 Task: Customize your GitHub profile with a profile picture and bio.
Action: Mouse moved to (1186, 74)
Screenshot: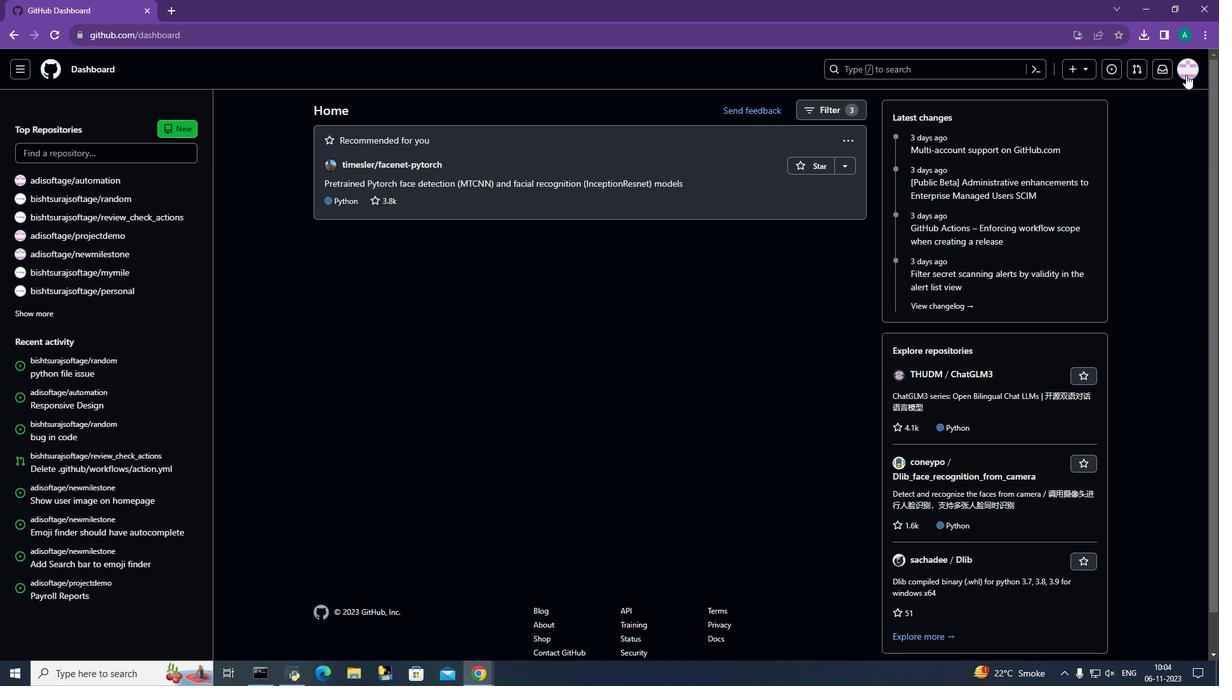 
Action: Mouse pressed left at (1186, 74)
Screenshot: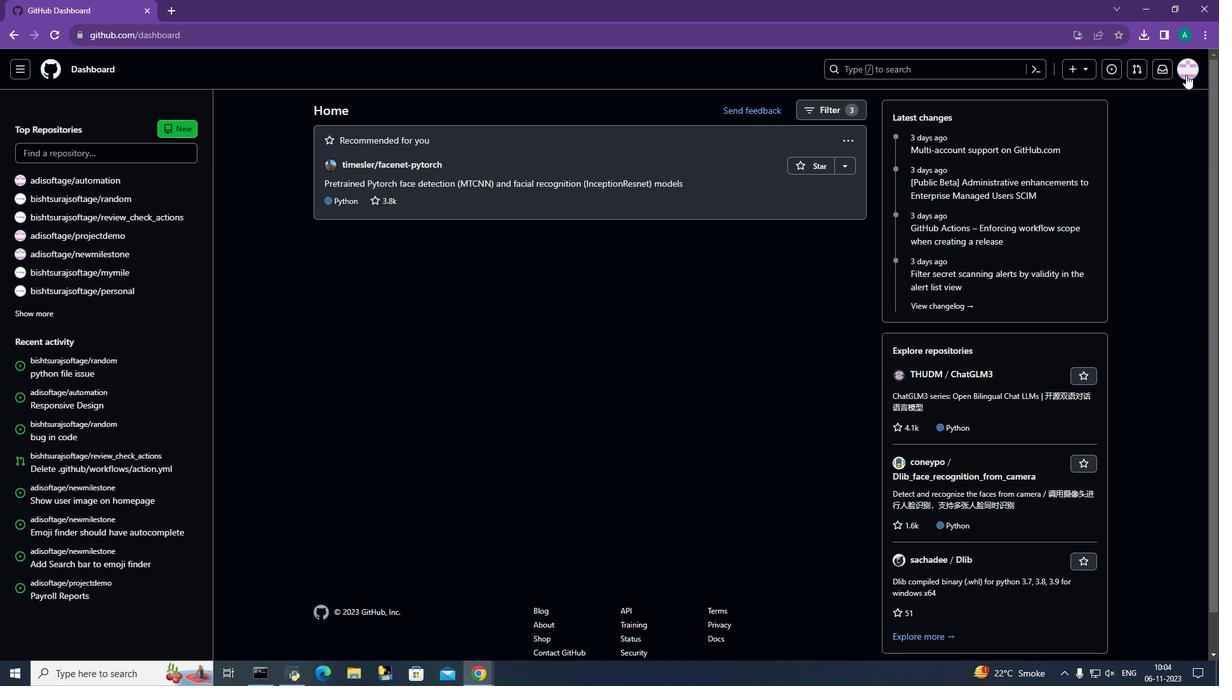 
Action: Mouse moved to (1077, 128)
Screenshot: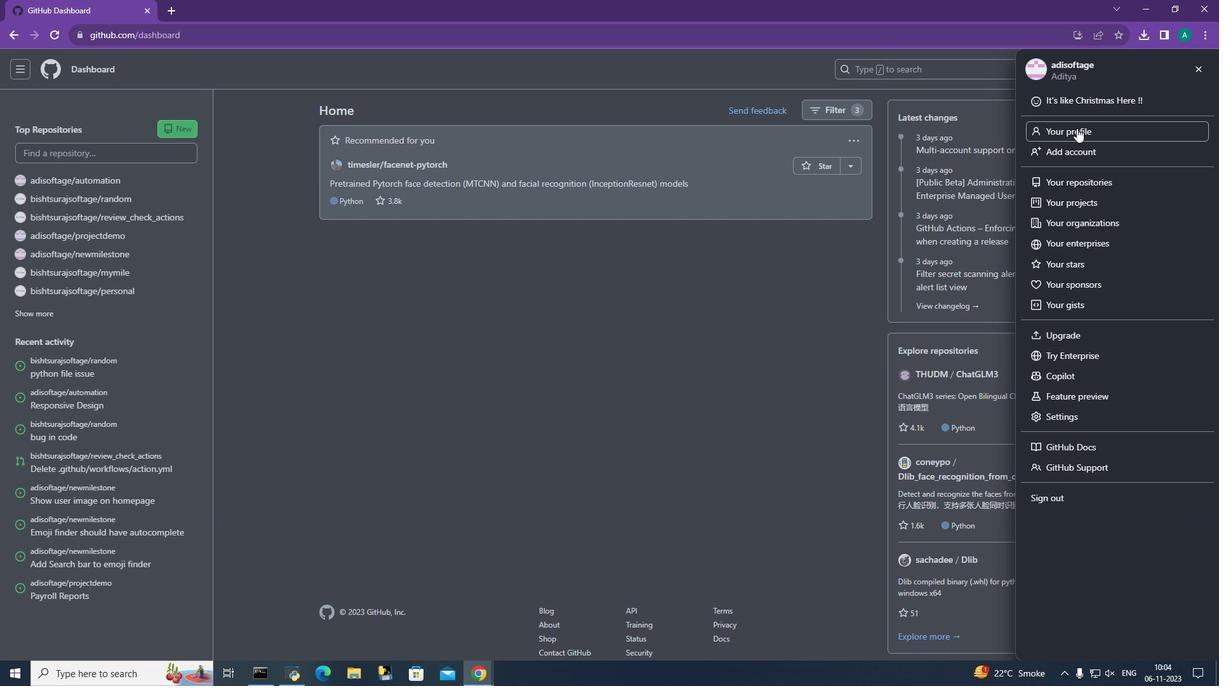 
Action: Mouse pressed left at (1077, 128)
Screenshot: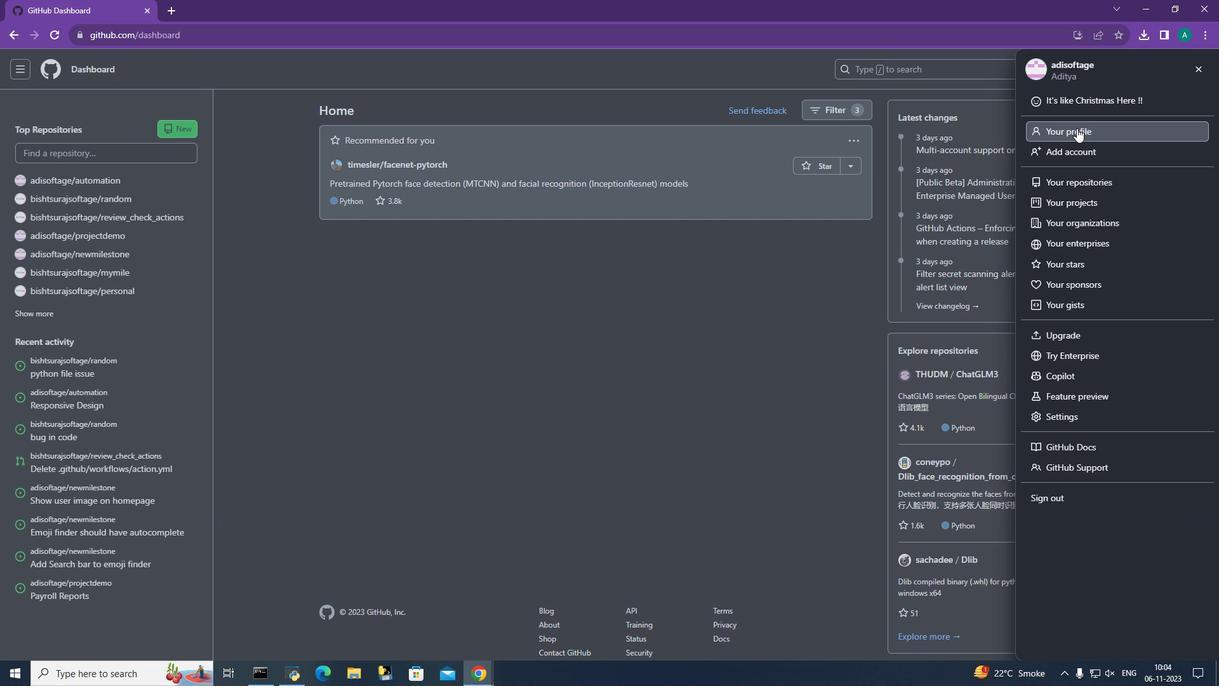 
Action: Mouse moved to (301, 280)
Screenshot: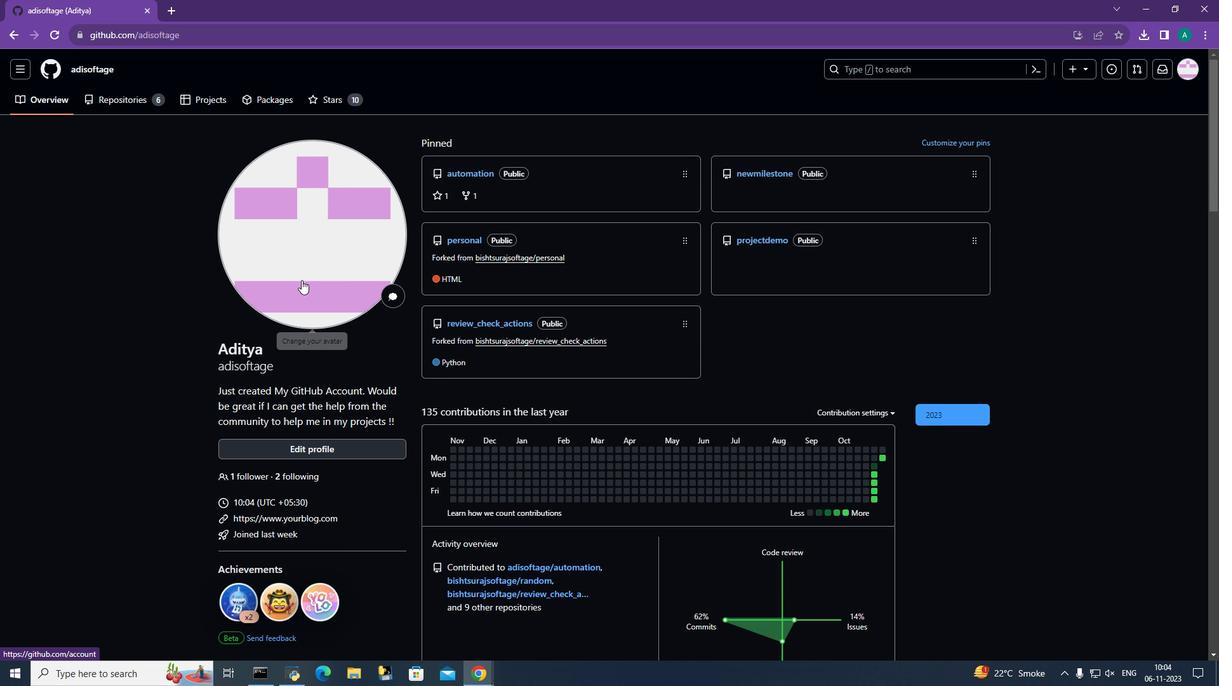 
Action: Mouse pressed left at (301, 280)
Screenshot: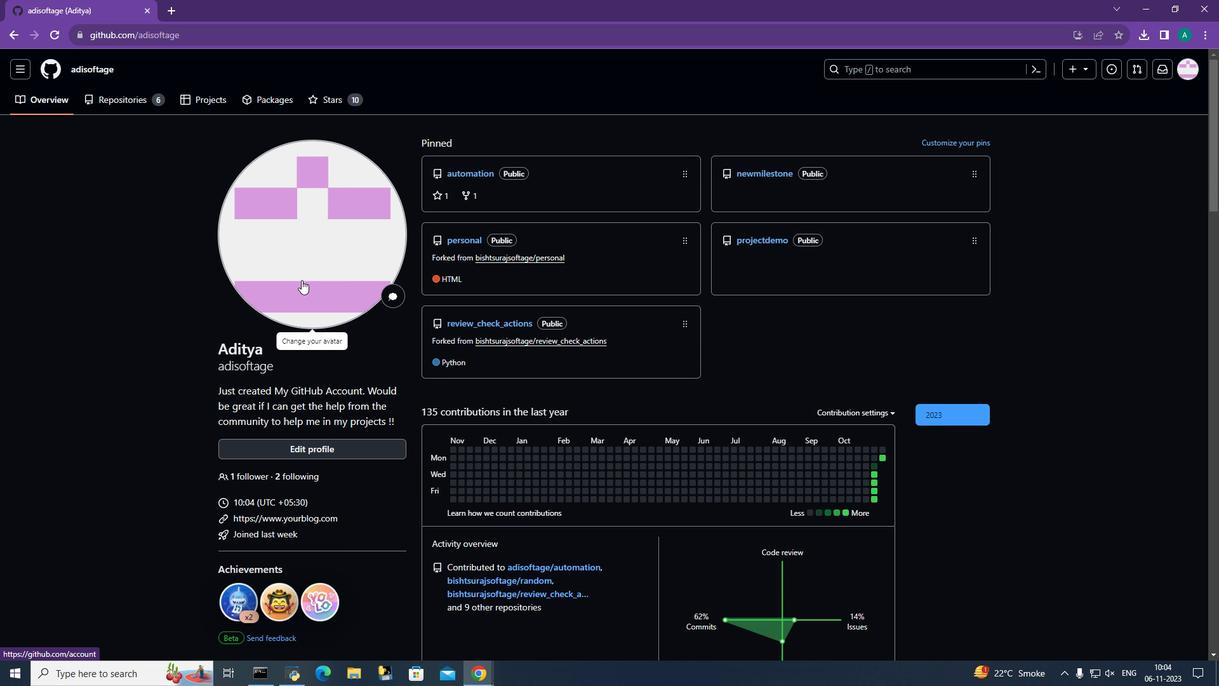 
Action: Mouse moved to (838, 321)
Screenshot: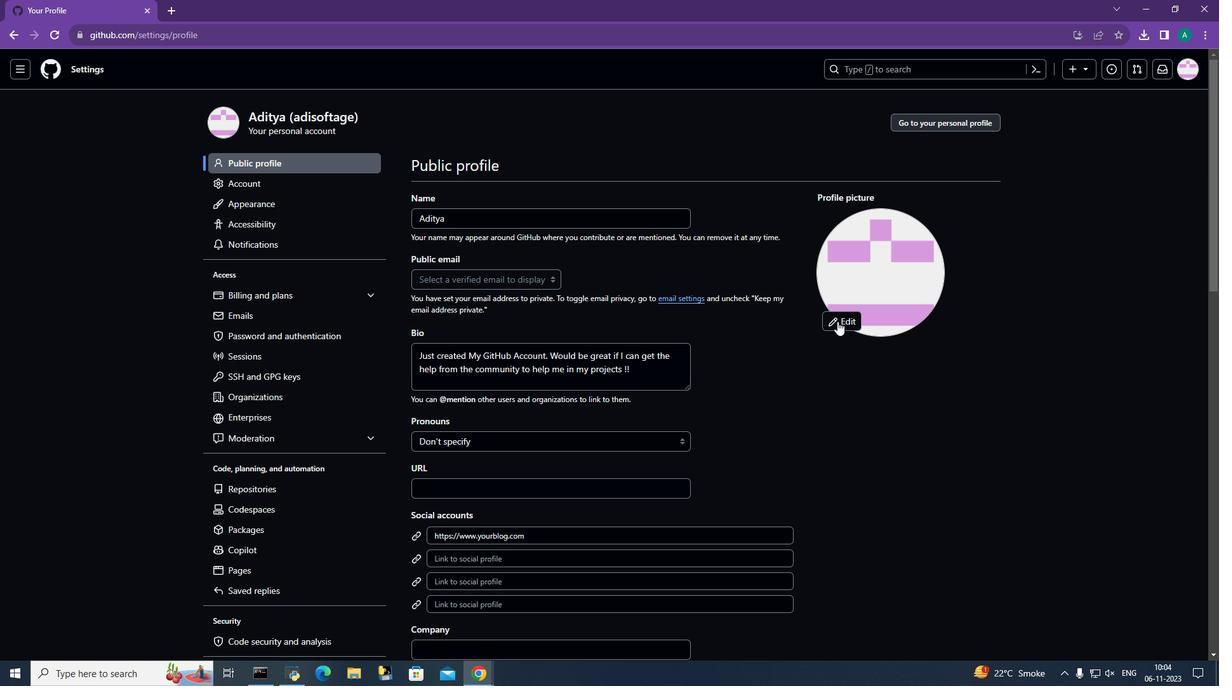 
Action: Mouse pressed left at (838, 321)
Screenshot: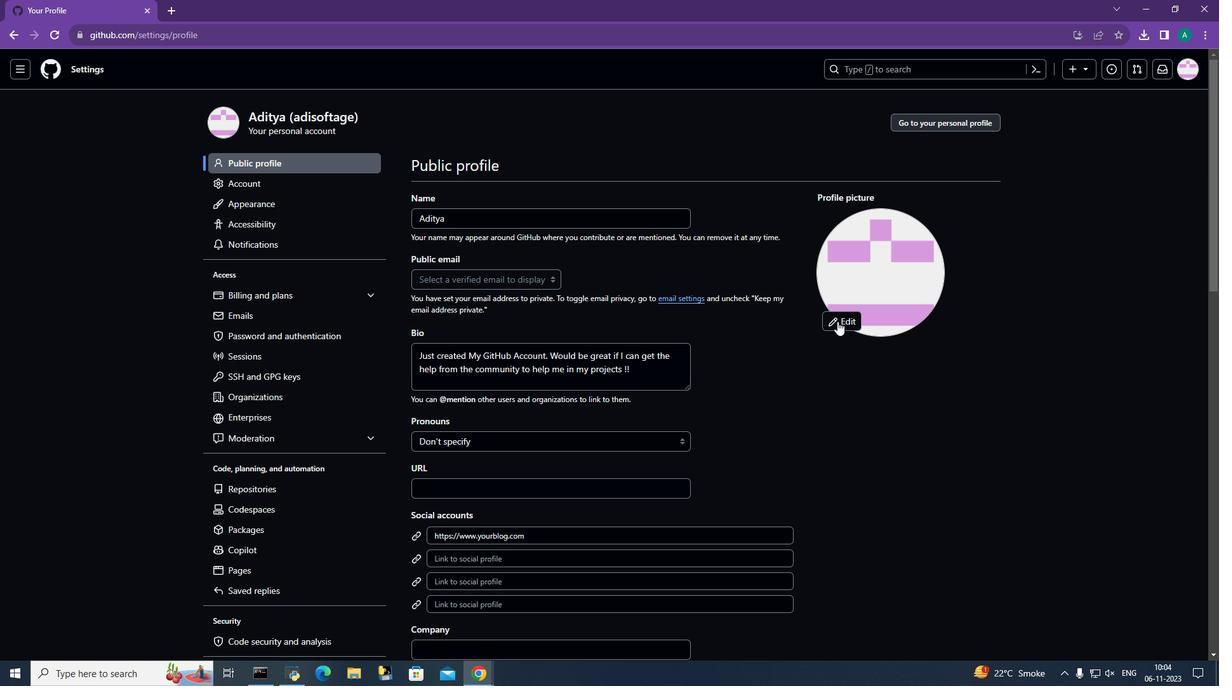 
Action: Mouse moved to (855, 345)
Screenshot: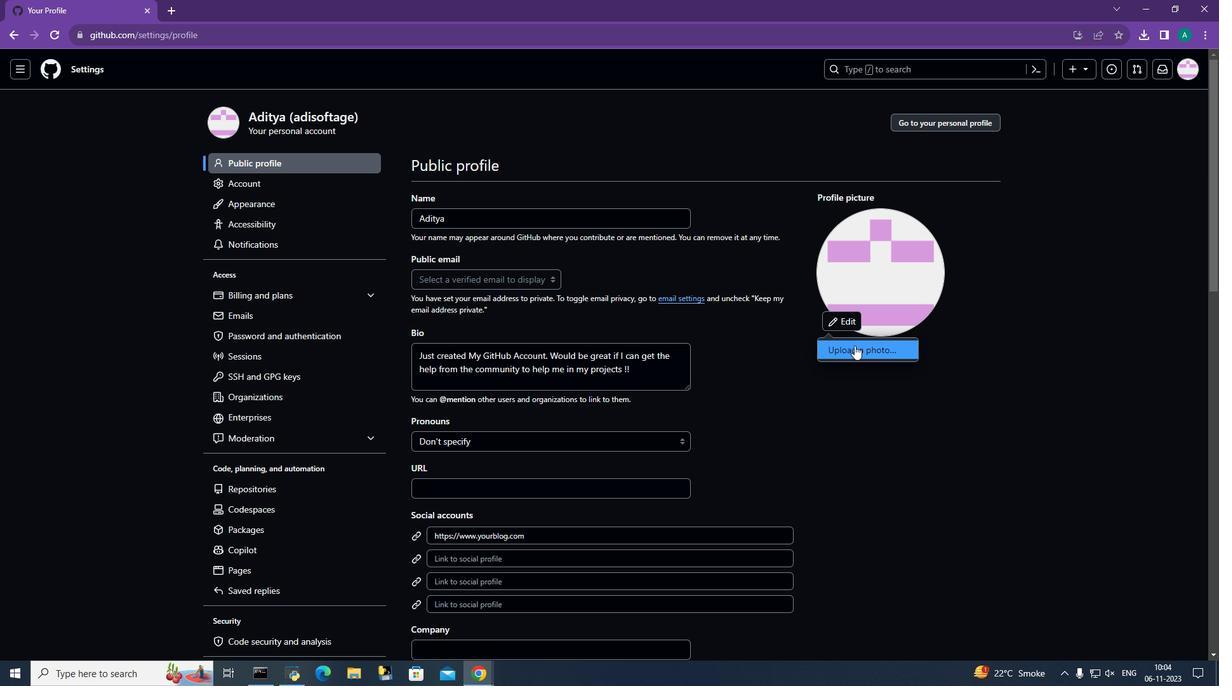 
Action: Mouse pressed left at (855, 345)
Screenshot: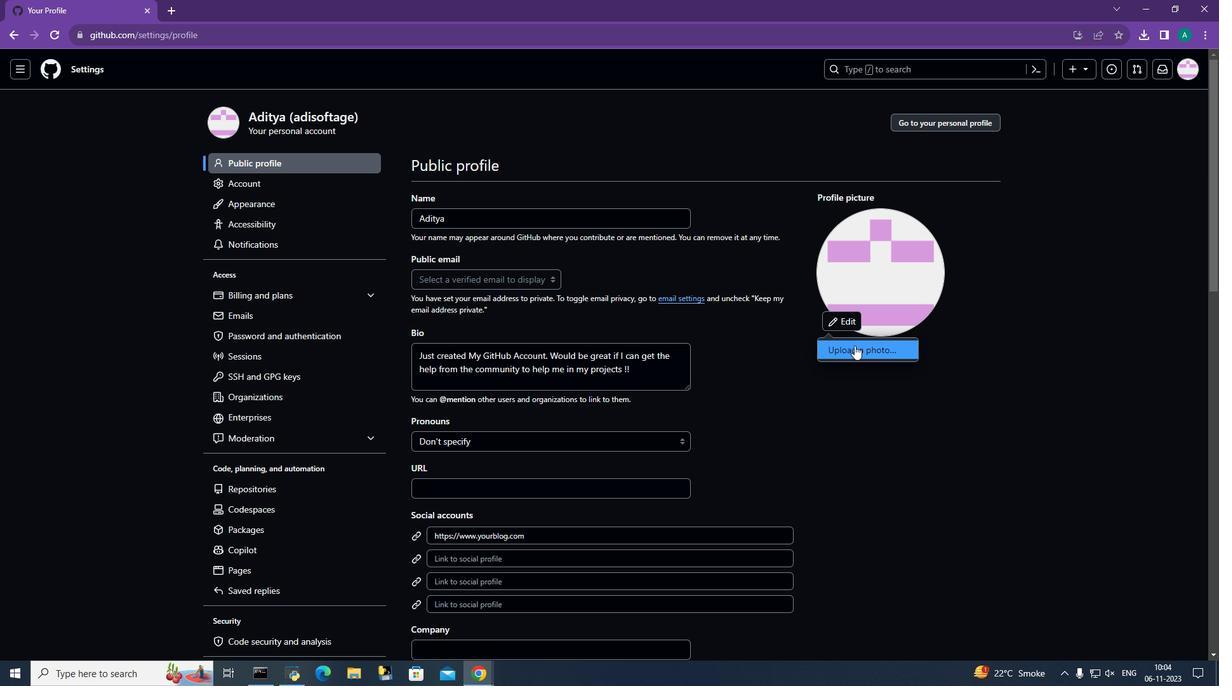 
Action: Mouse moved to (126, 108)
Screenshot: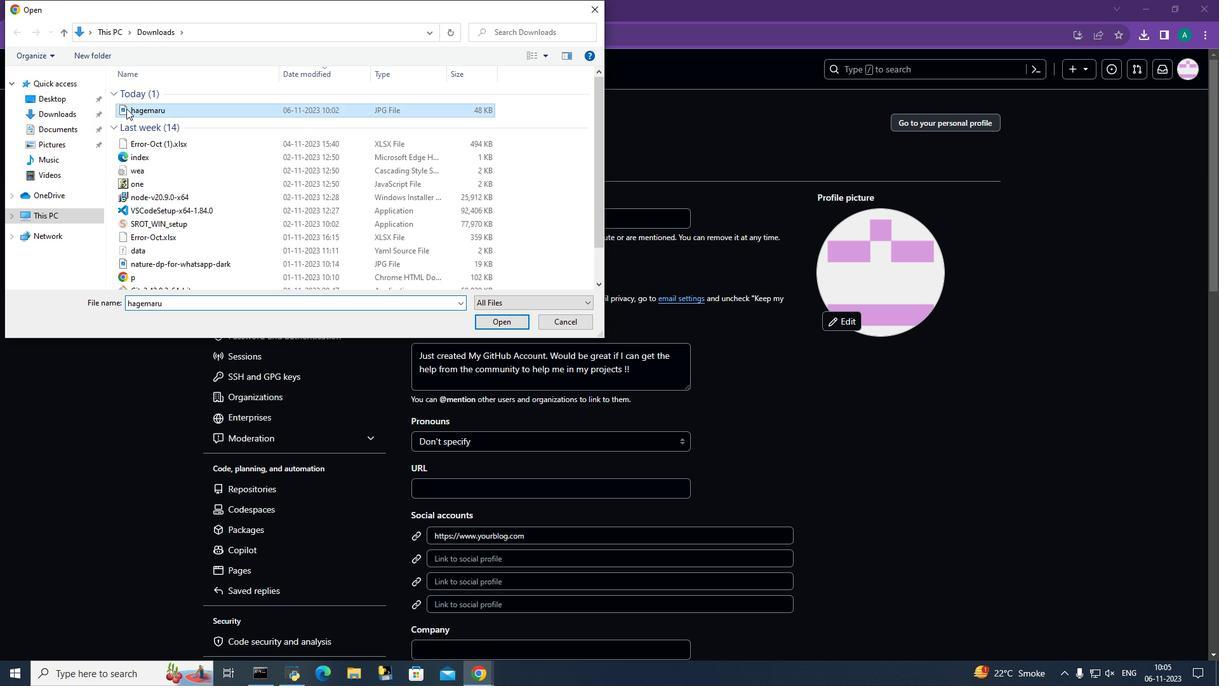 
Action: Mouse pressed left at (126, 108)
Screenshot: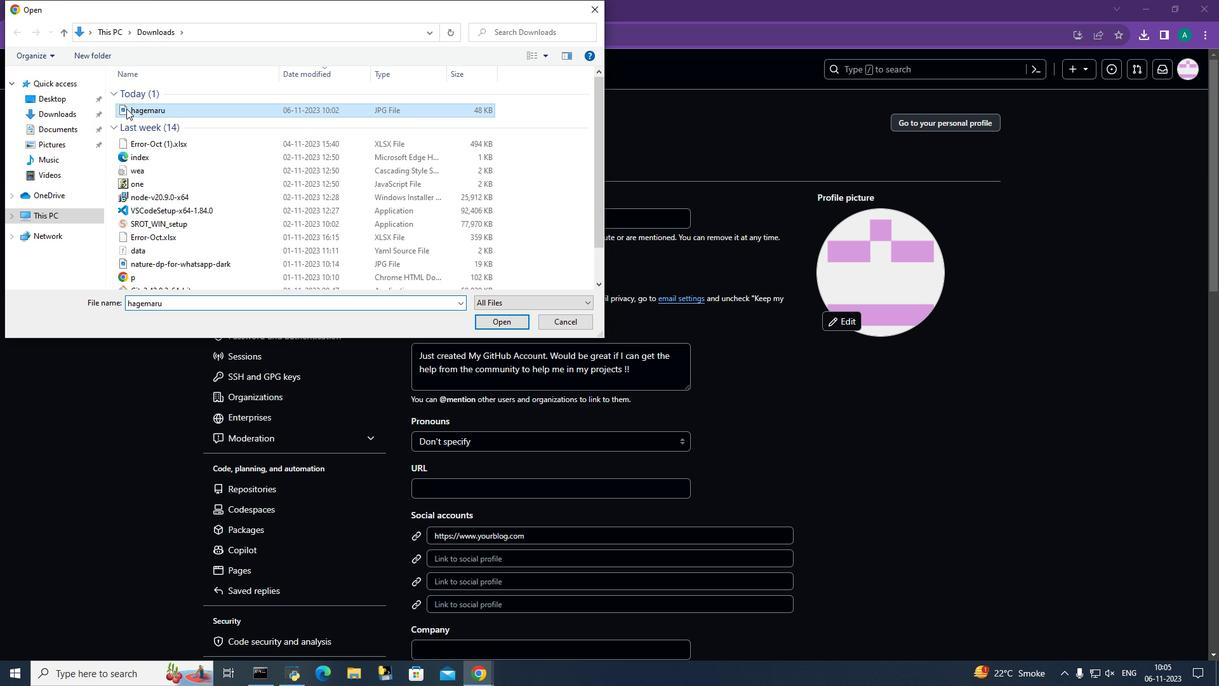 
Action: Mouse moved to (522, 321)
Screenshot: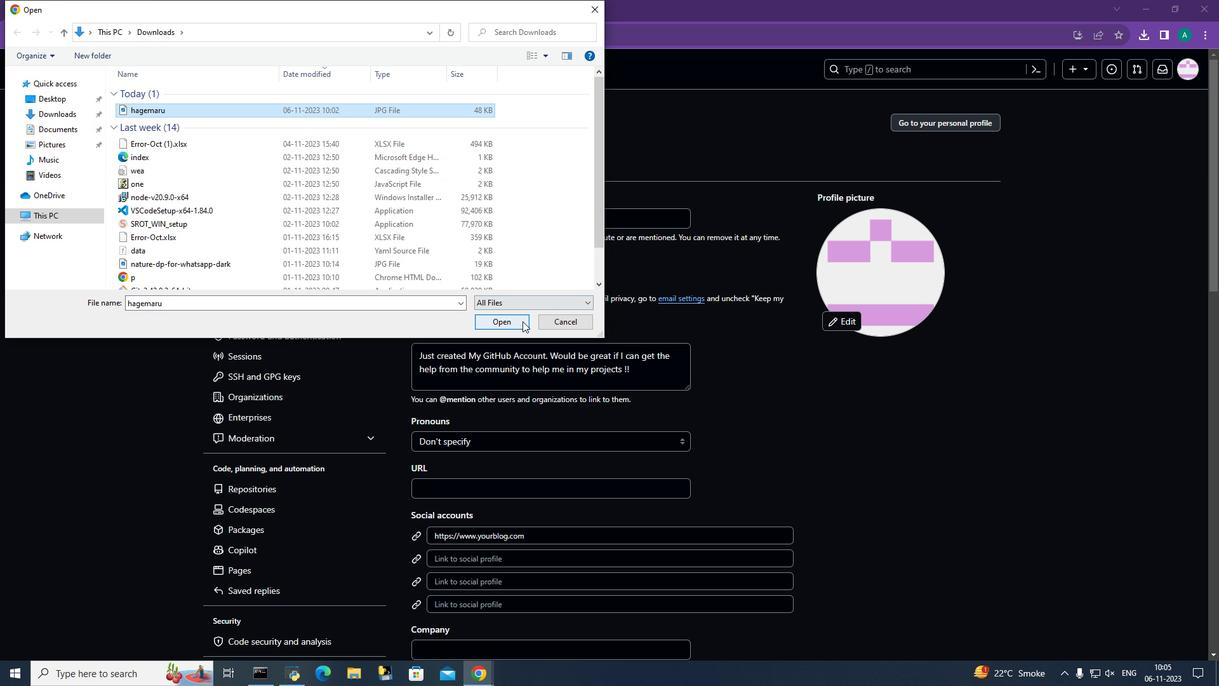 
Action: Mouse pressed left at (522, 321)
Screenshot: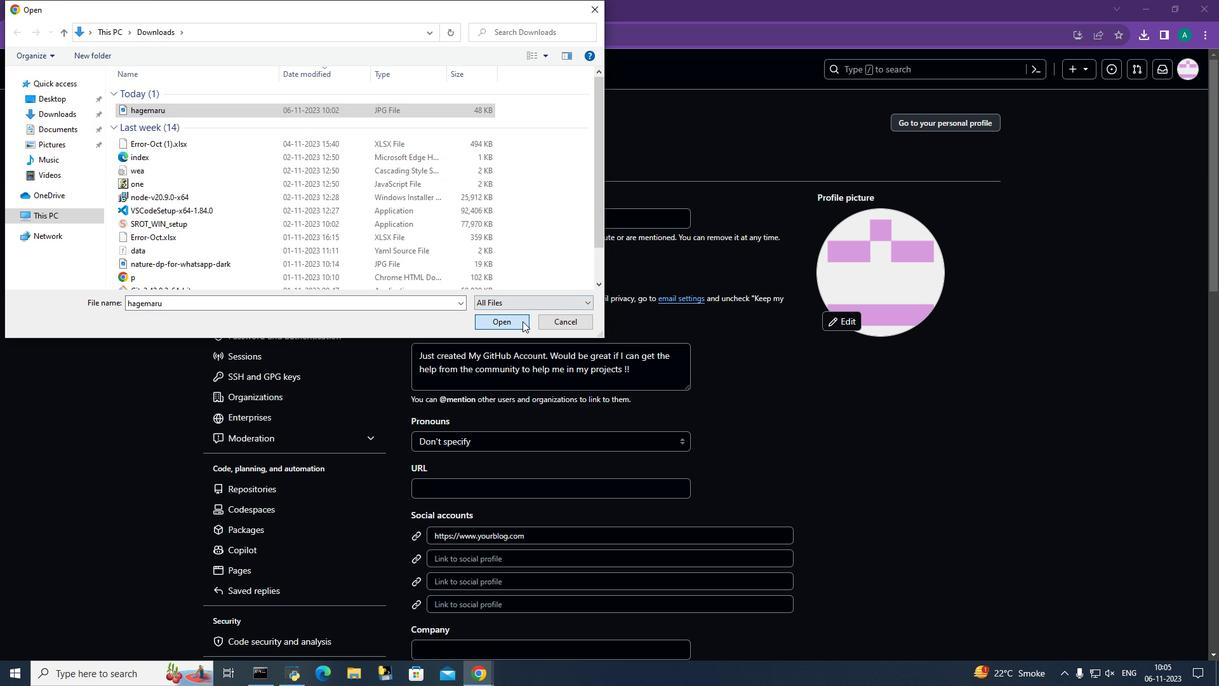 
Action: Mouse moved to (643, 414)
Screenshot: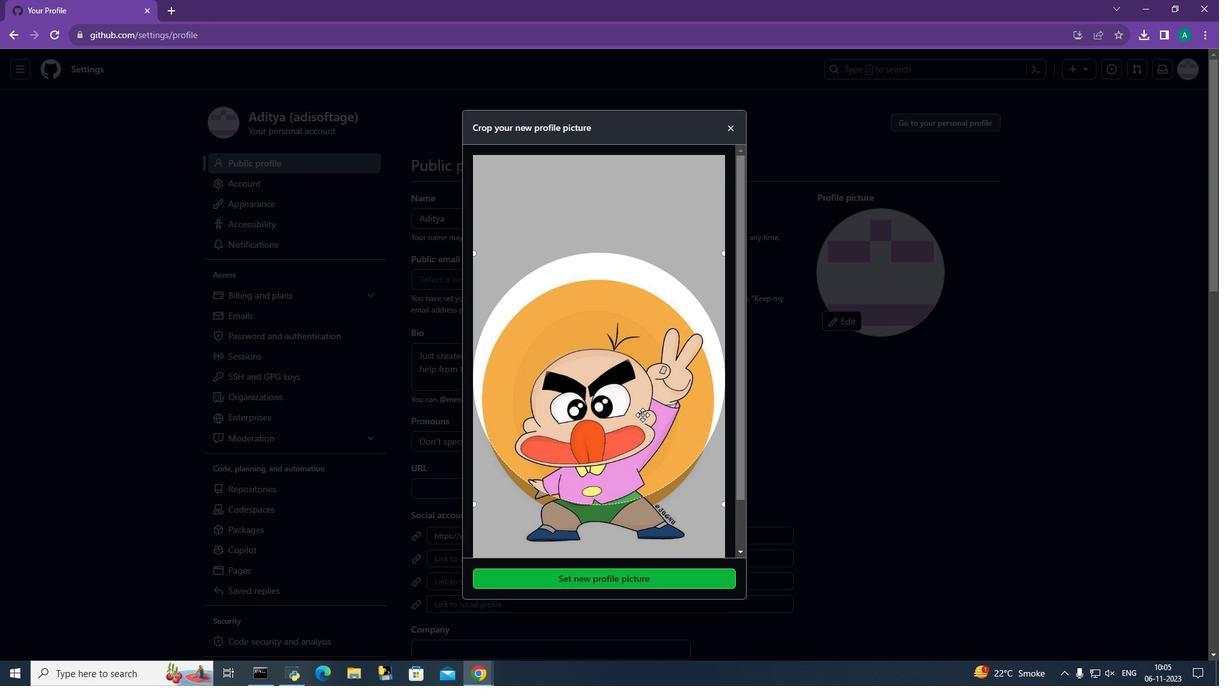 
Action: Mouse pressed left at (643, 414)
Screenshot: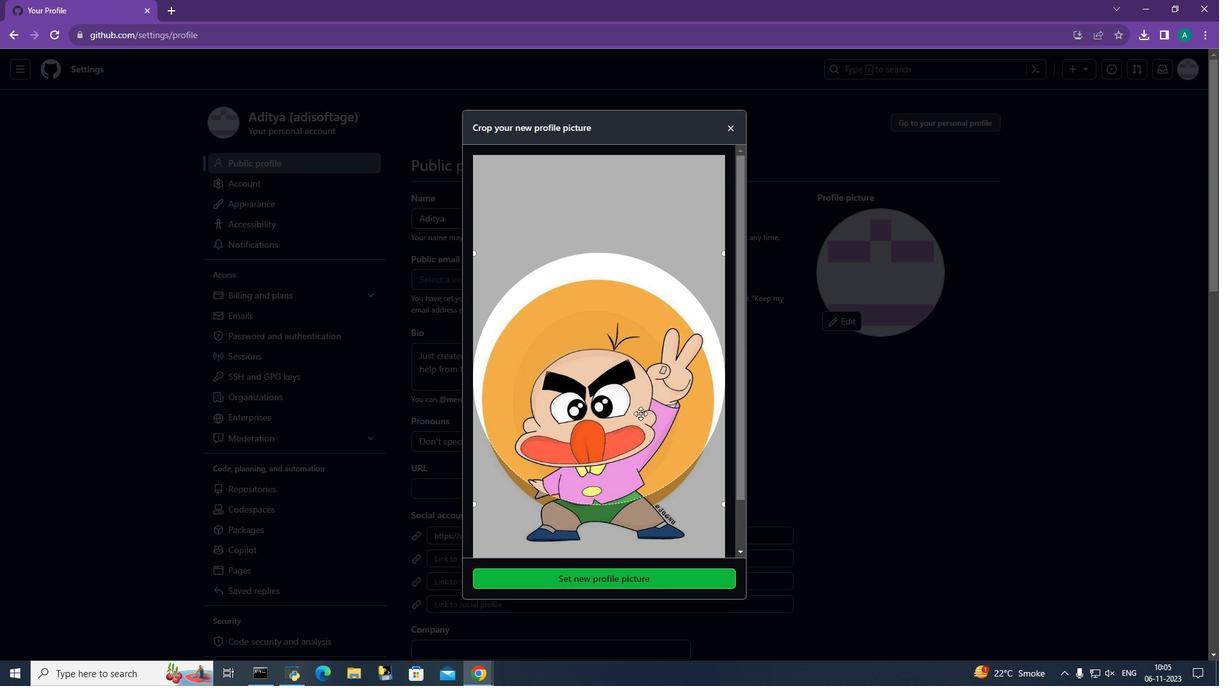 
Action: Mouse moved to (648, 579)
Screenshot: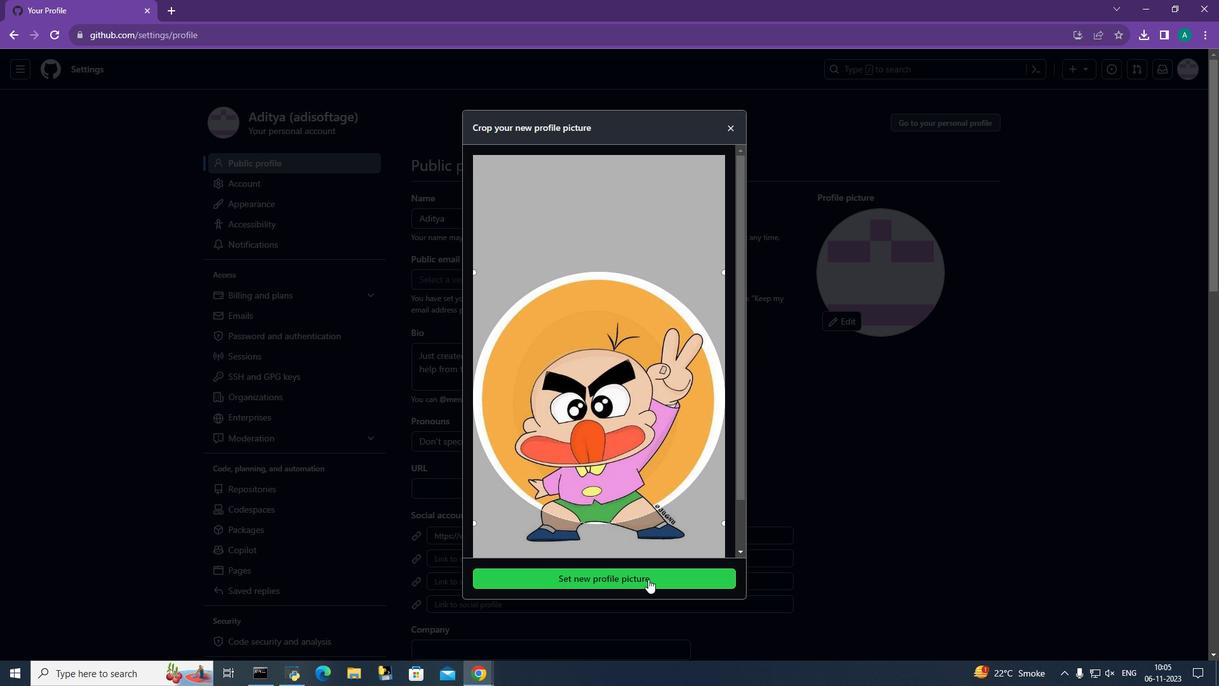 
Action: Mouse pressed left at (648, 579)
Screenshot: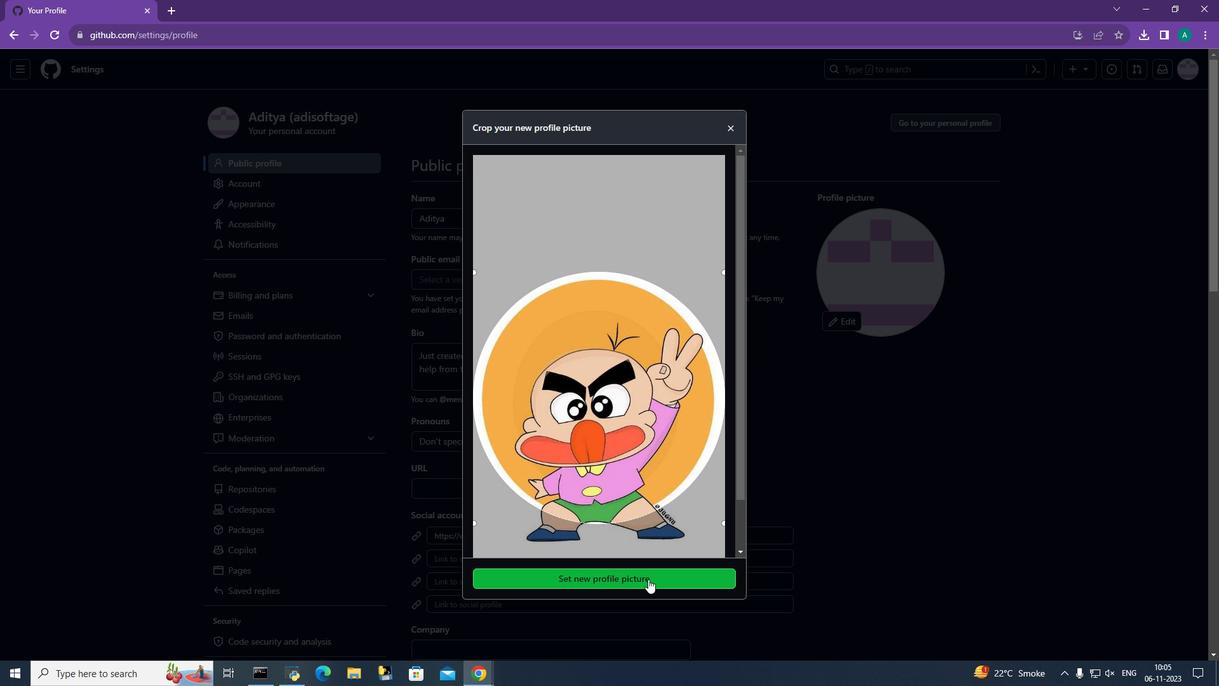 
Action: Mouse moved to (637, 409)
Screenshot: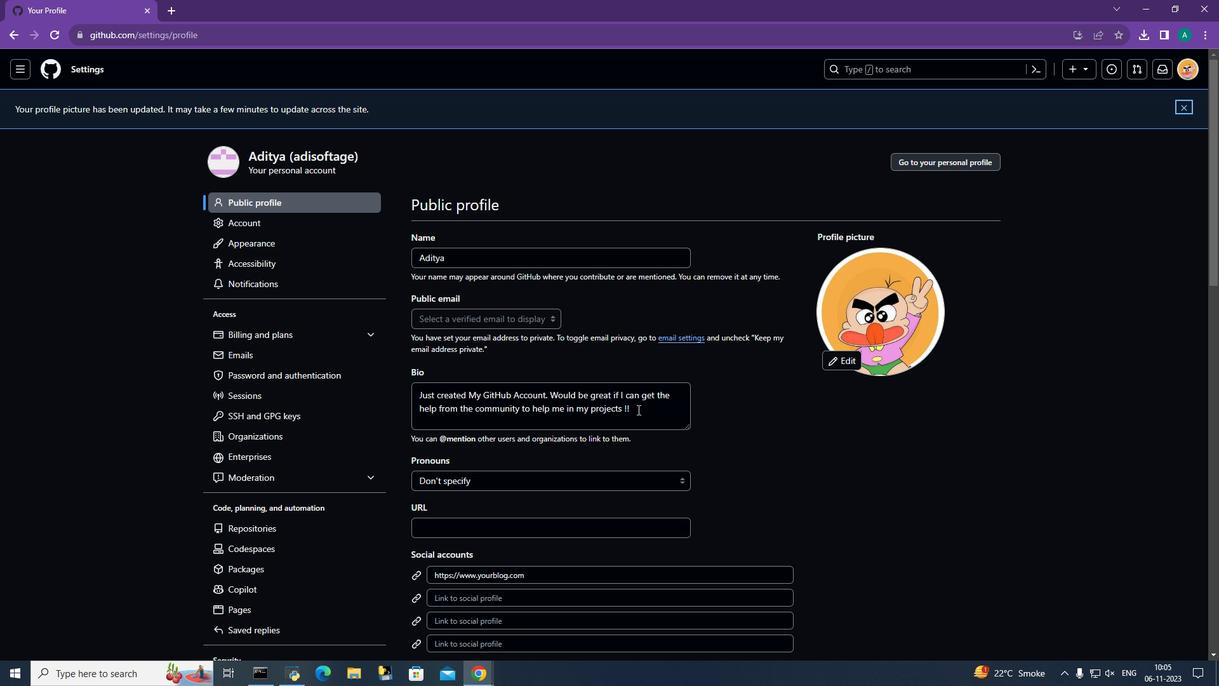 
Action: Mouse pressed left at (637, 409)
Screenshot: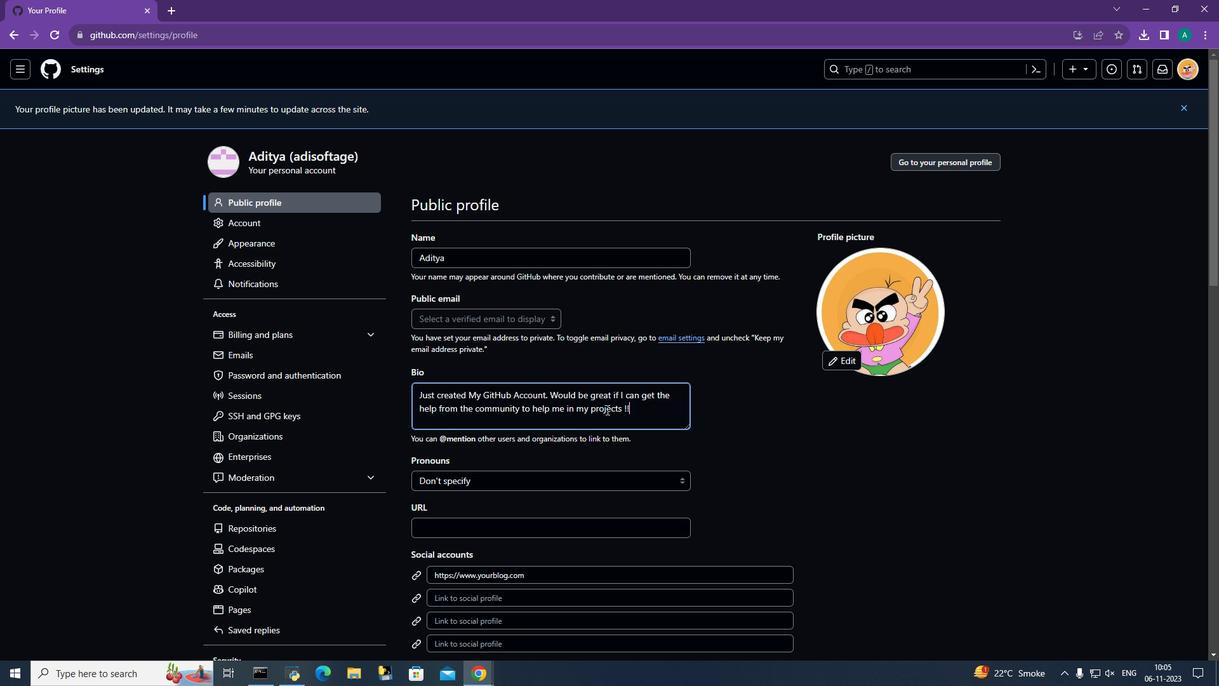 
Action: Mouse moved to (375, 389)
Screenshot: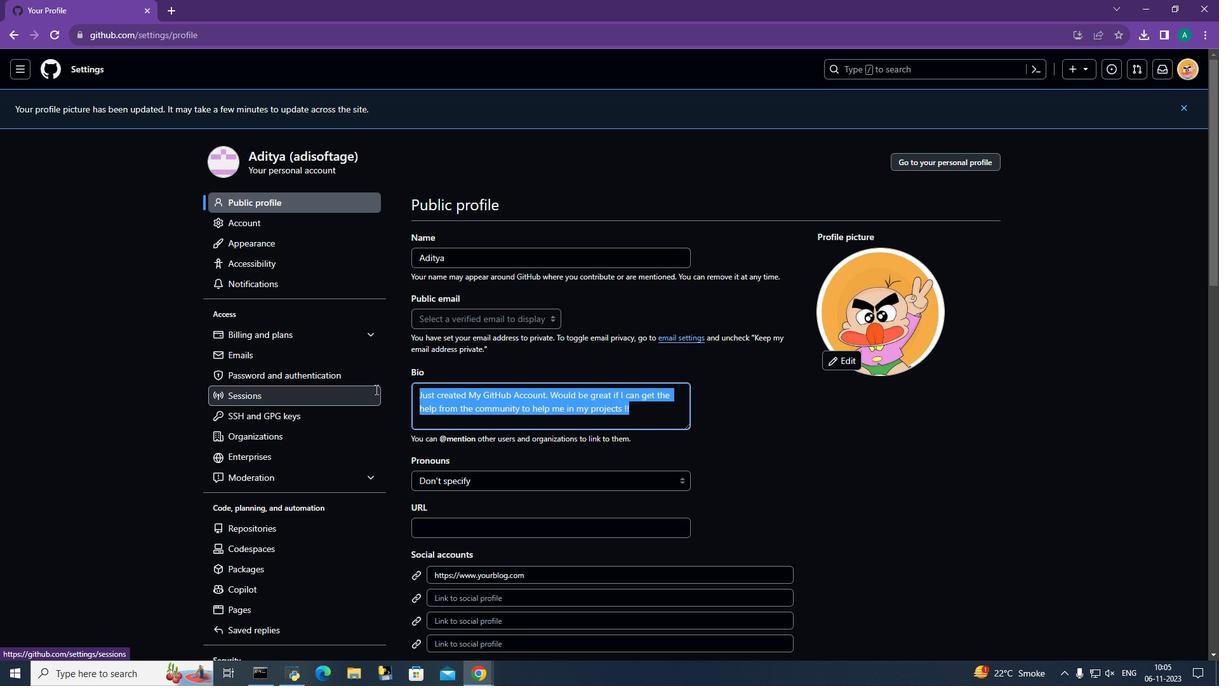 
Action: Key pressed <Key.shift>Iam<Key.space>a<Key.space>budding<Key.space><Key.shift>developer<Key.space>s<Key.backspace>keen<Key.space>to<Key.space>learn<Key.space>new<Key.space>technog<Key.backspace>logies<Key.space>in<Key.space>cyber<Key.space>ana<Key.backspace><Key.backspace><Key.backspace>in<Key.space>the<Key.space>field<Key.space>of<Key.space>cyber<Key.space>analyst
Screenshot: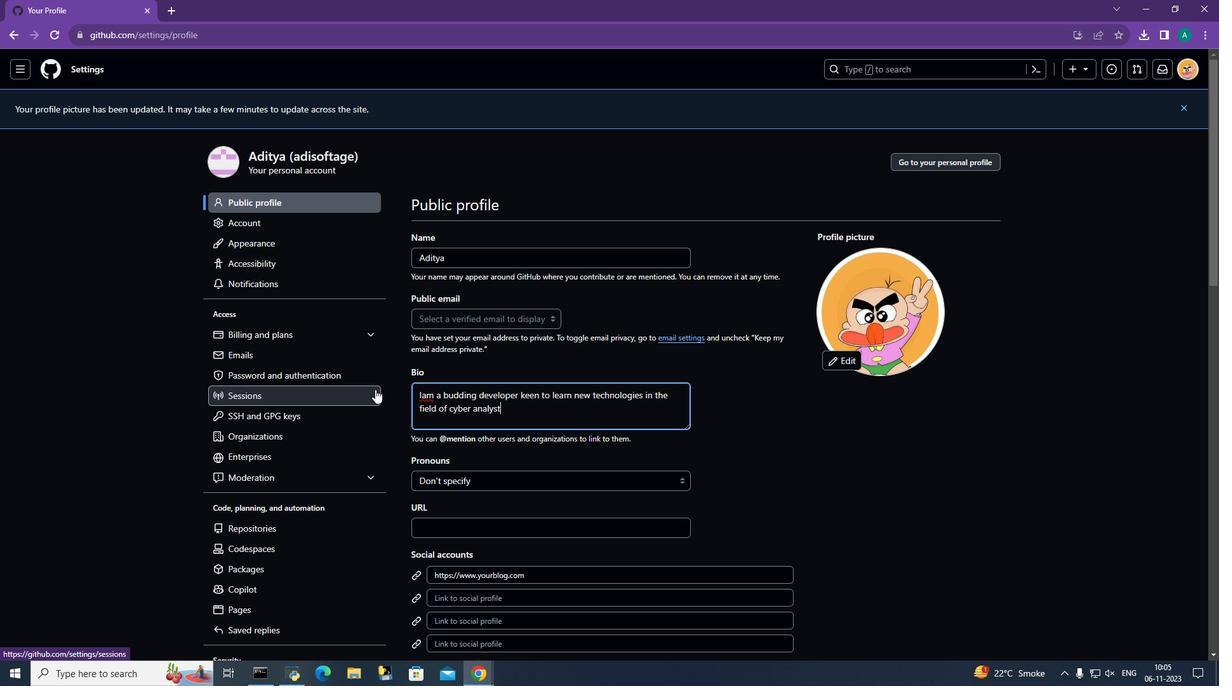 
Action: Mouse moved to (527, 408)
Screenshot: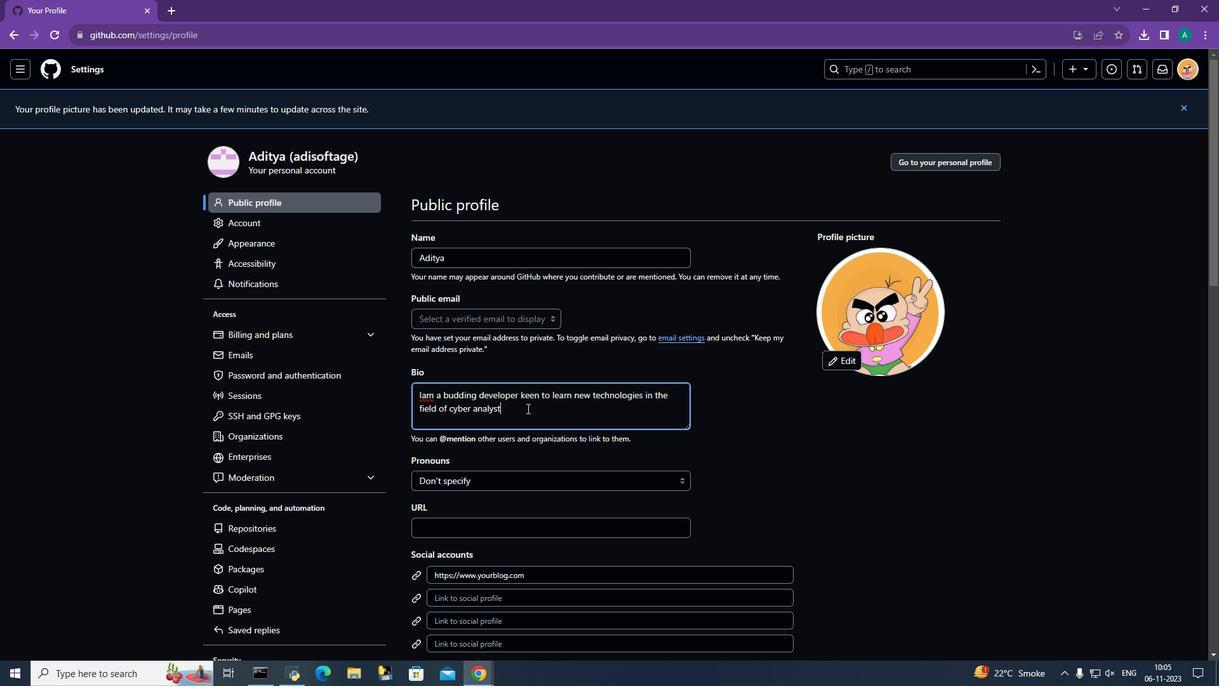 
Action: Key pressed \\<Key.backspace><Key.backspace><Key.backspace>is
Screenshot: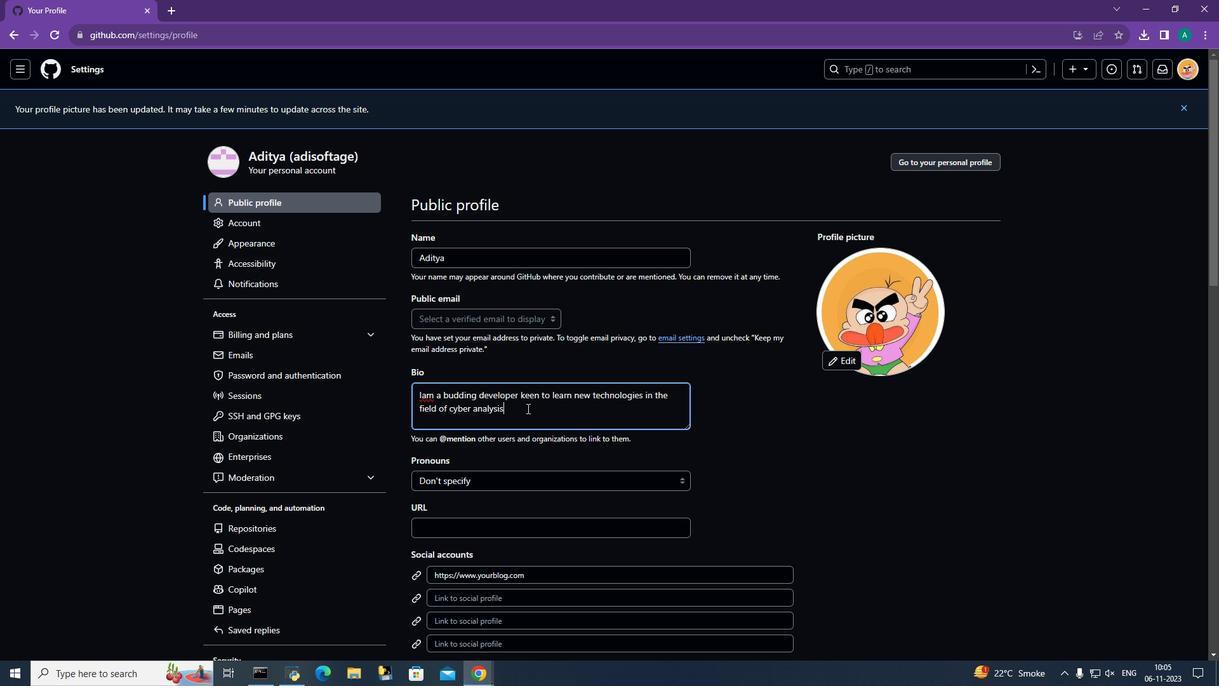 
Action: Mouse moved to (519, 413)
Screenshot: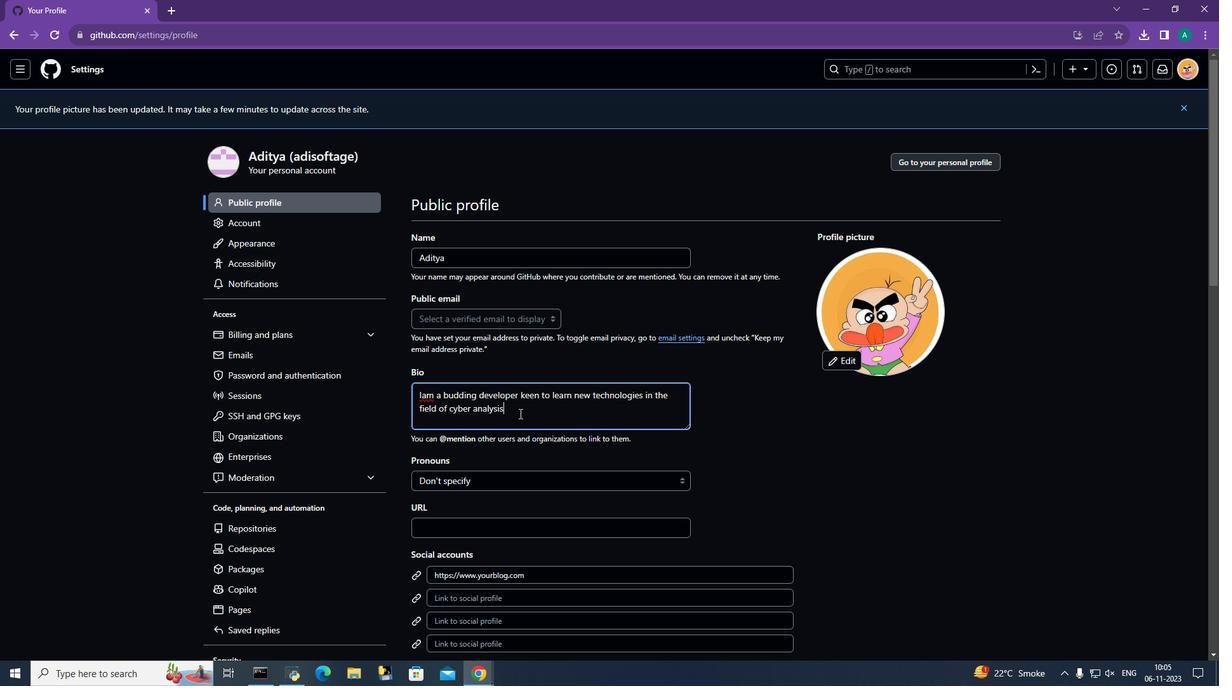 
Action: Key pressed .<Key.space><Key.shift><Key.enter><Key.shift>Still<Key.space>a<Key.space>newbie<Key.space>but<Key.space>with<Key.space>the<Key.space><Key.backspace>the<Key.space>inspiration<Key.space>of<Key.space>a<Key.space><Key.backspace>n<Key.space>experienced<Key.space>person
Screenshot: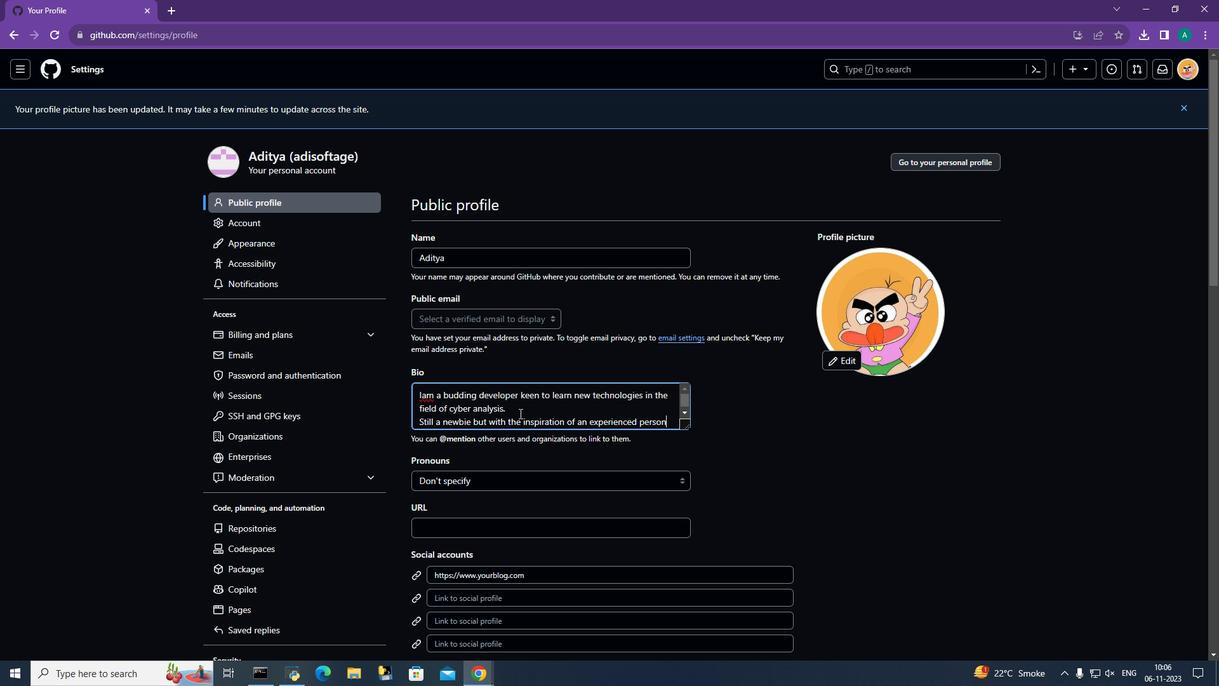 
Action: Mouse moved to (599, 394)
Screenshot: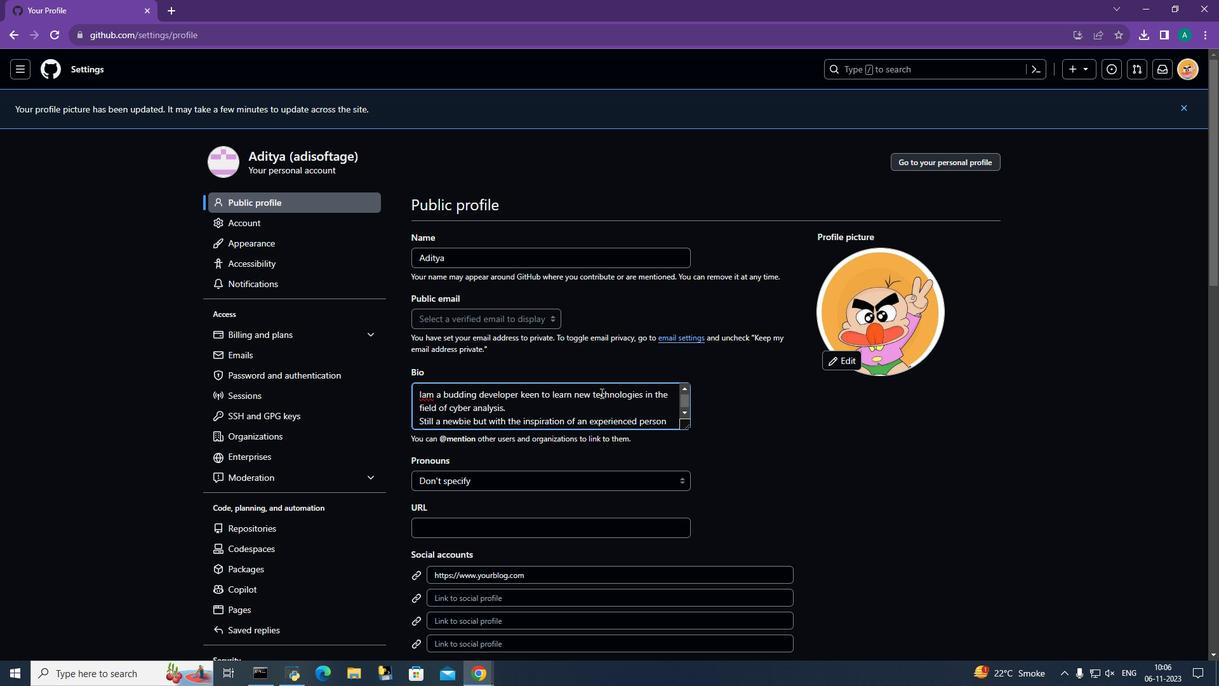
Action: Mouse scrolled (599, 393) with delta (0, 0)
Screenshot: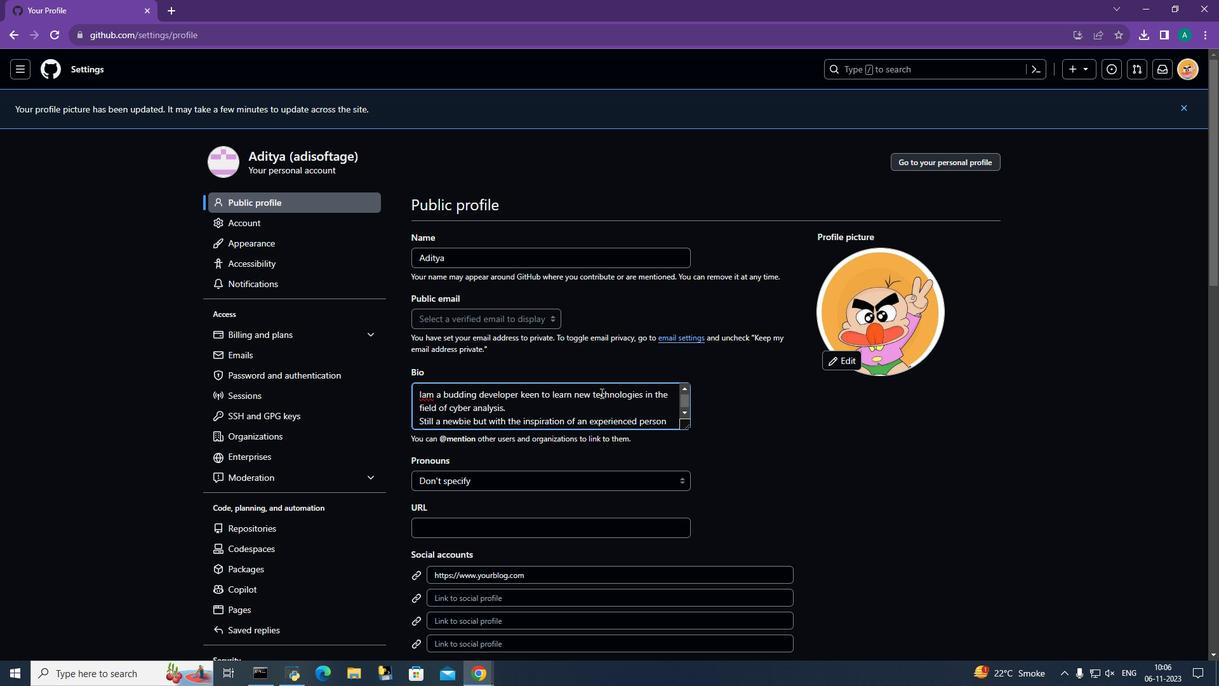 
Action: Mouse moved to (599, 394)
Screenshot: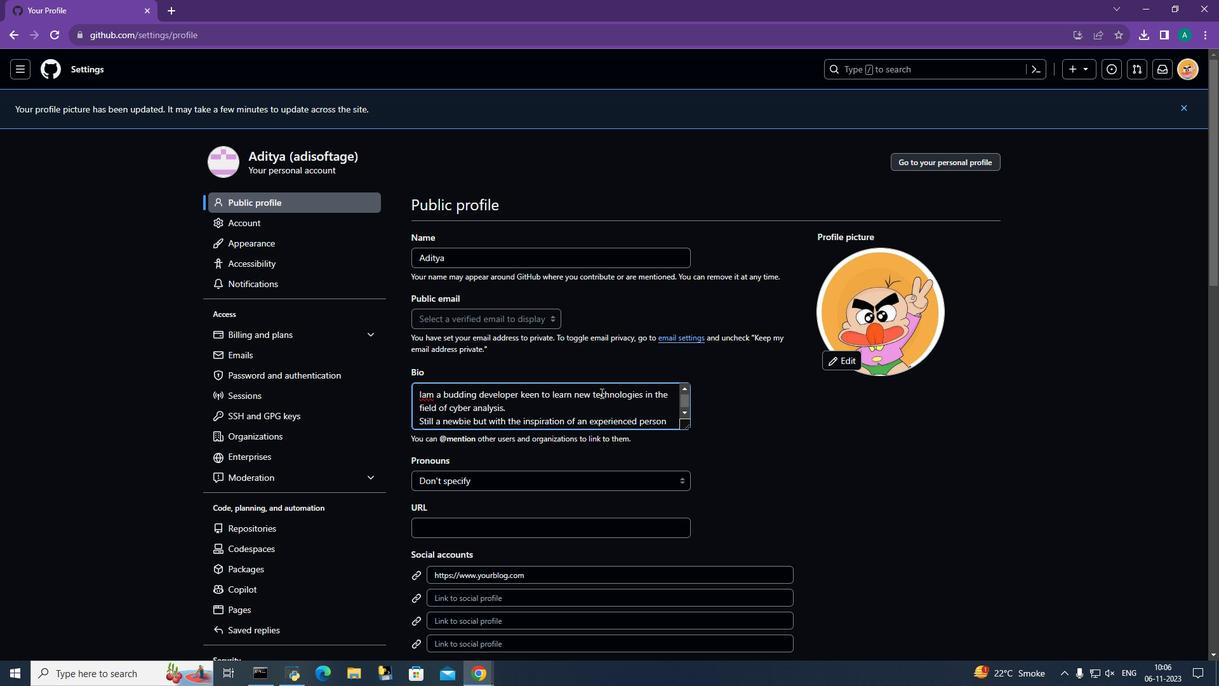 
Action: Mouse scrolled (599, 393) with delta (0, 0)
Screenshot: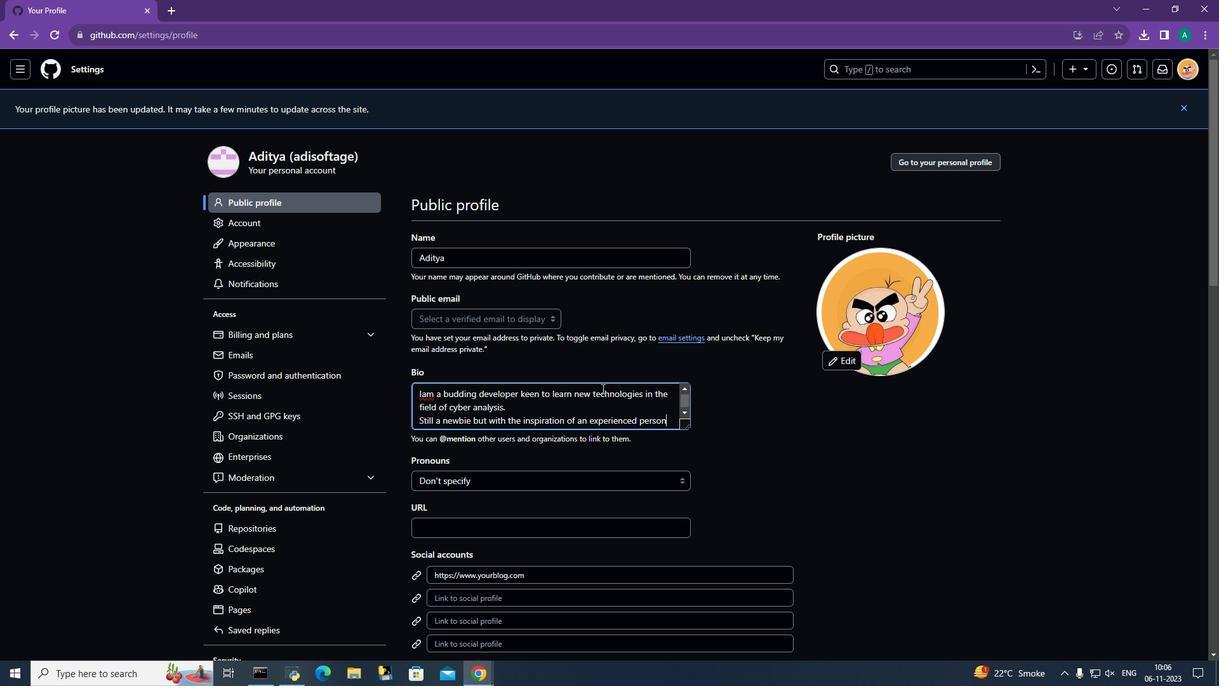 
Action: Mouse moved to (599, 395)
Screenshot: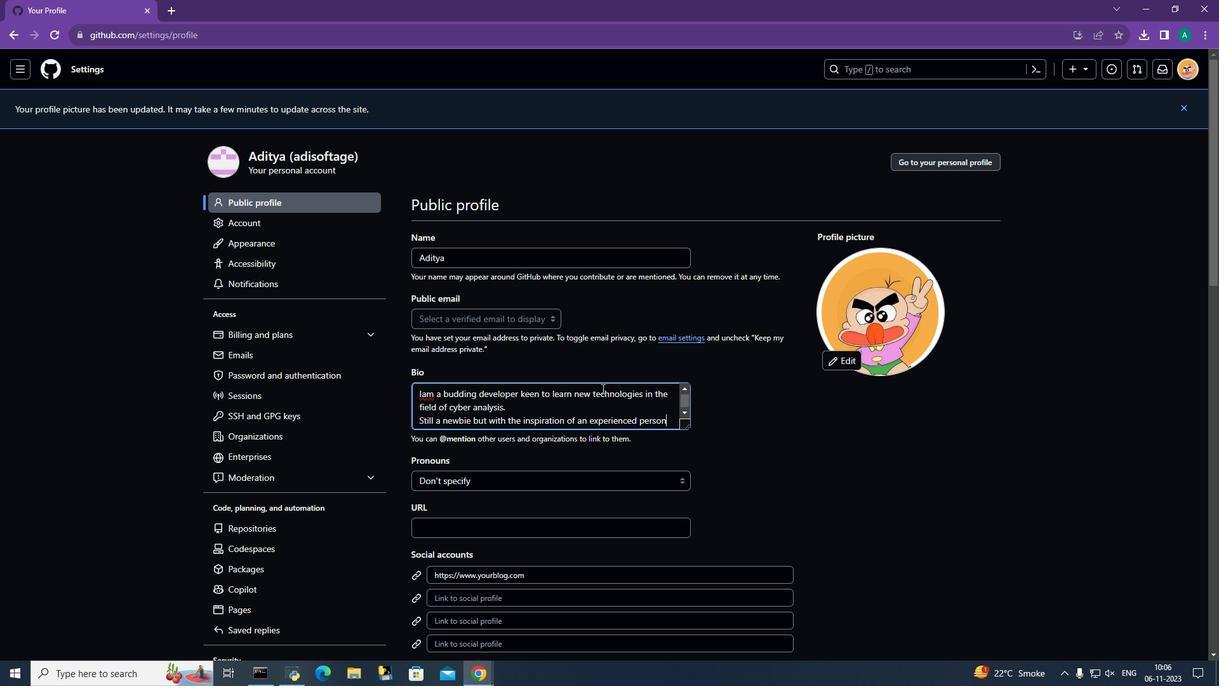 
Action: Mouse scrolled (599, 394) with delta (0, 0)
Screenshot: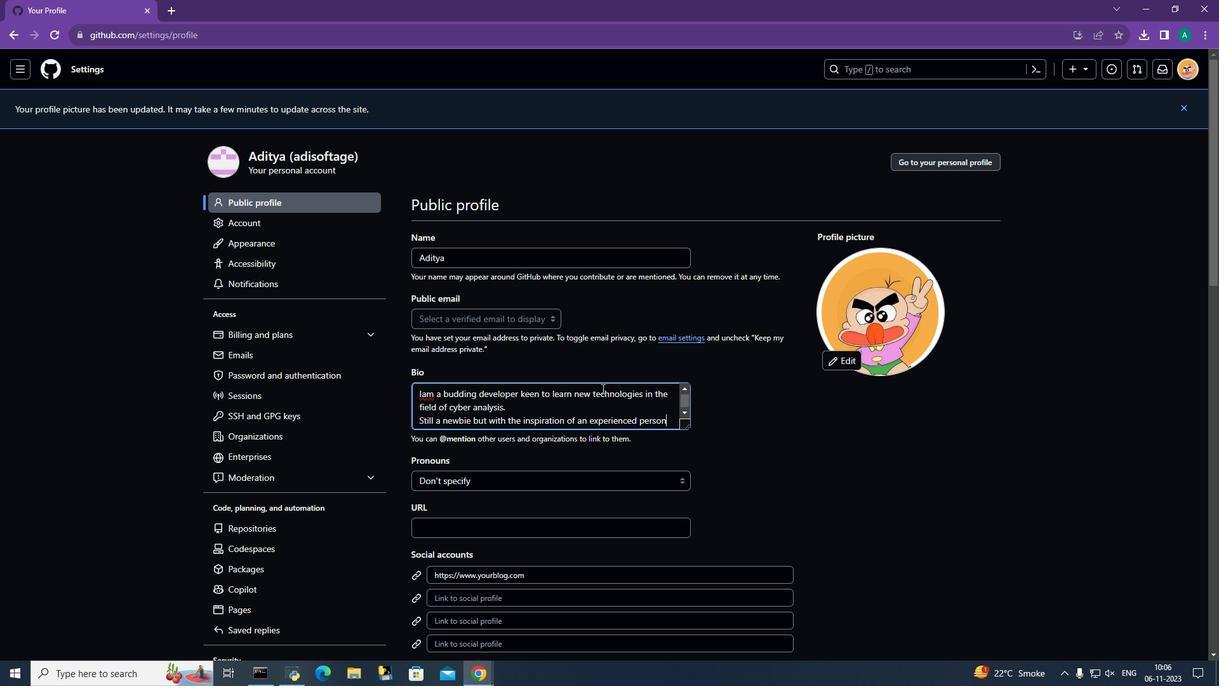 
Action: Mouse scrolled (599, 394) with delta (0, 0)
Screenshot: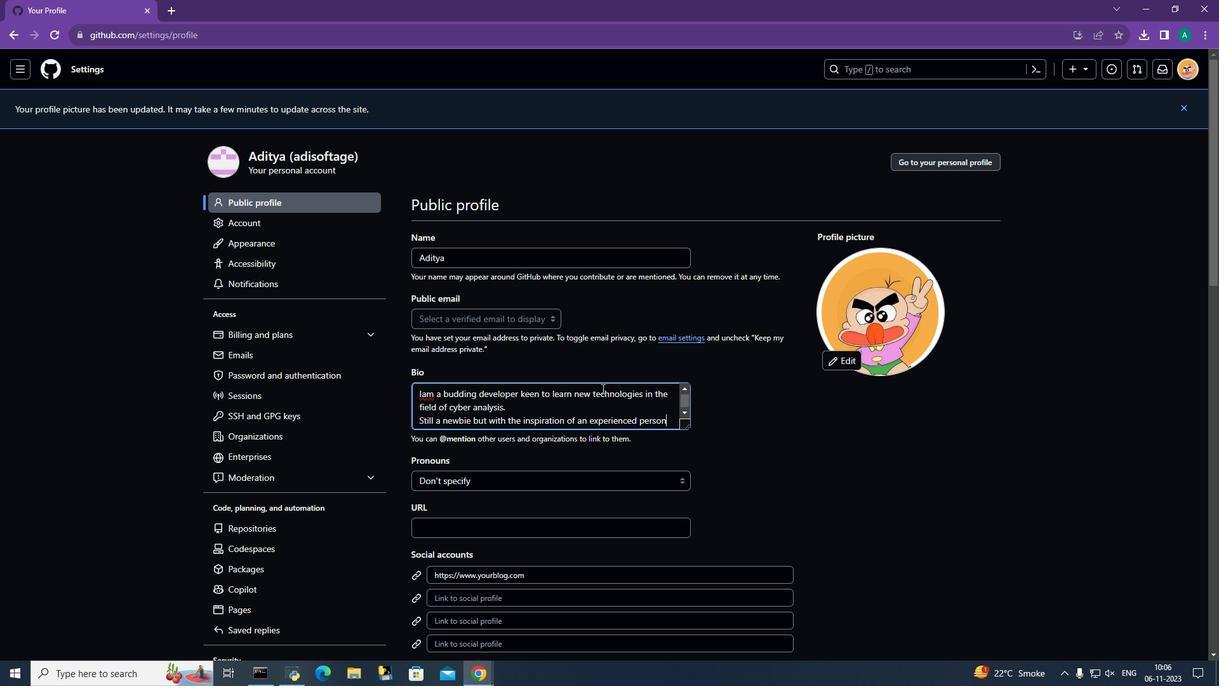
Action: Mouse scrolled (599, 394) with delta (0, 0)
Screenshot: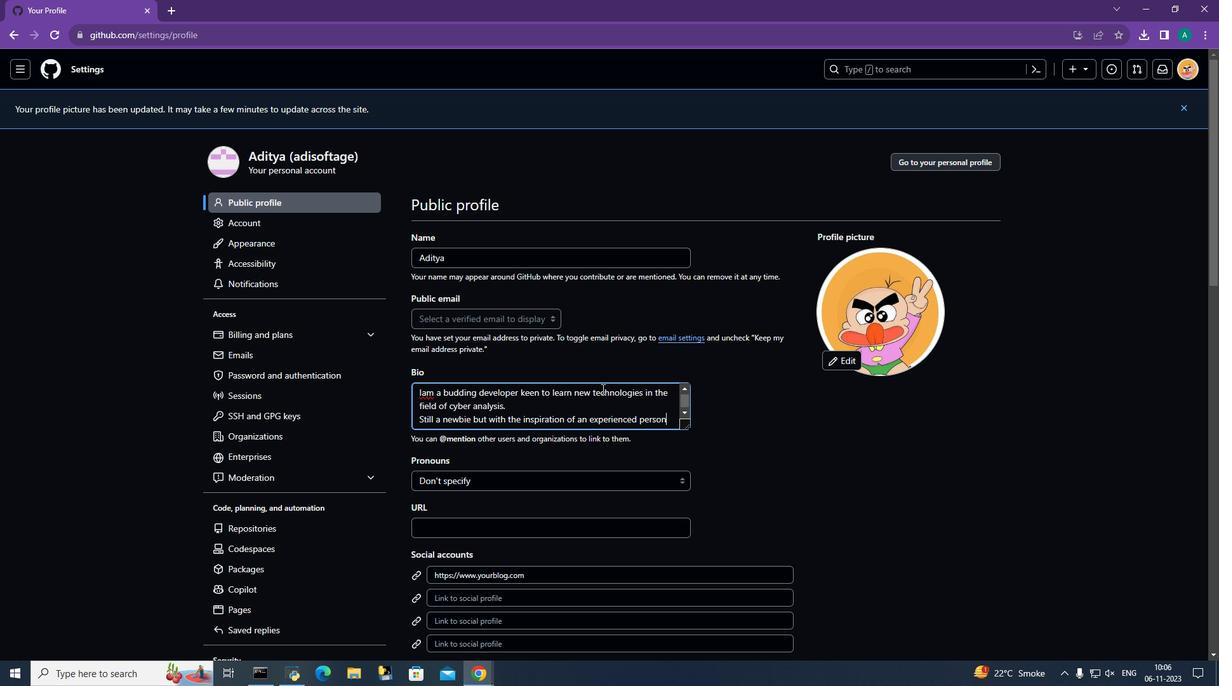 
Action: Mouse moved to (601, 393)
Screenshot: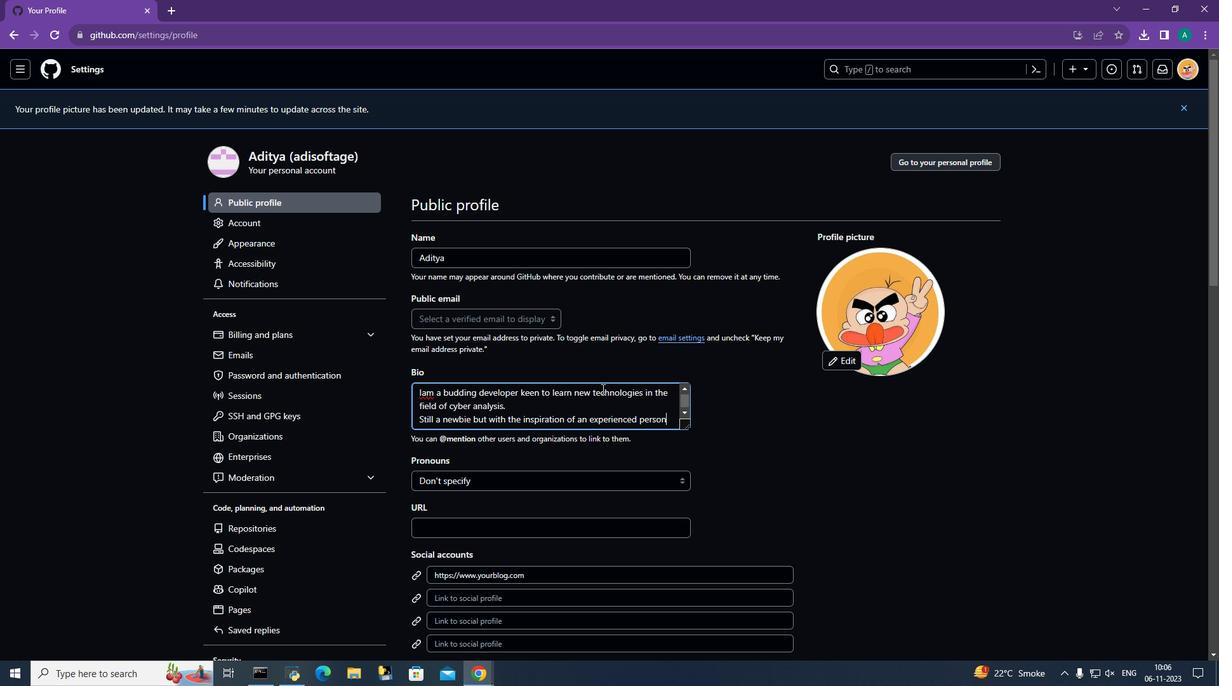 
Action: Mouse scrolled (601, 392) with delta (0, 0)
Screenshot: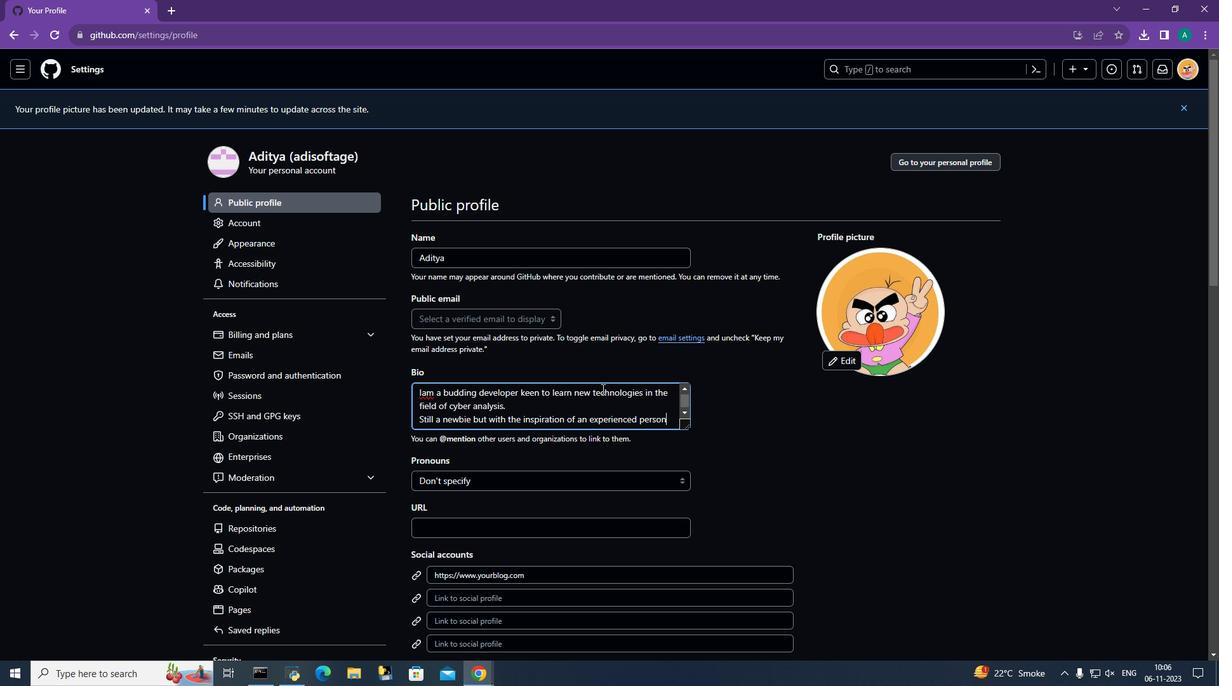 
Action: Mouse moved to (601, 391)
Screenshot: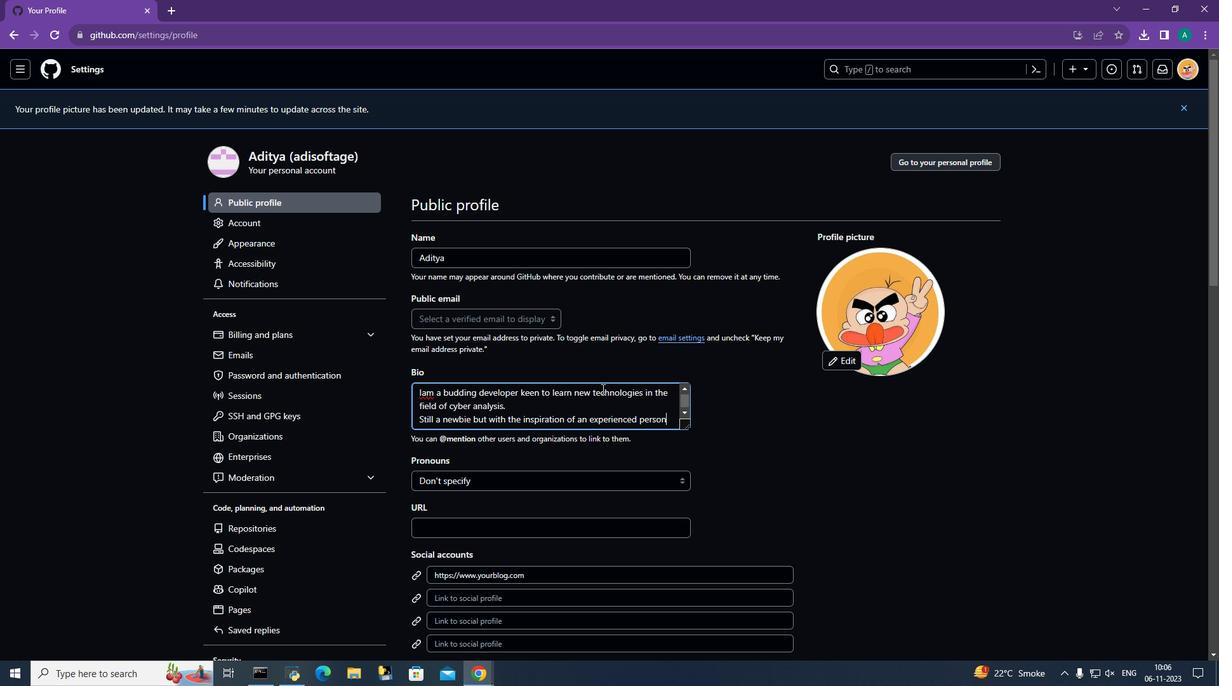 
Action: Mouse scrolled (601, 390) with delta (0, 0)
Screenshot: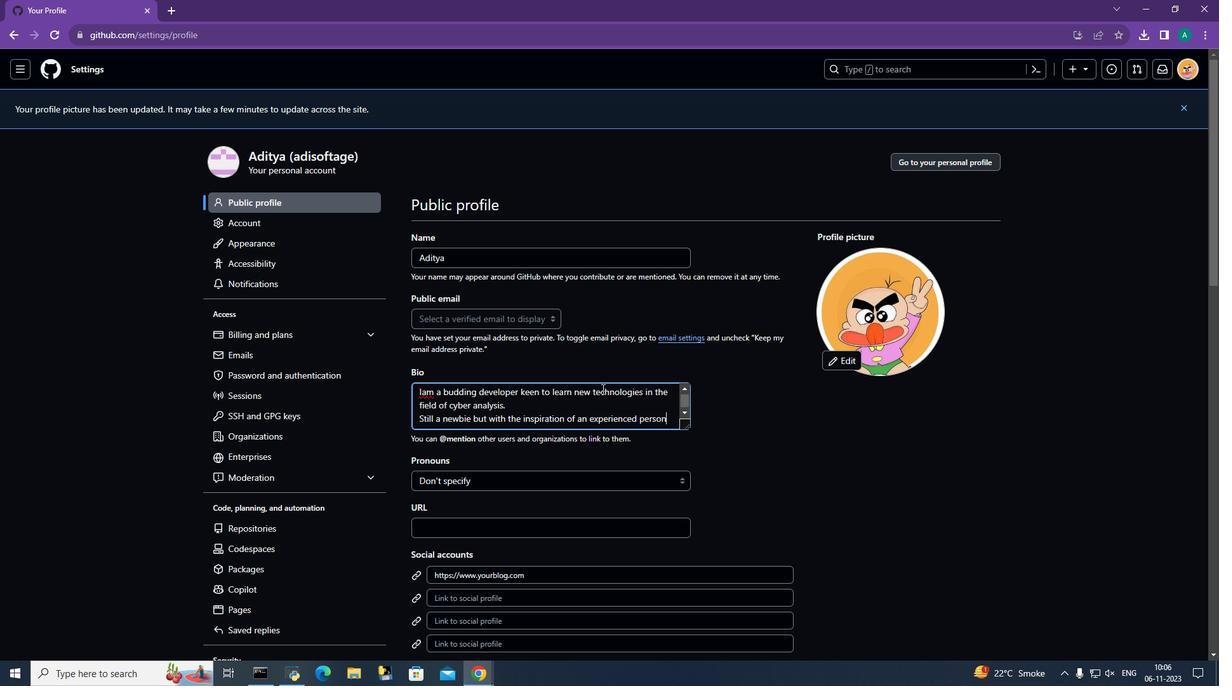 
Action: Mouse moved to (602, 389)
Screenshot: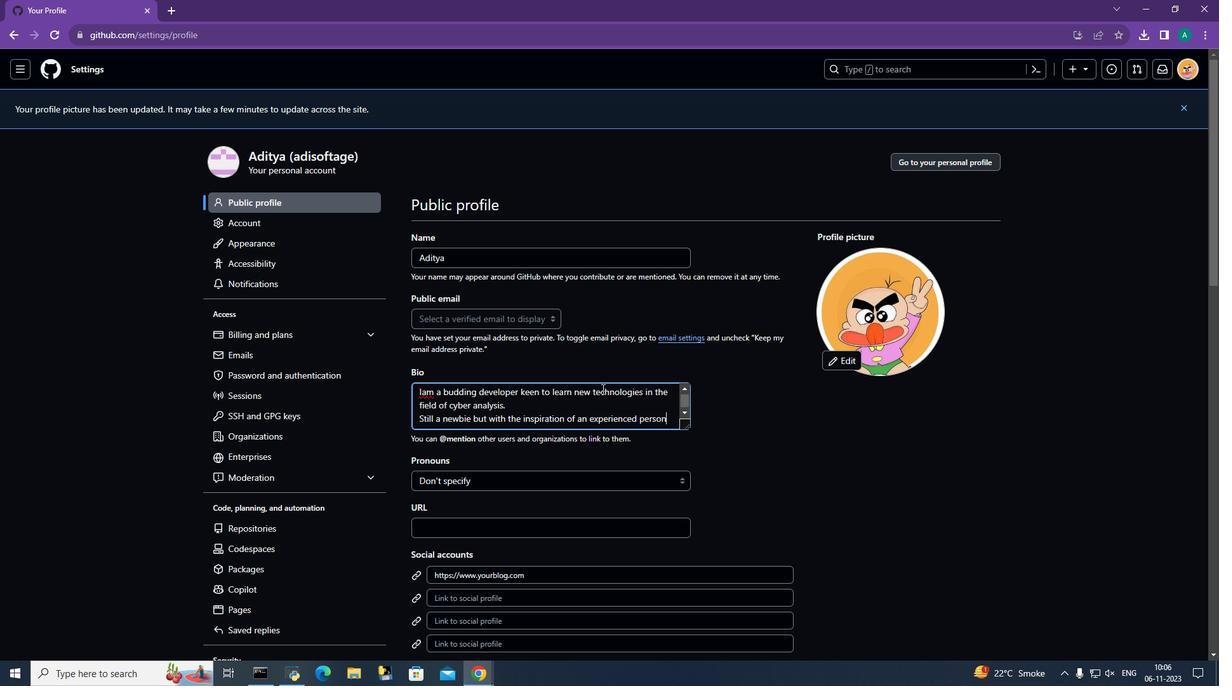 
Action: Mouse scrolled (602, 388) with delta (0, 0)
Screenshot: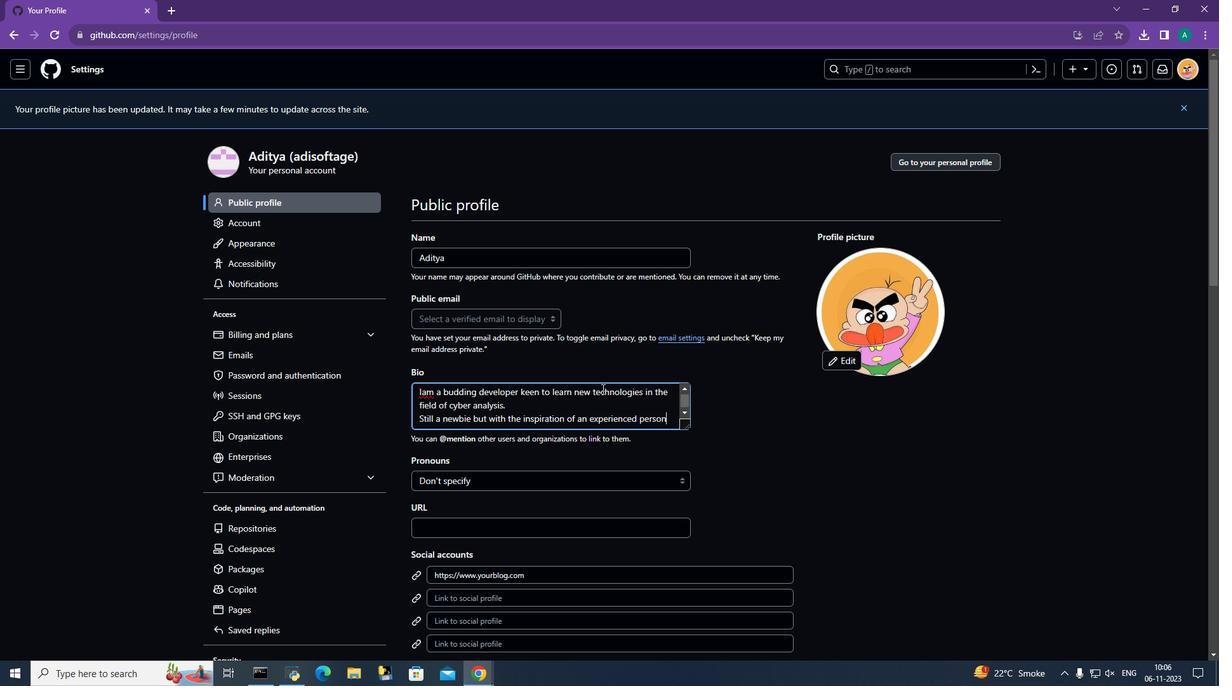
Action: Mouse moved to (602, 388)
Screenshot: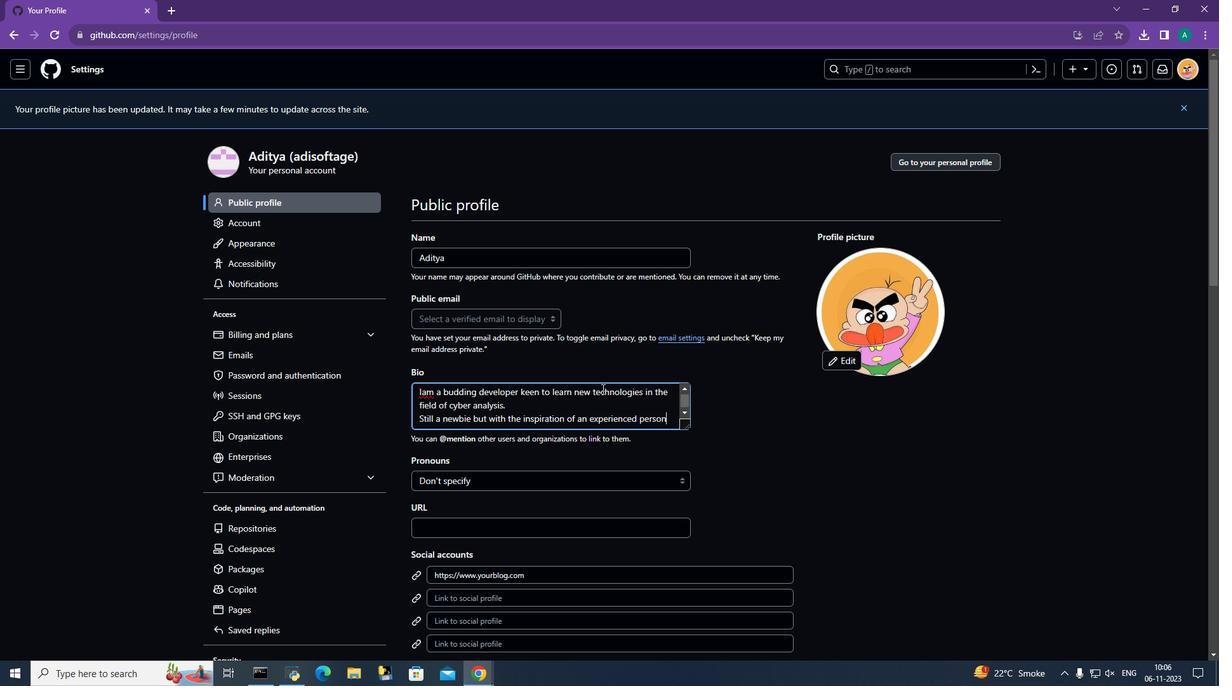 
Action: Mouse scrolled (602, 388) with delta (0, 0)
Screenshot: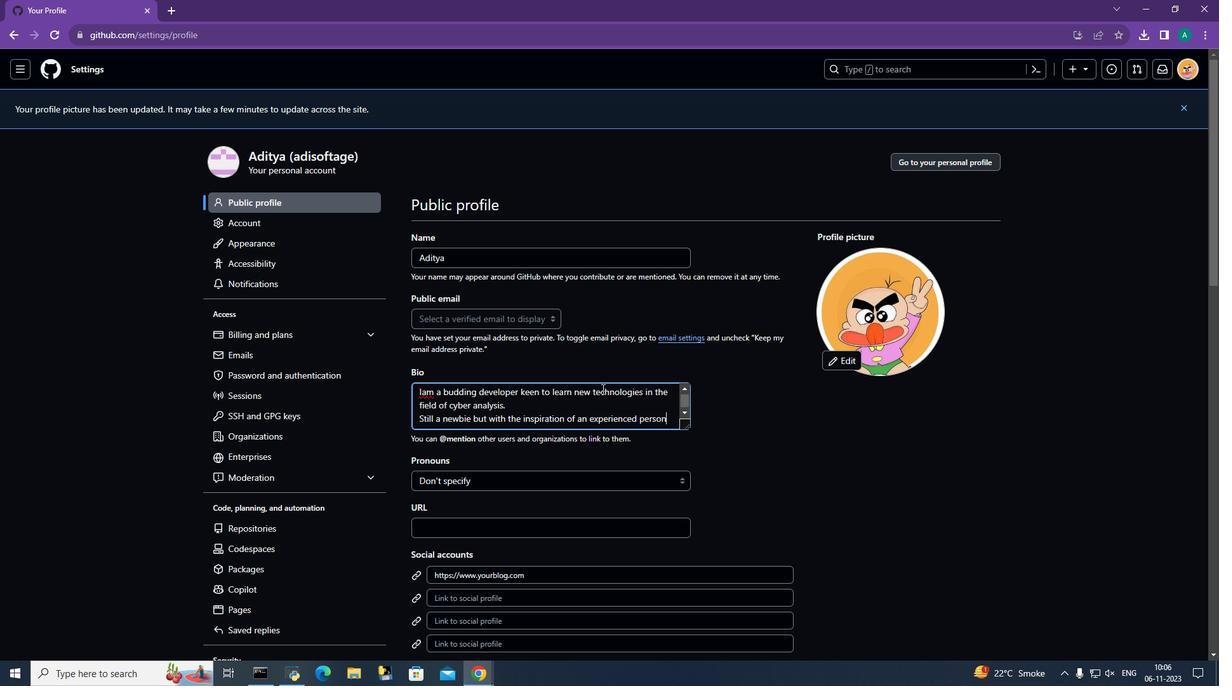 
Action: Mouse scrolled (602, 388) with delta (0, 0)
Screenshot: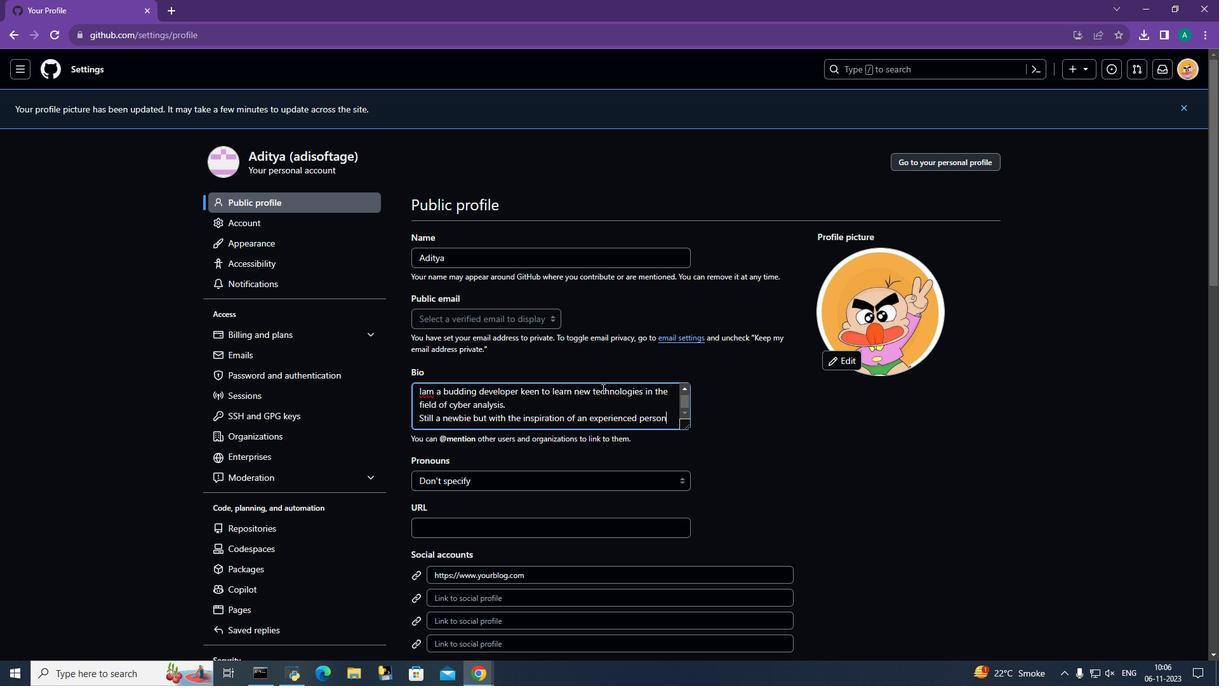 
Action: Mouse moved to (592, 475)
Screenshot: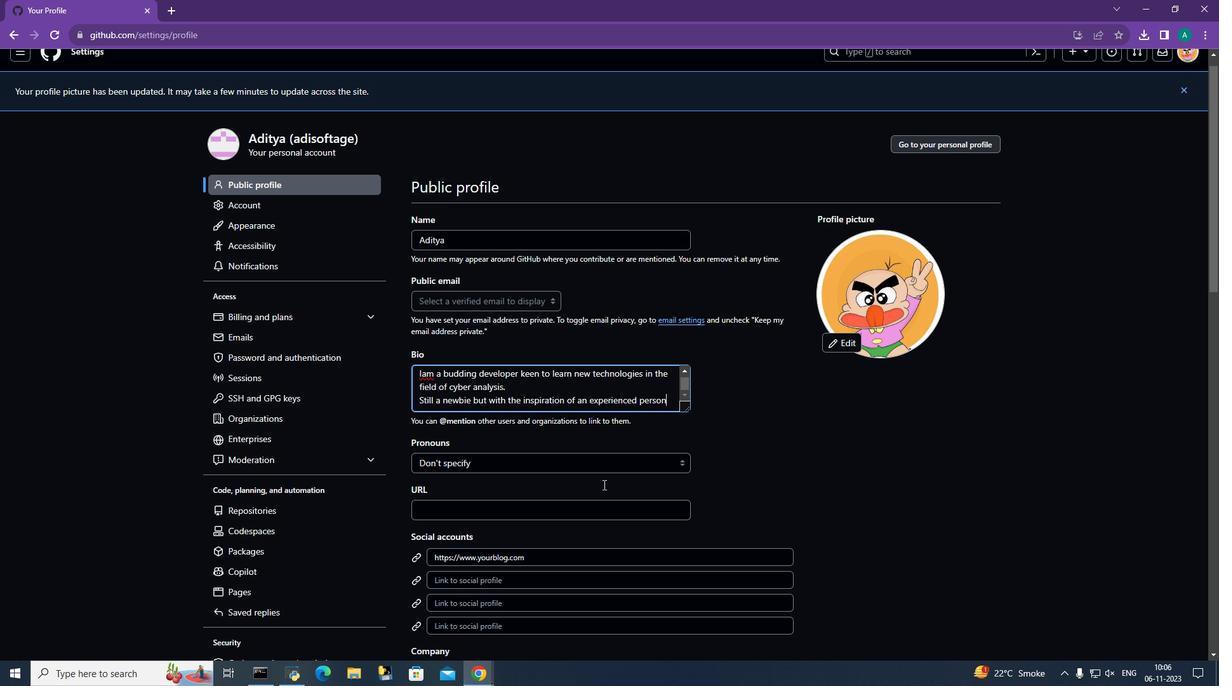 
Action: Mouse scrolled (592, 474) with delta (0, 0)
Screenshot: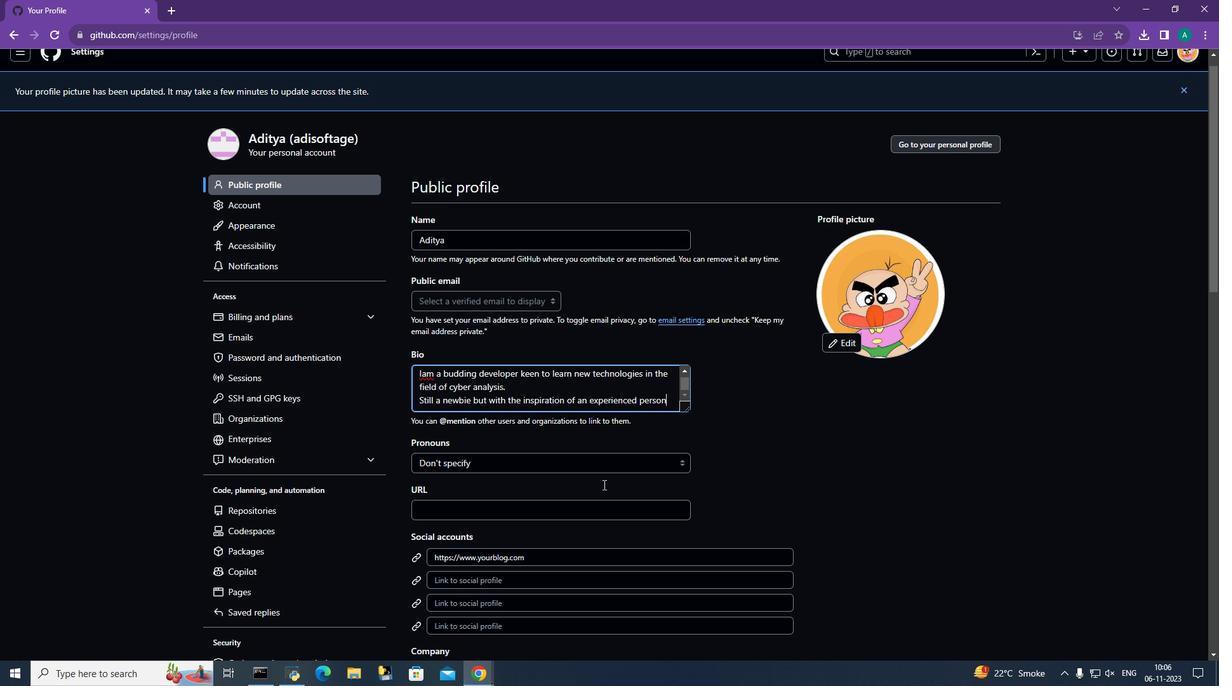 
Action: Mouse moved to (597, 484)
Screenshot: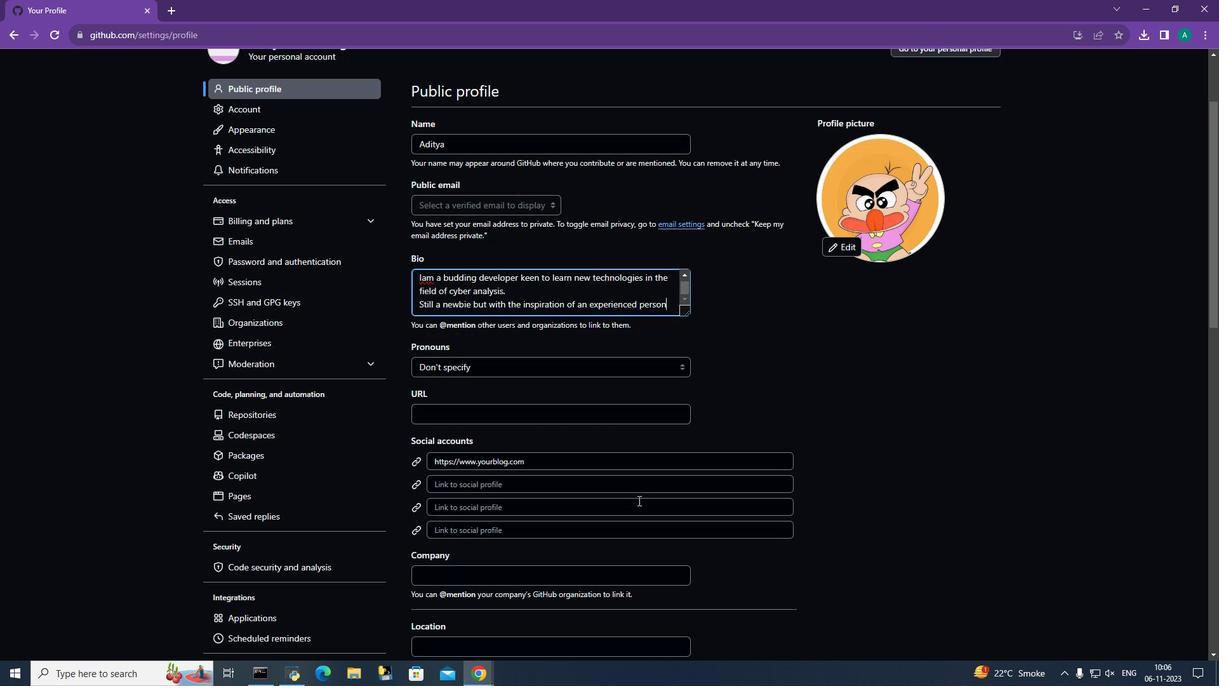 
Action: Mouse scrolled (597, 483) with delta (0, 0)
Screenshot: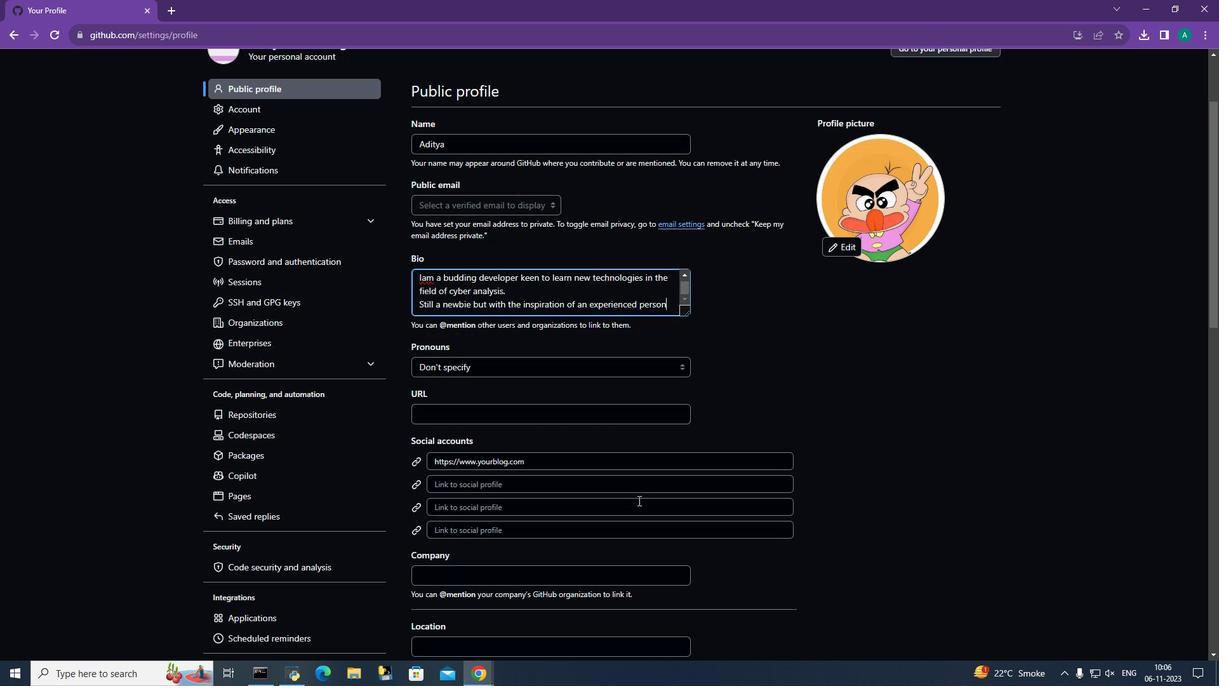 
Action: Mouse scrolled (597, 483) with delta (0, 0)
Screenshot: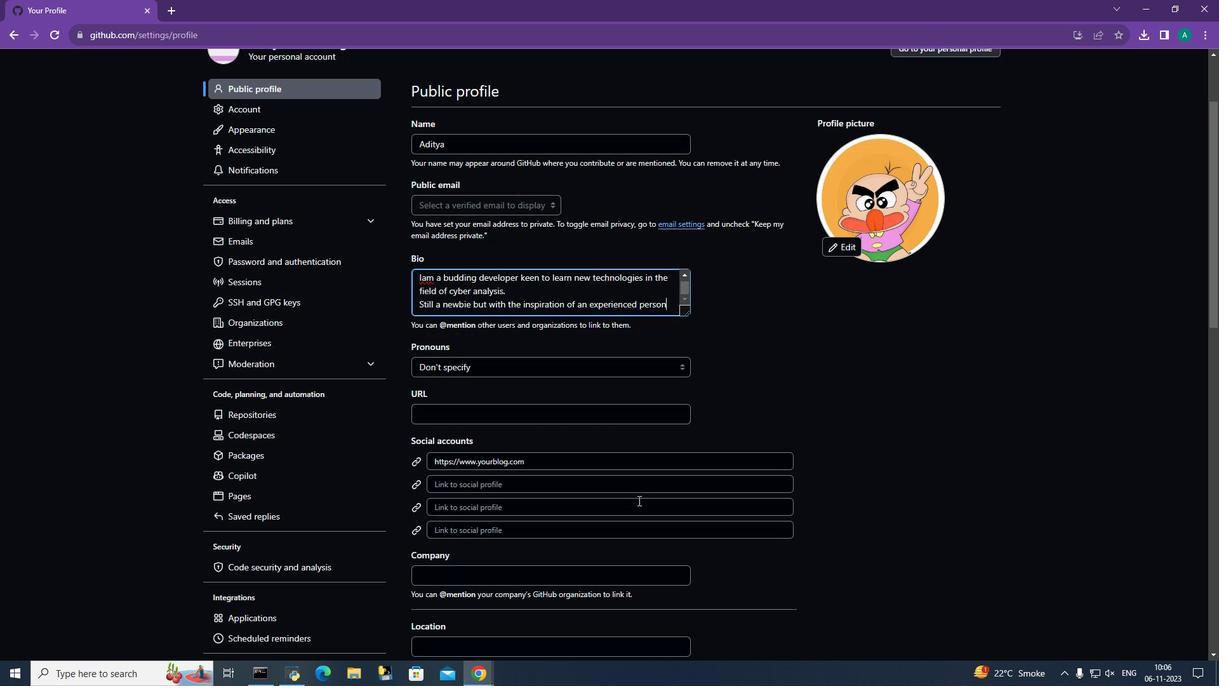 
Action: Mouse moved to (597, 484)
Screenshot: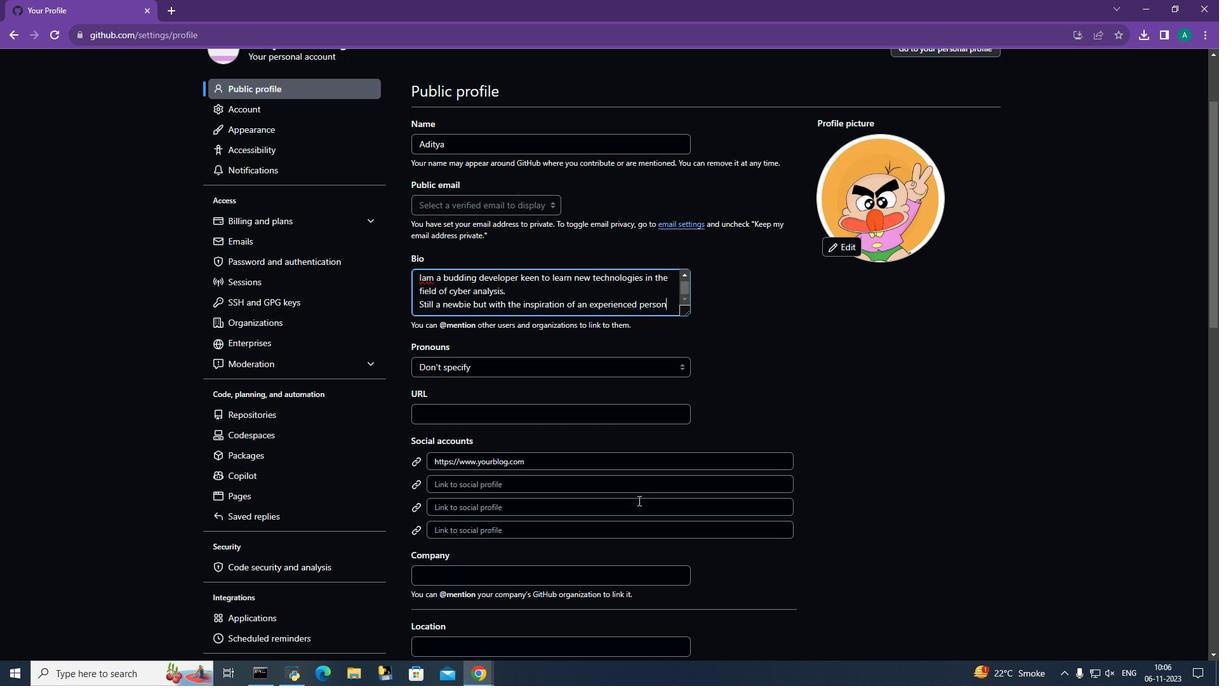 
Action: Mouse scrolled (597, 484) with delta (0, 0)
Screenshot: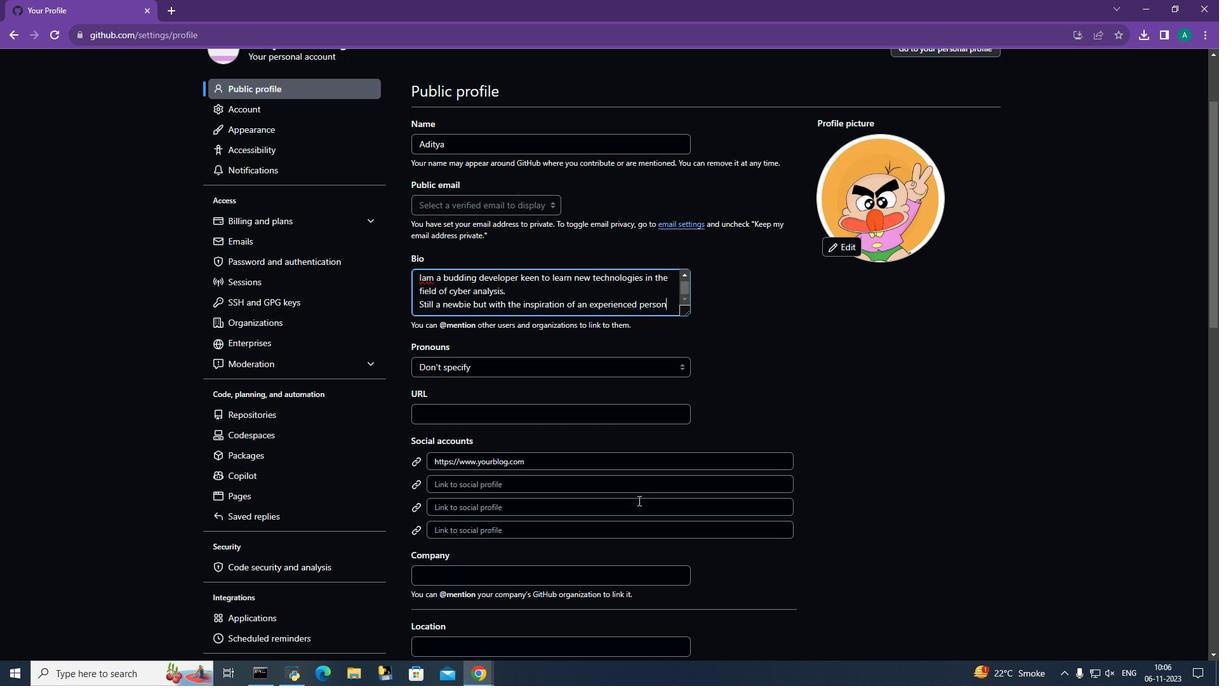 
Action: Mouse moved to (601, 484)
Screenshot: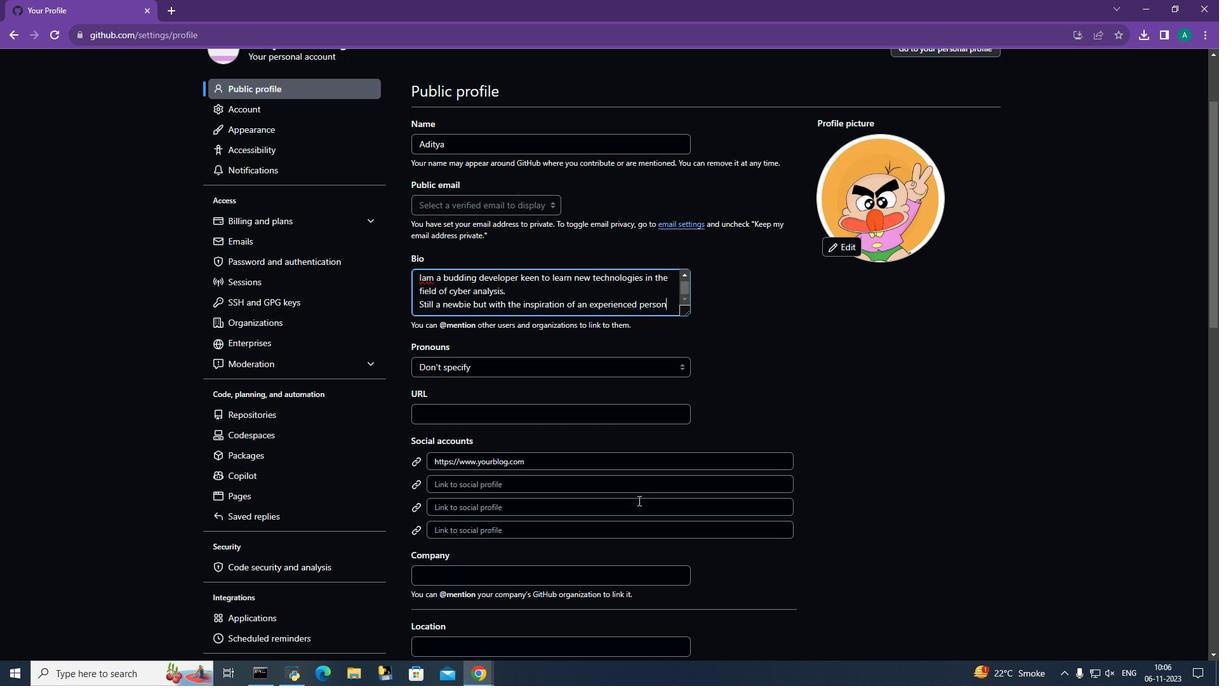 
Action: Mouse scrolled (601, 484) with delta (0, 0)
Screenshot: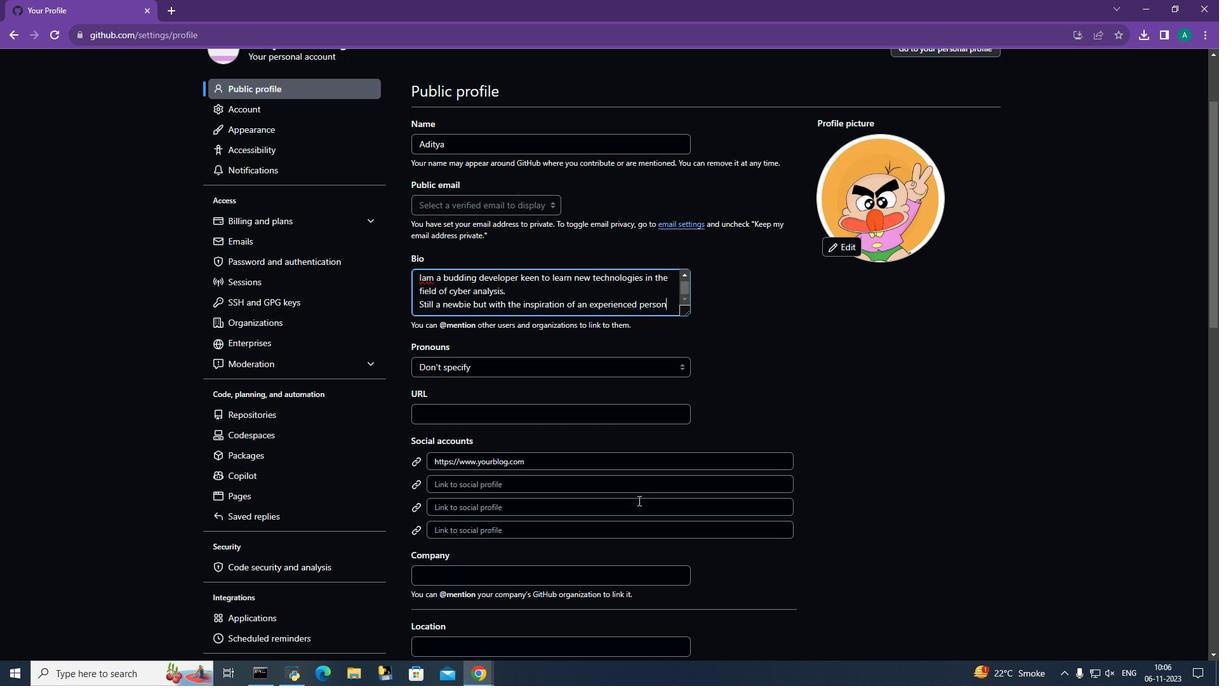 
Action: Mouse moved to (626, 495)
Screenshot: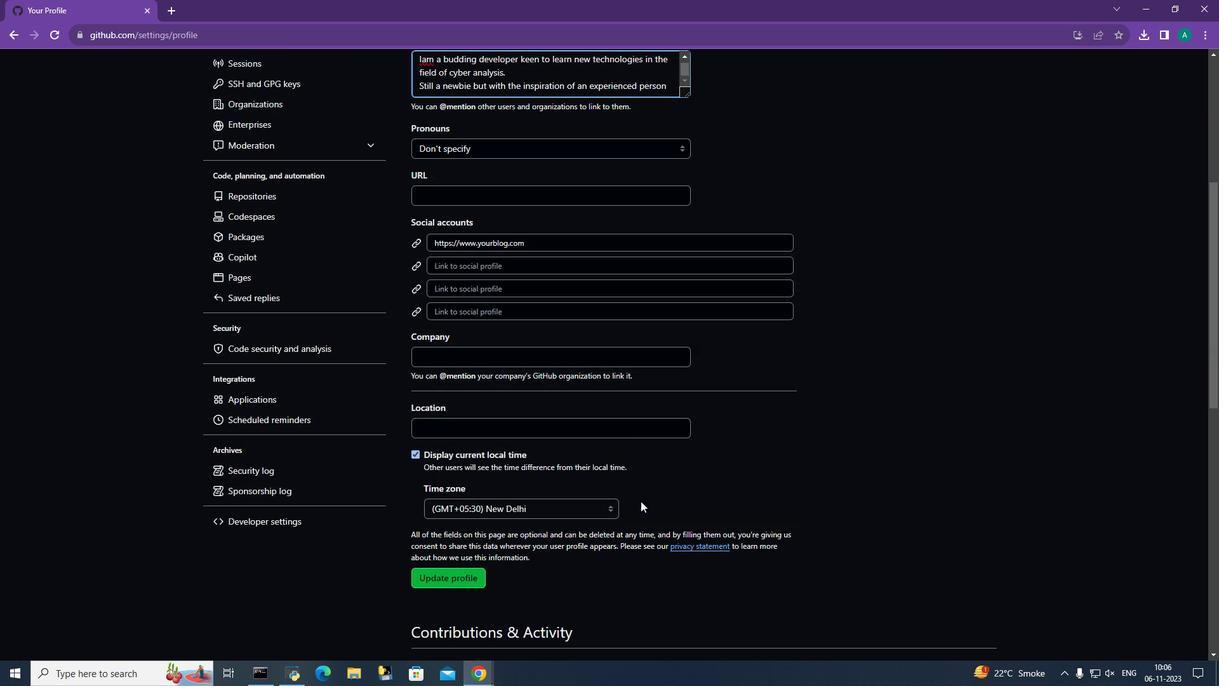 
Action: Mouse scrolled (626, 494) with delta (0, 0)
Screenshot: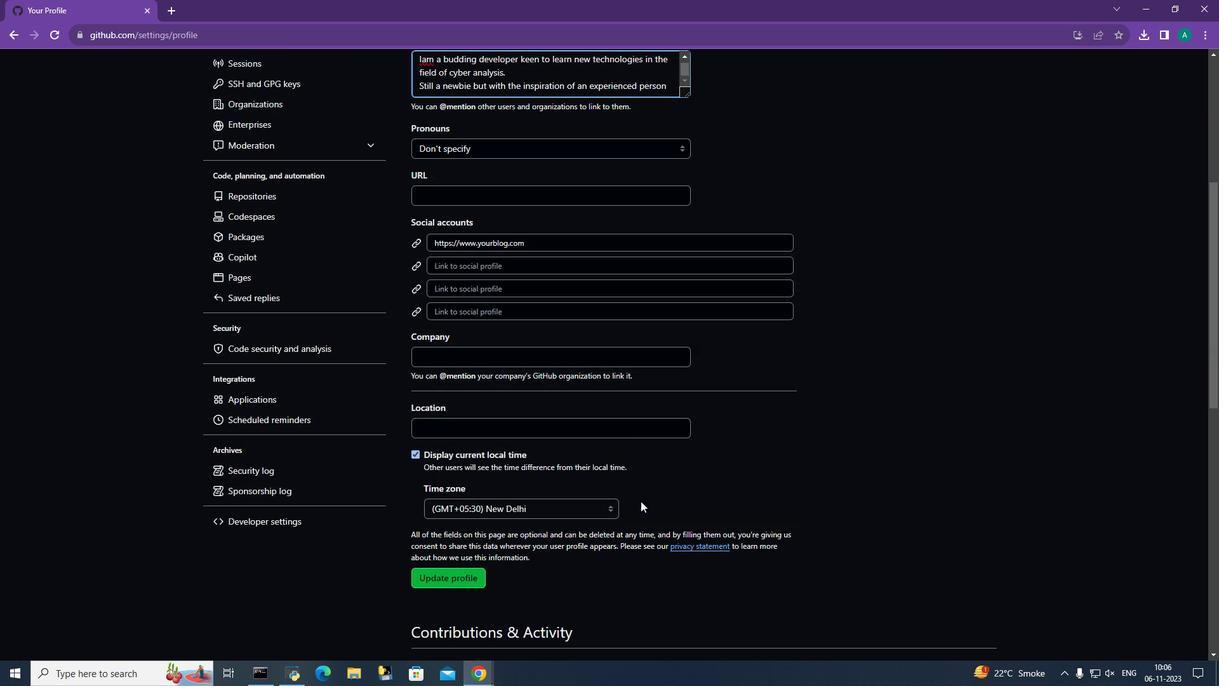 
Action: Mouse moved to (638, 503)
Screenshot: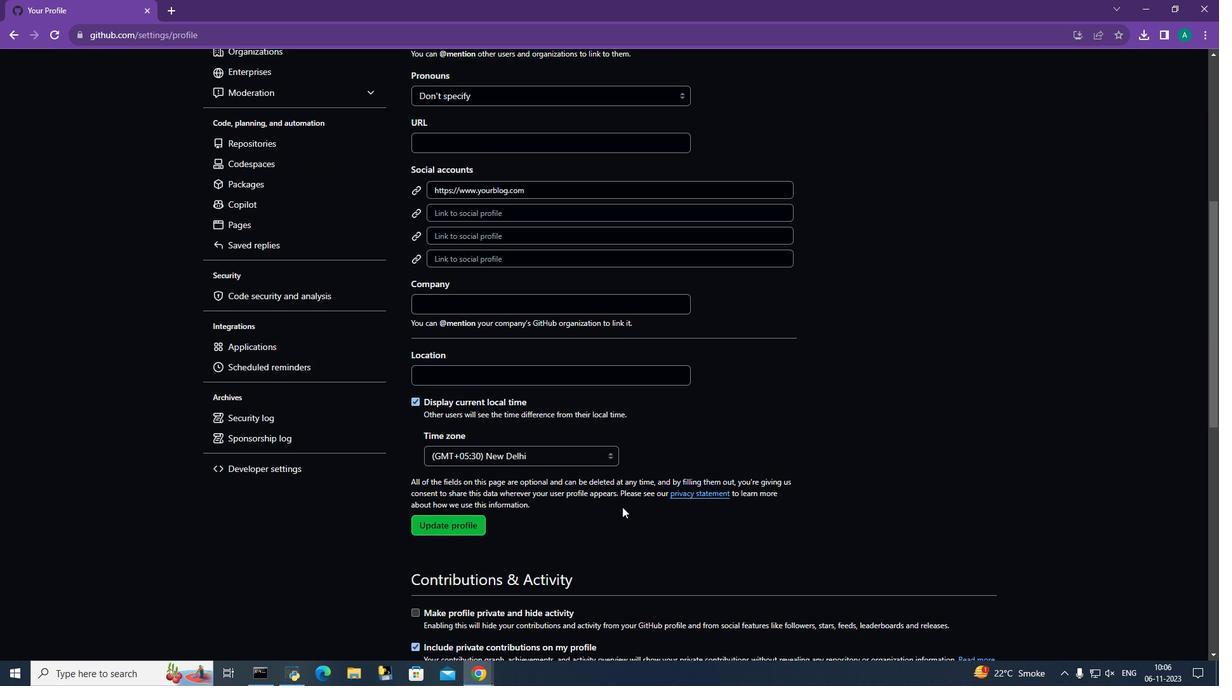 
Action: Mouse scrolled (638, 502) with delta (0, 0)
Screenshot: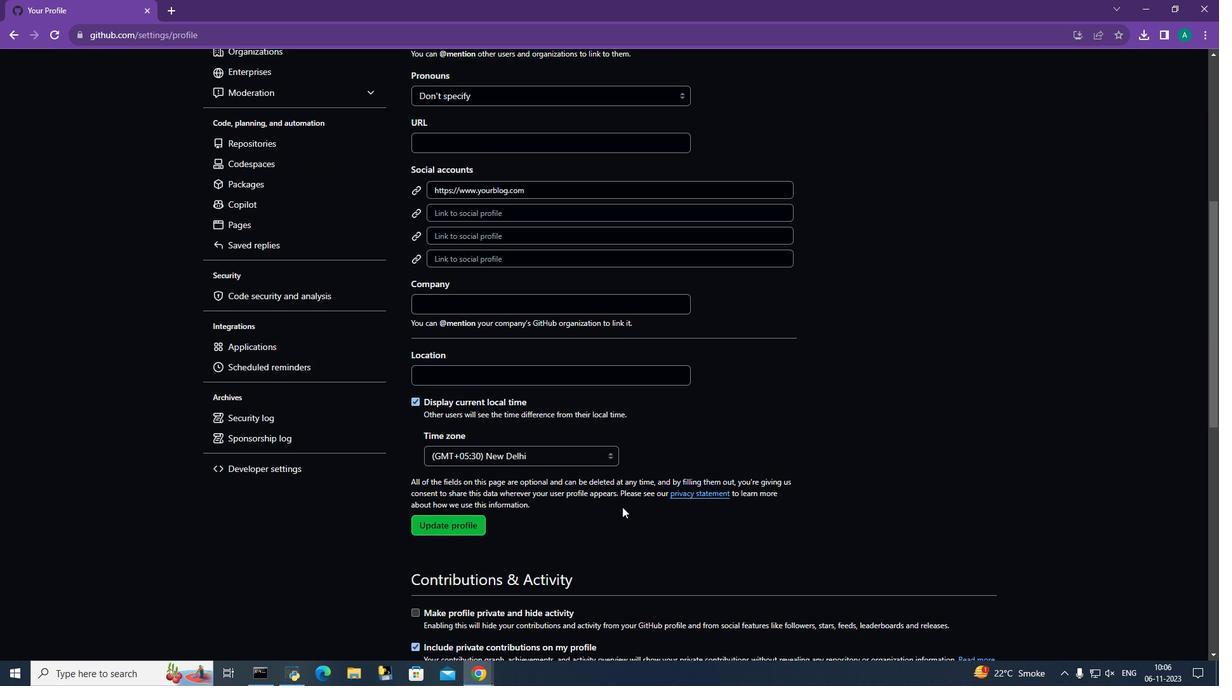 
Action: Mouse moved to (635, 505)
Screenshot: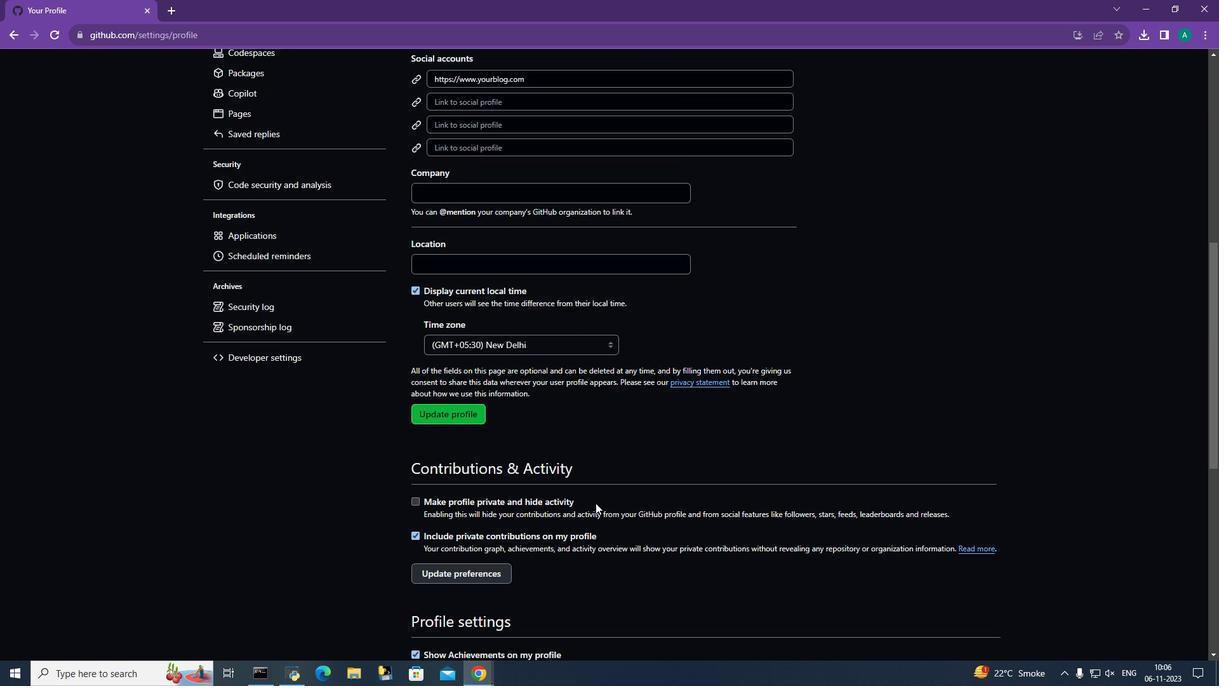 
Action: Mouse scrolled (635, 504) with delta (0, 0)
Screenshot: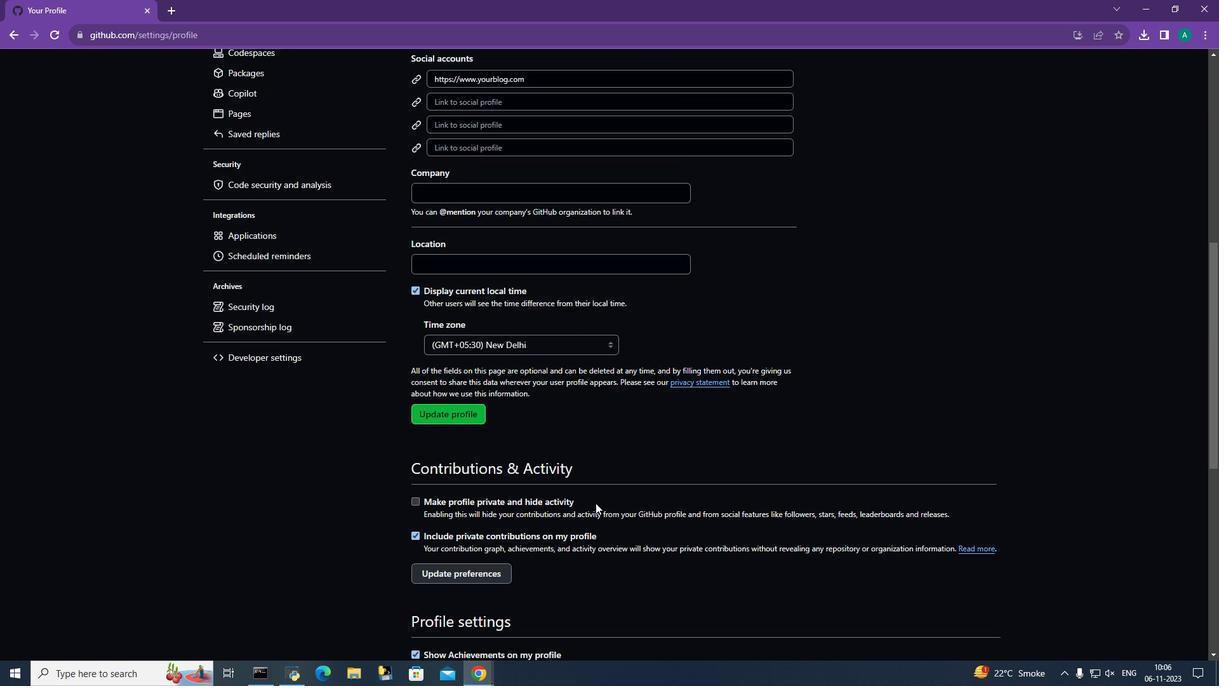 
Action: Mouse scrolled (635, 504) with delta (0, 0)
Screenshot: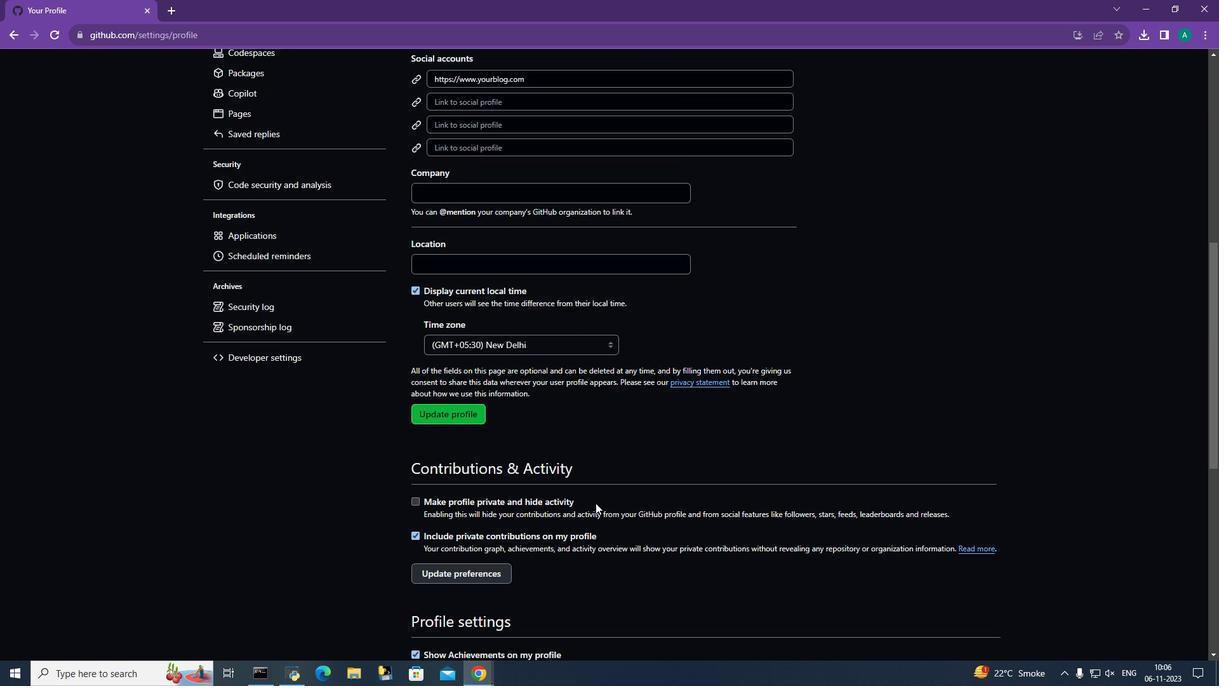 
Action: Mouse moved to (632, 505)
Screenshot: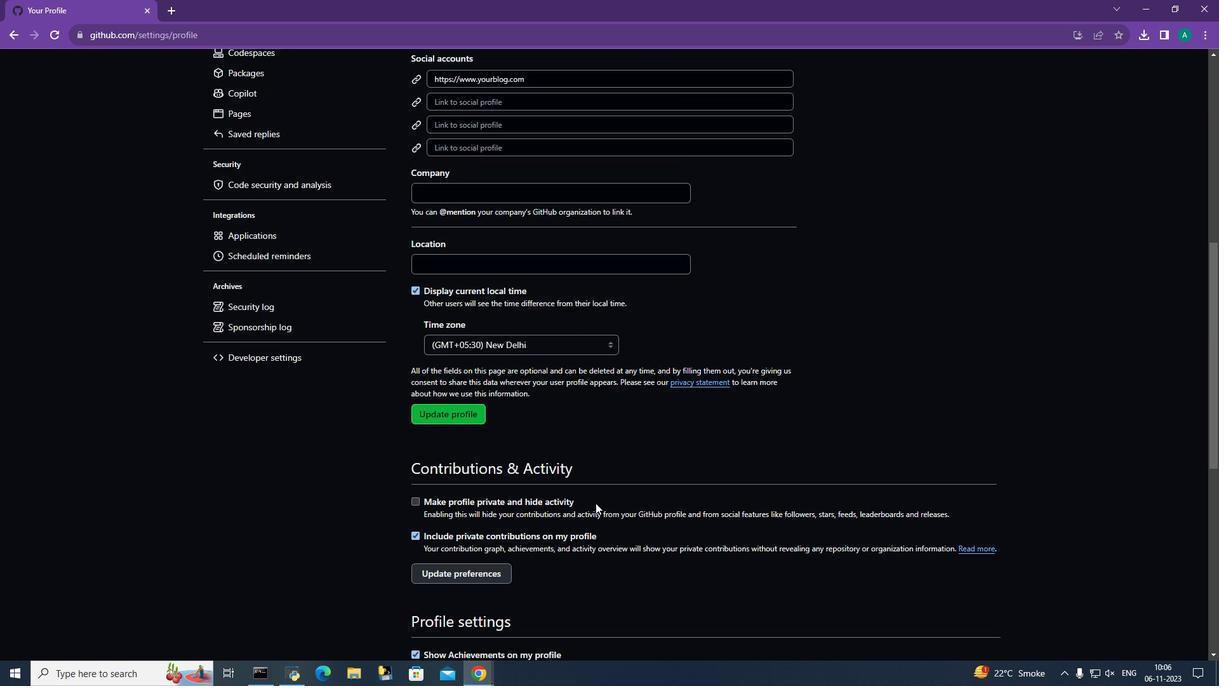 
Action: Mouse scrolled (632, 505) with delta (0, 0)
Screenshot: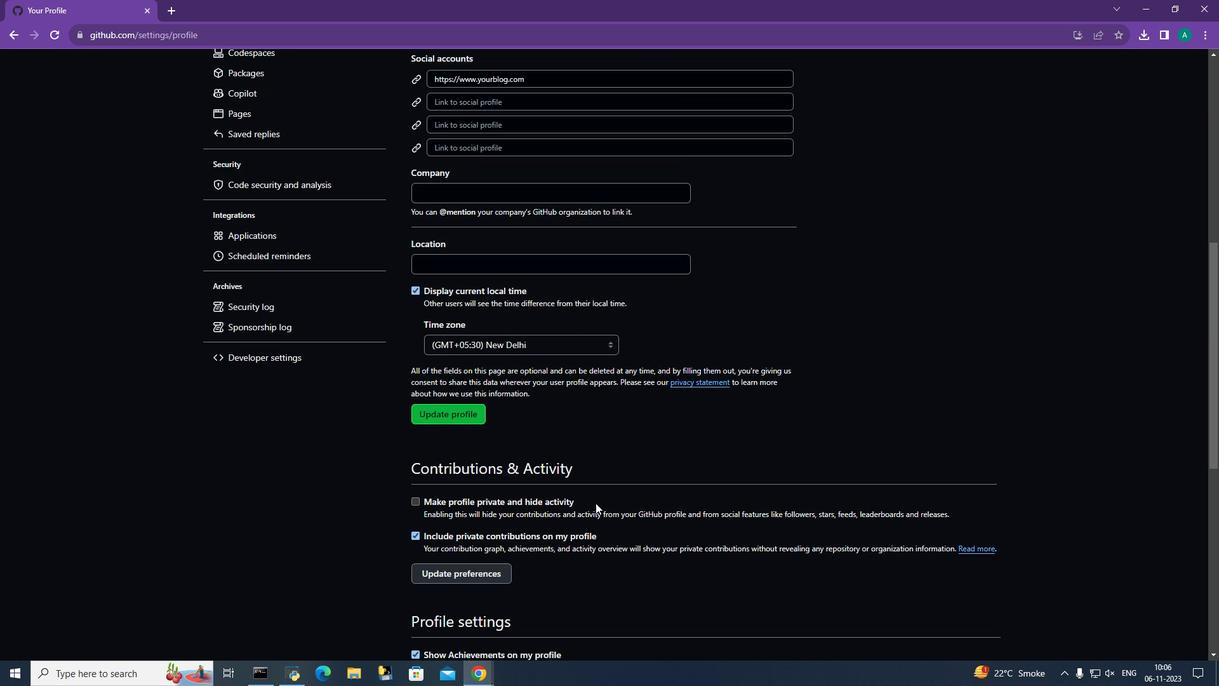 
Action: Mouse moved to (623, 507)
Screenshot: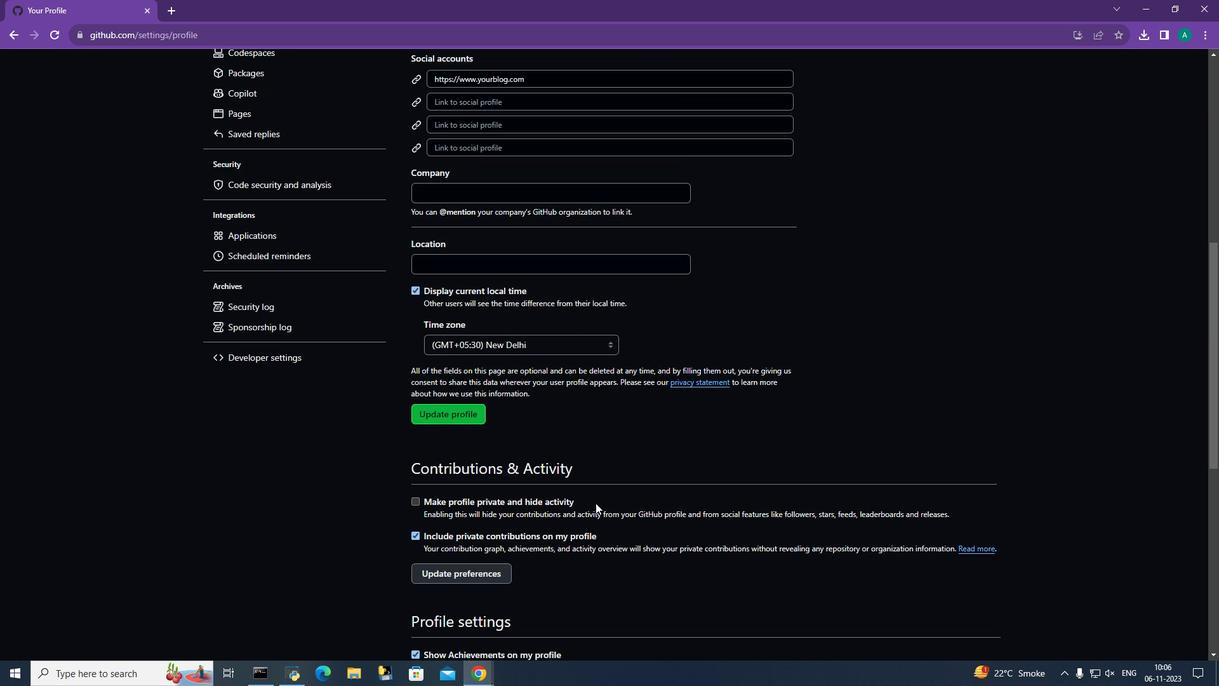 
Action: Mouse scrolled (623, 506) with delta (0, 0)
Screenshot: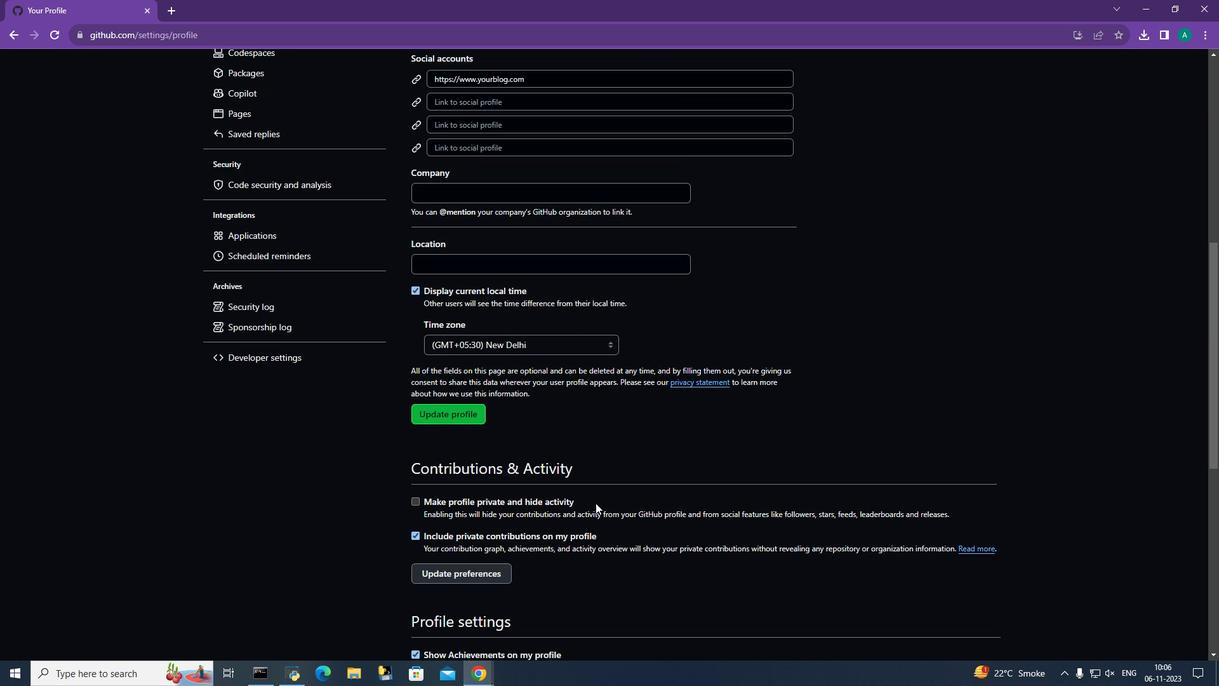 
Action: Mouse moved to (456, 261)
Screenshot: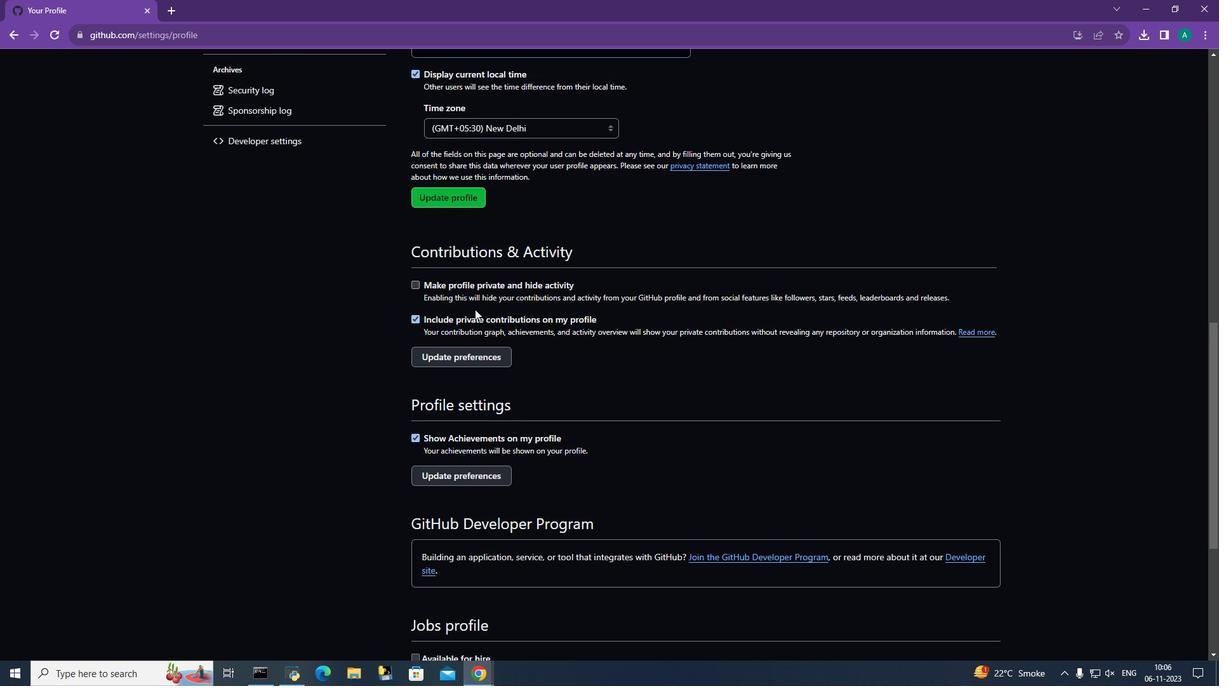 
Action: Mouse scrolled (456, 261) with delta (0, 0)
Screenshot: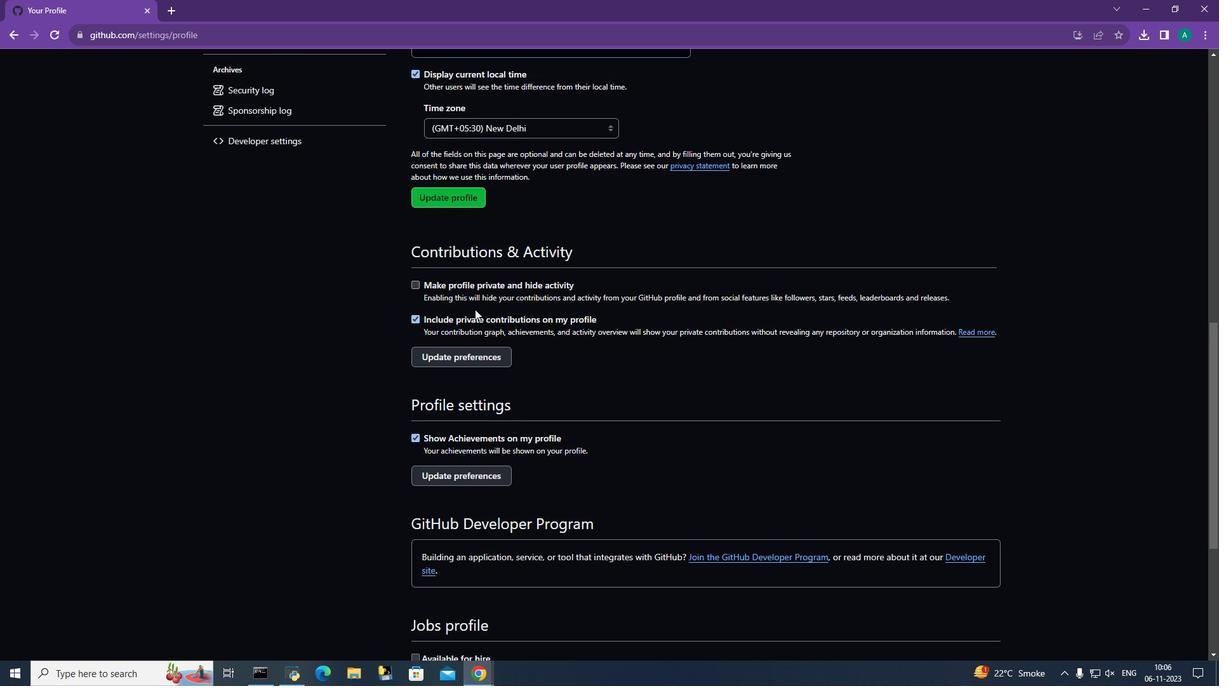 
Action: Mouse moved to (463, 273)
Screenshot: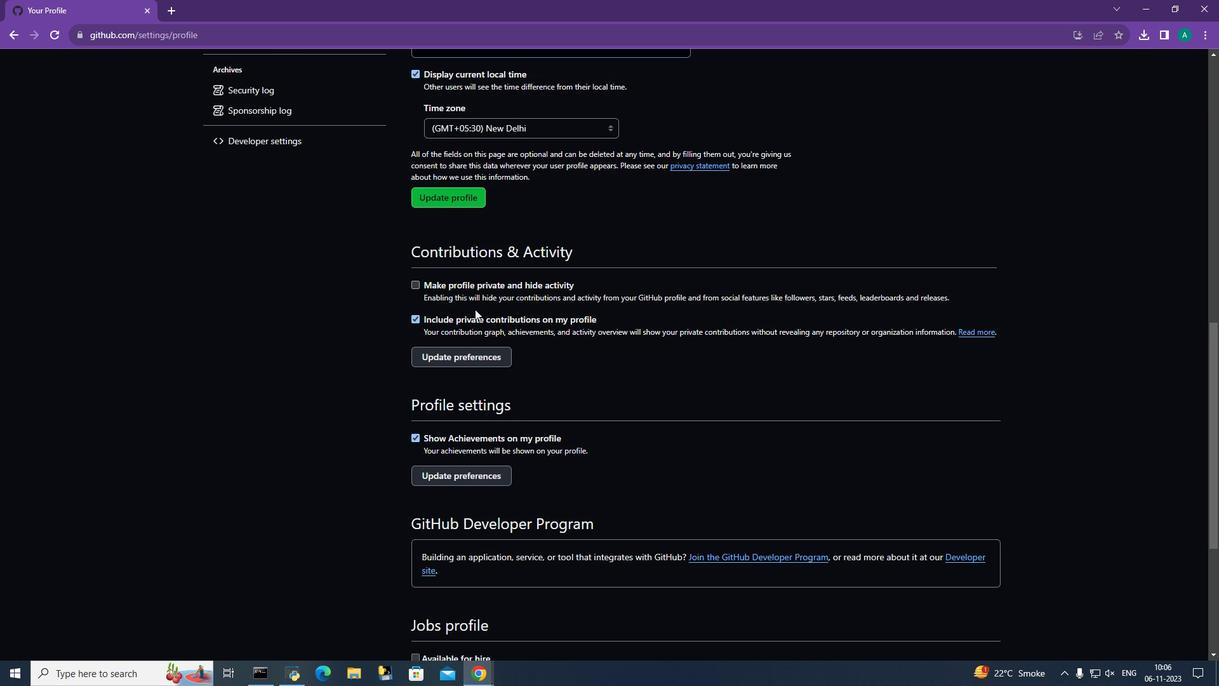 
Action: Mouse scrolled (463, 273) with delta (0, 0)
Screenshot: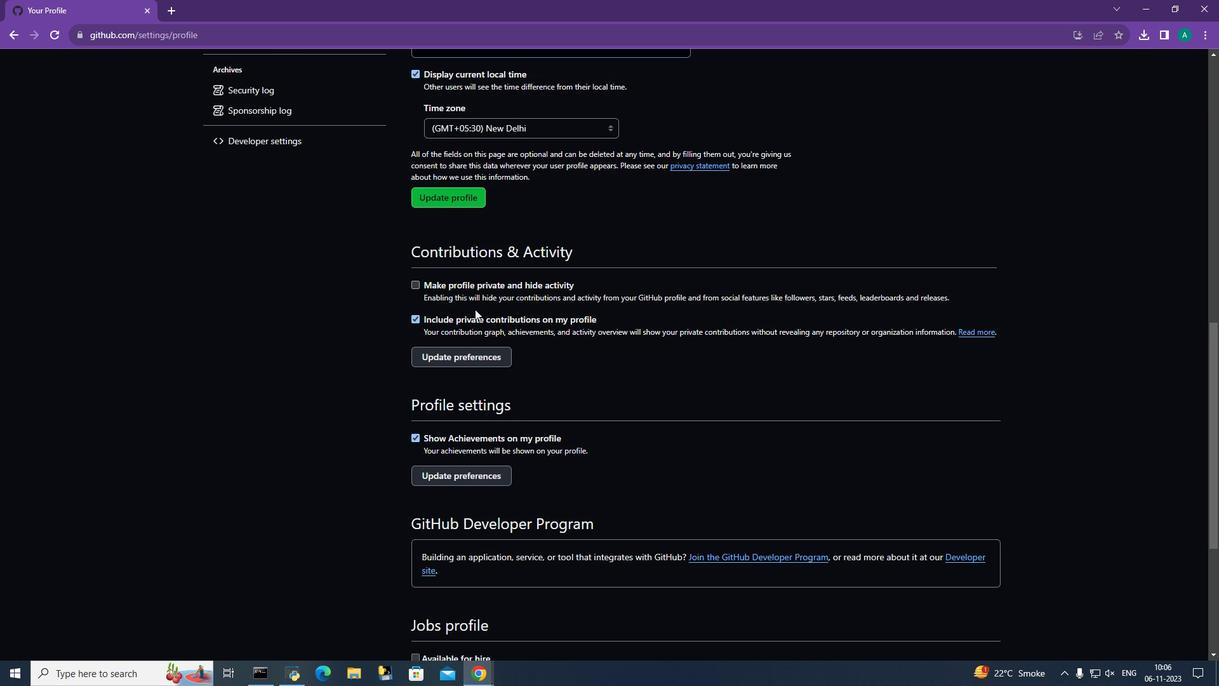 
Action: Mouse moved to (466, 278)
Screenshot: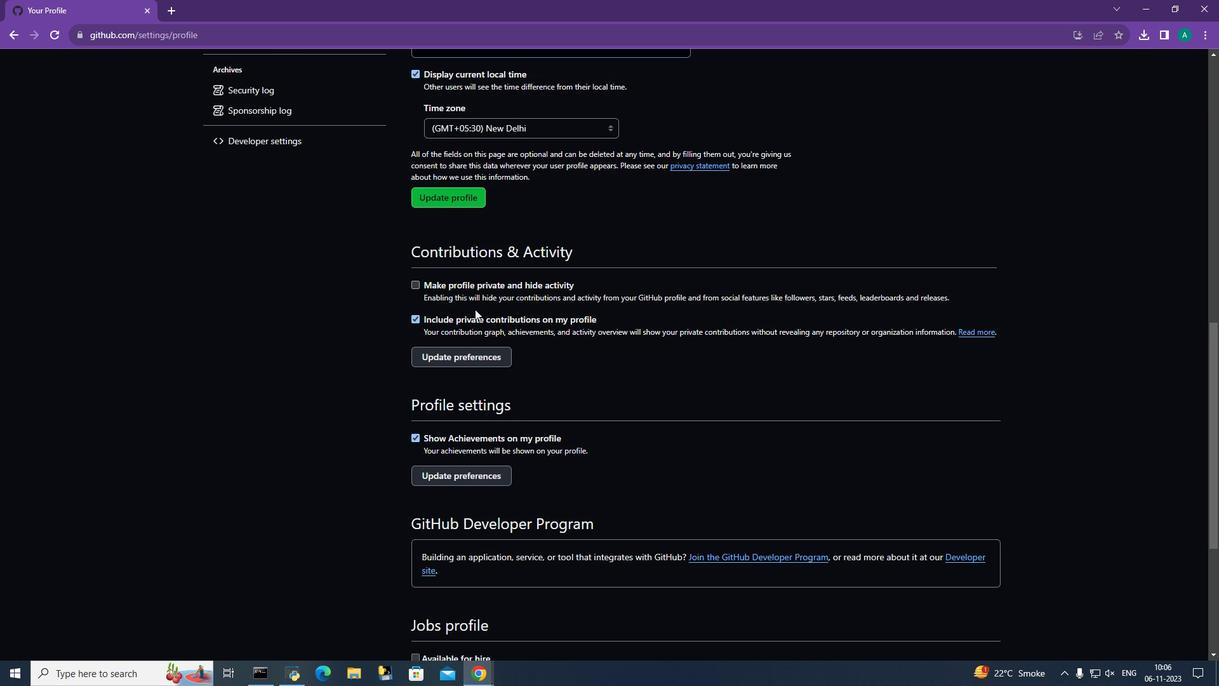
Action: Mouse scrolled (466, 278) with delta (0, 0)
Screenshot: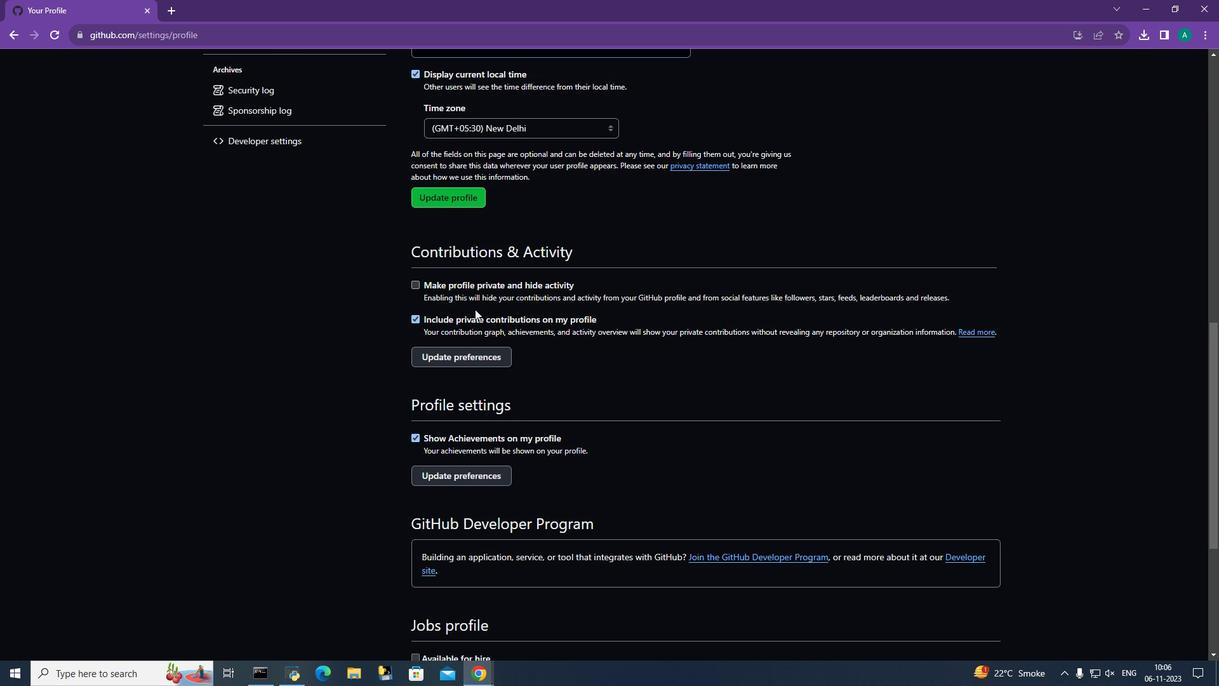 
Action: Mouse moved to (468, 284)
Screenshot: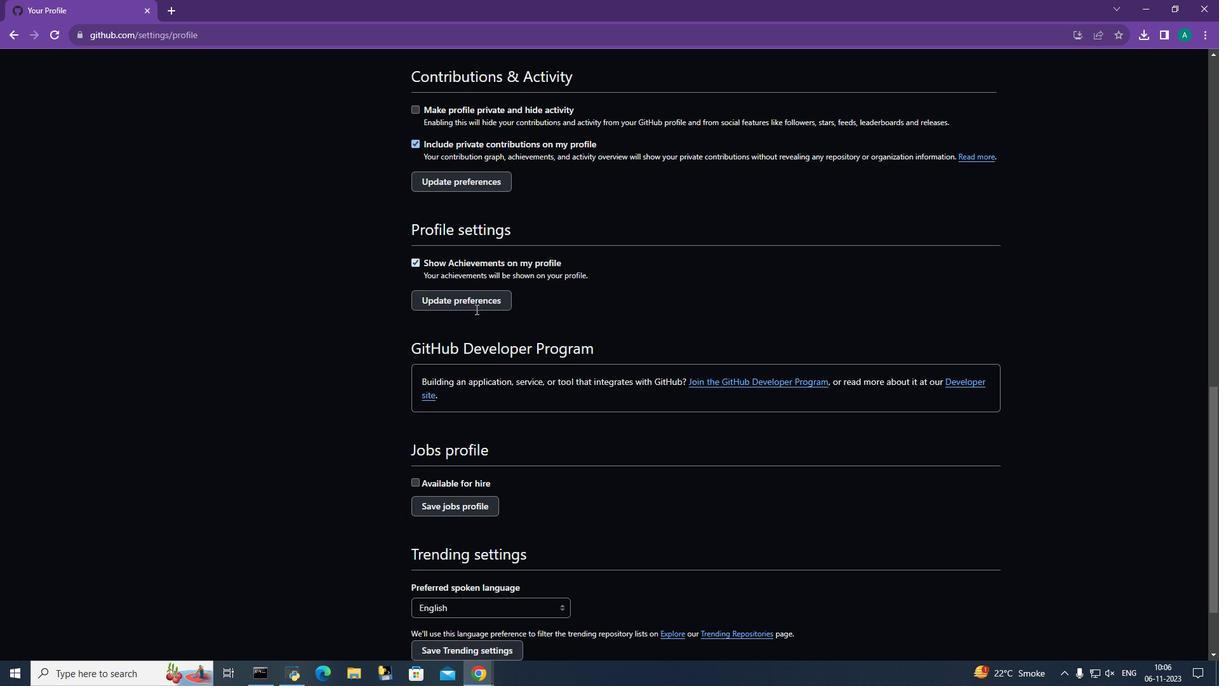 
Action: Mouse scrolled (466, 280) with delta (0, 0)
Screenshot: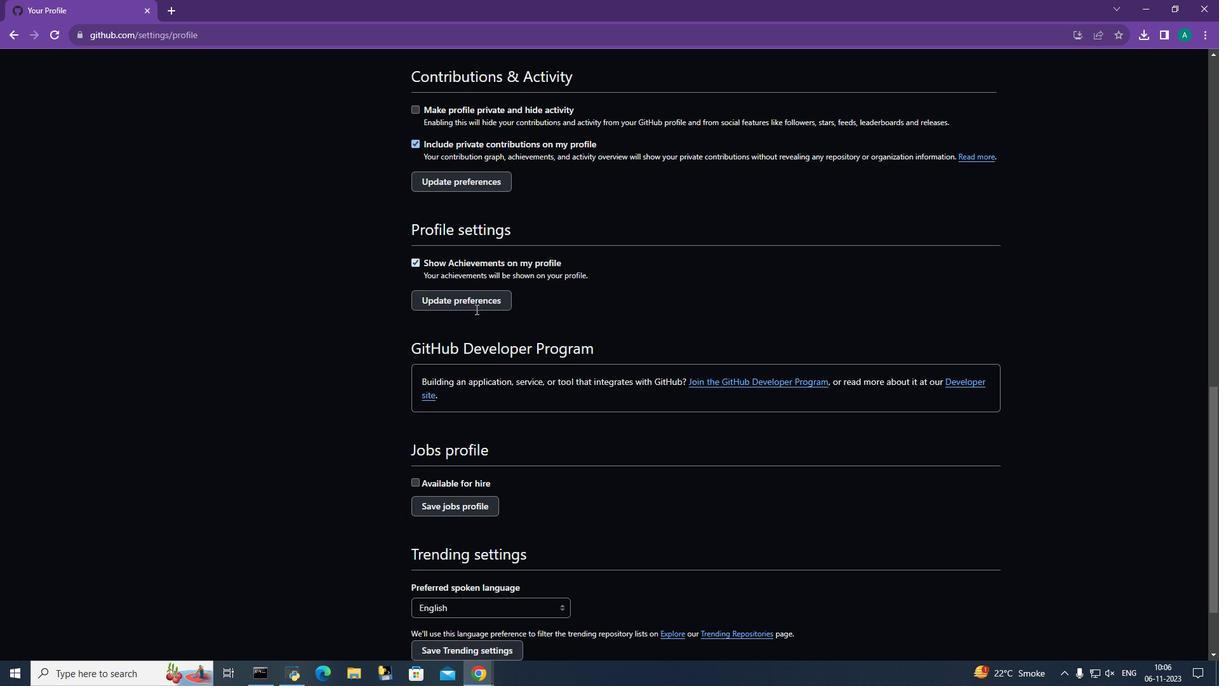 
Action: Mouse moved to (474, 303)
Screenshot: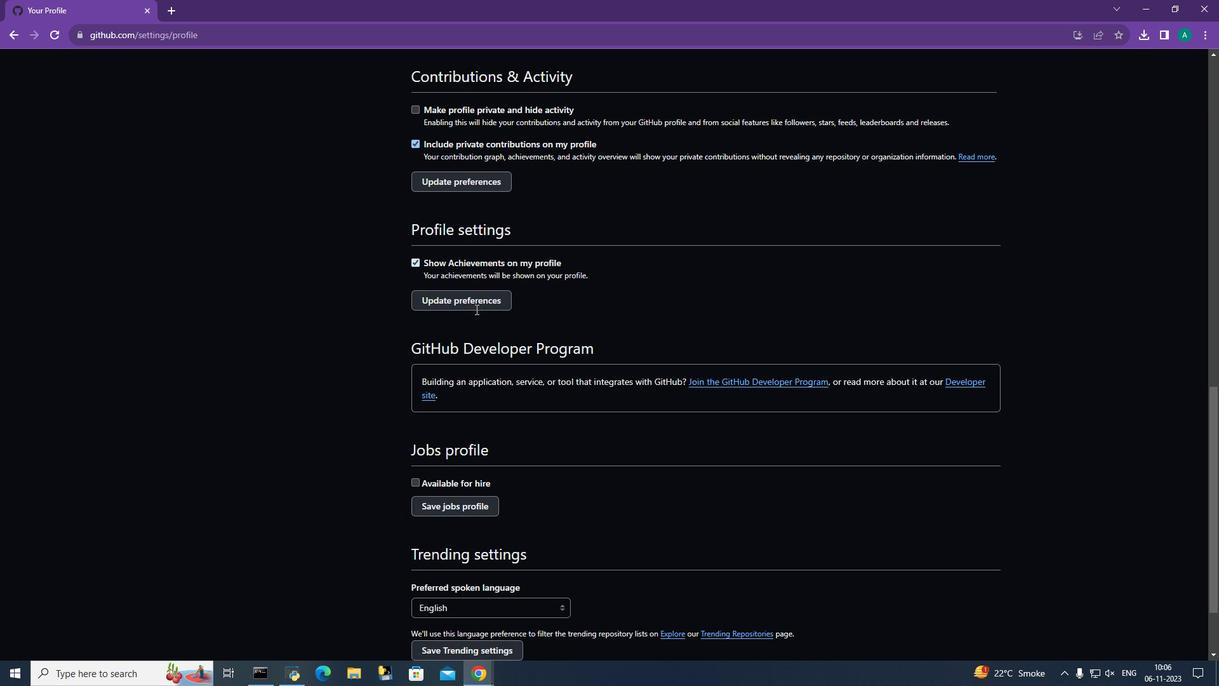 
Action: Mouse scrolled (474, 302) with delta (0, 0)
Screenshot: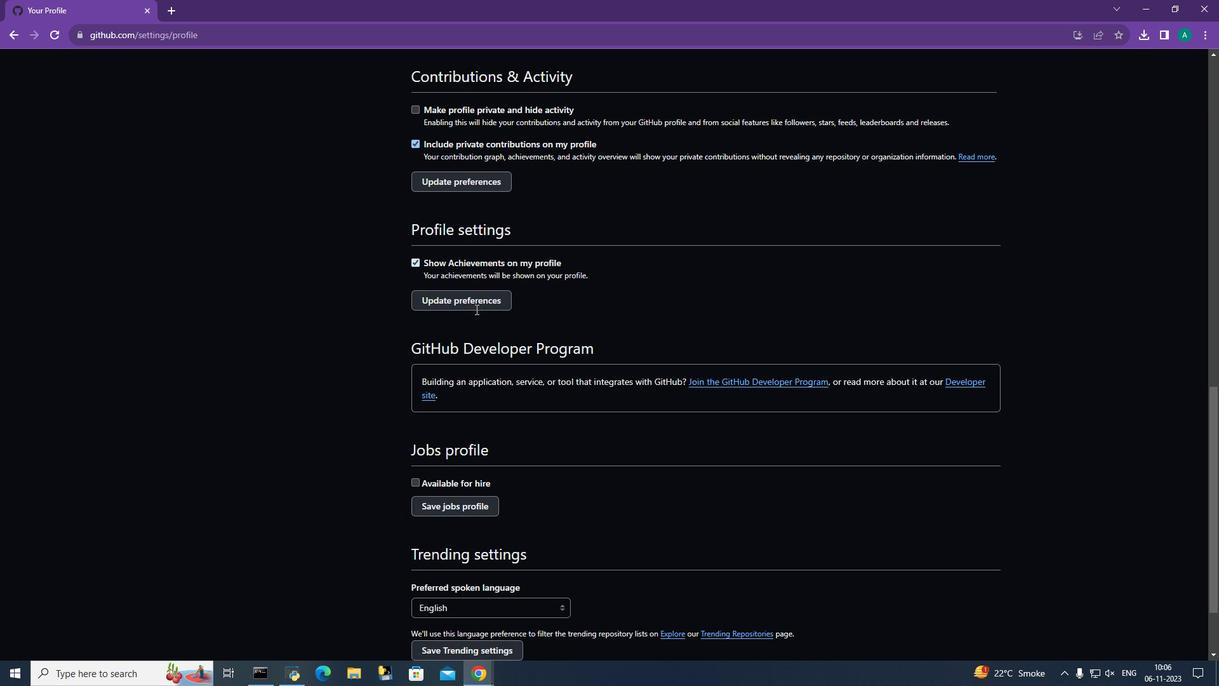 
Action: Mouse moved to (475, 309)
Screenshot: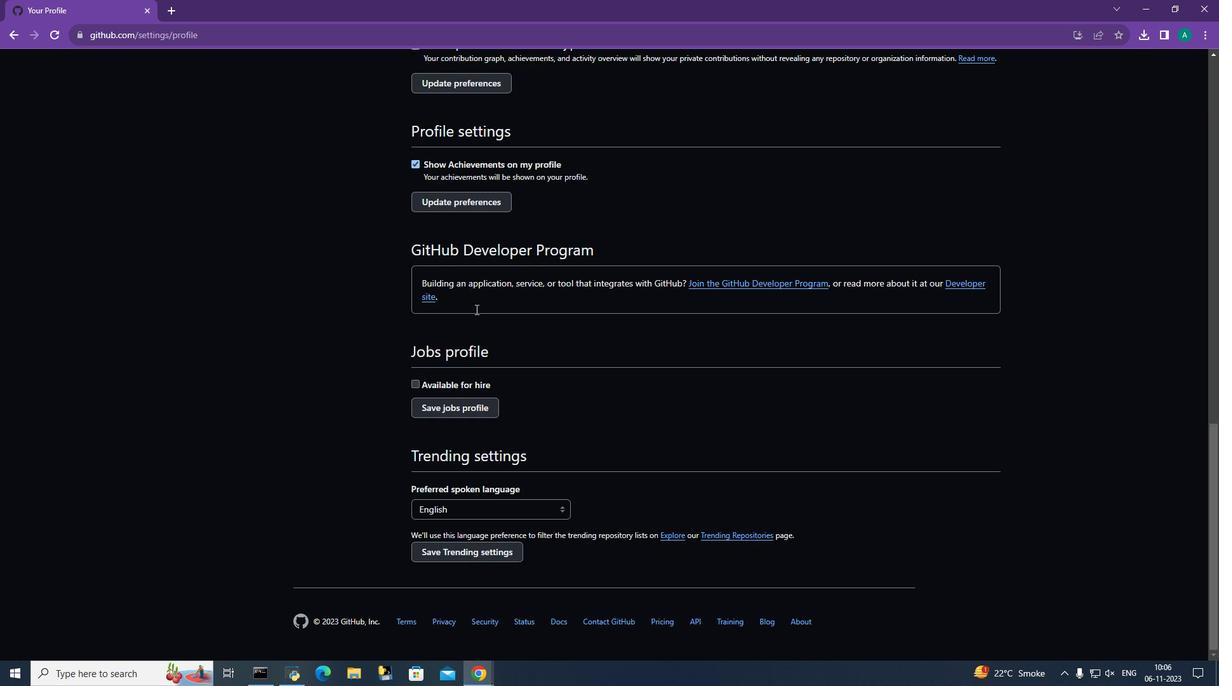 
Action: Mouse scrolled (475, 310) with delta (0, 0)
Screenshot: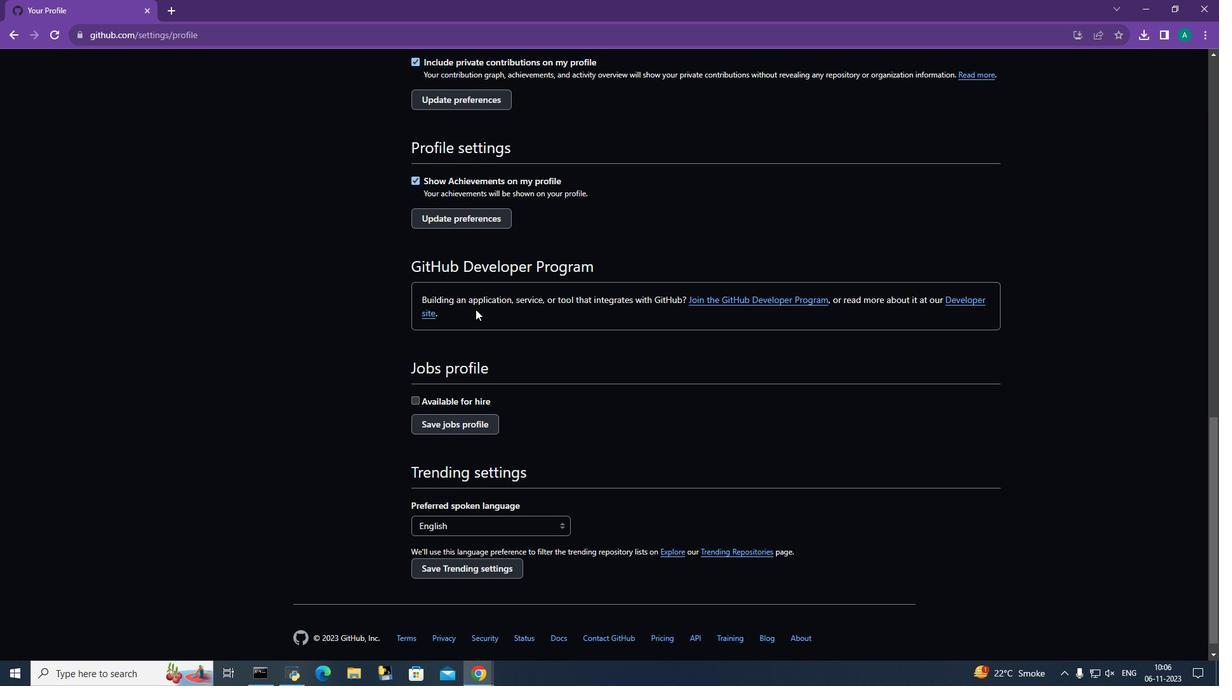 
Action: Mouse scrolled (475, 310) with delta (0, 0)
Screenshot: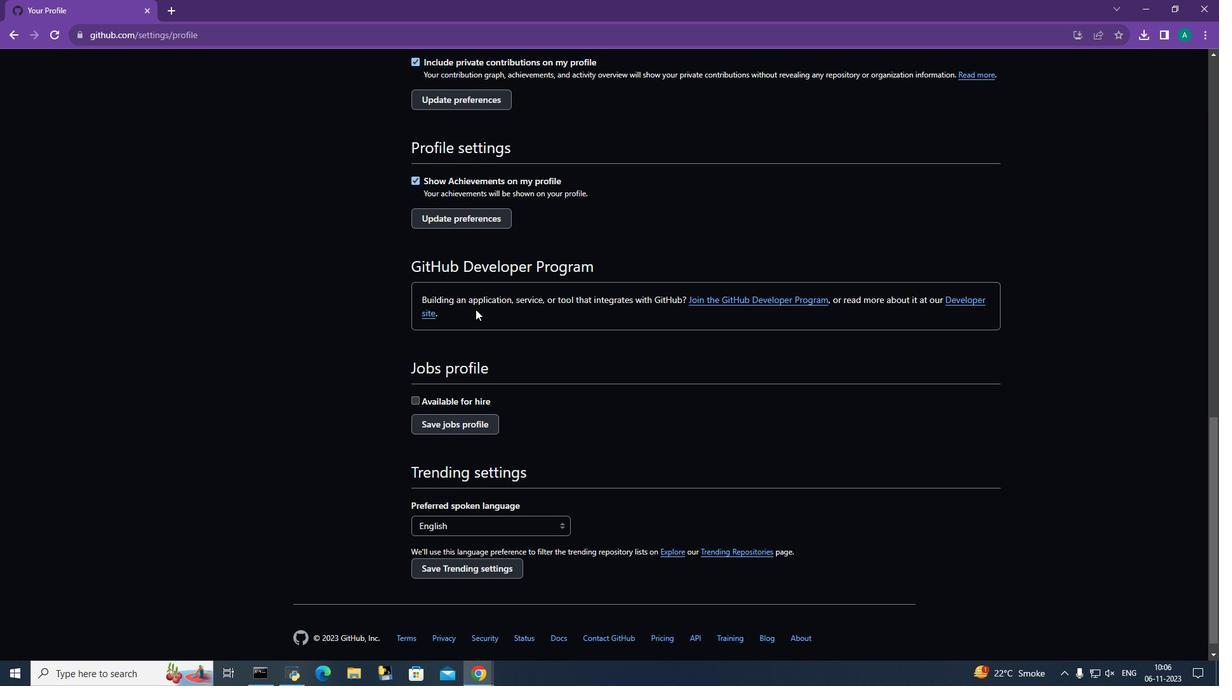 
Action: Mouse scrolled (475, 310) with delta (0, 0)
Screenshot: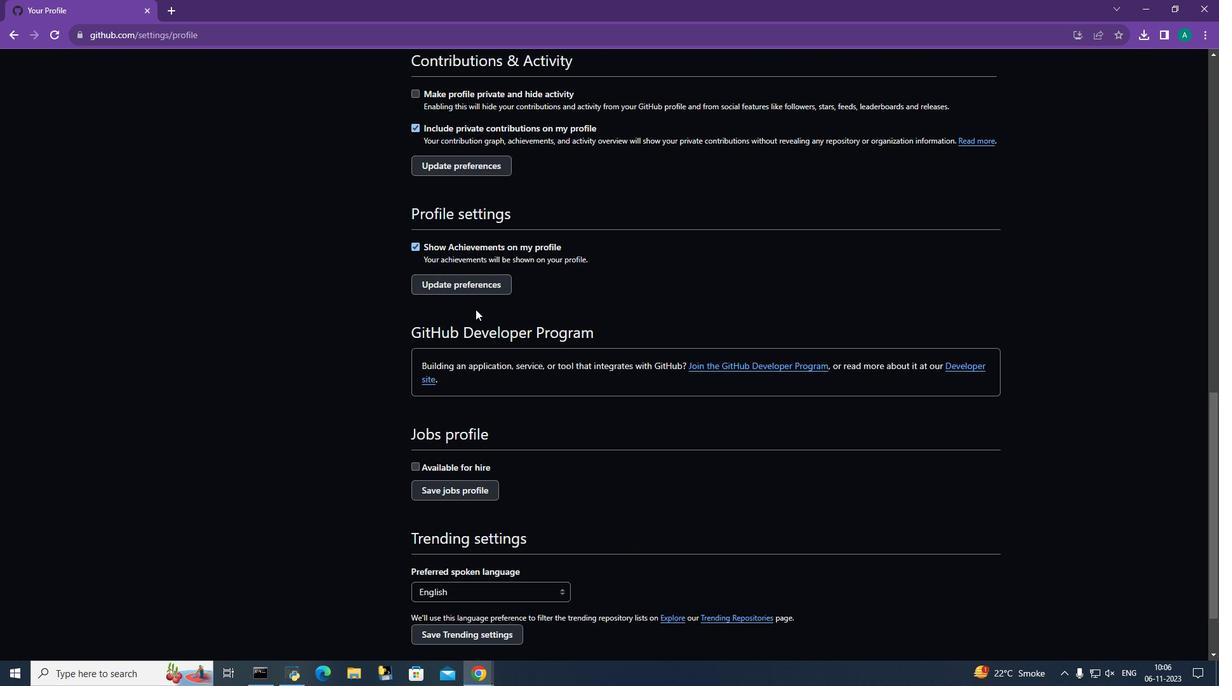 
Action: Mouse scrolled (475, 310) with delta (0, 0)
Screenshot: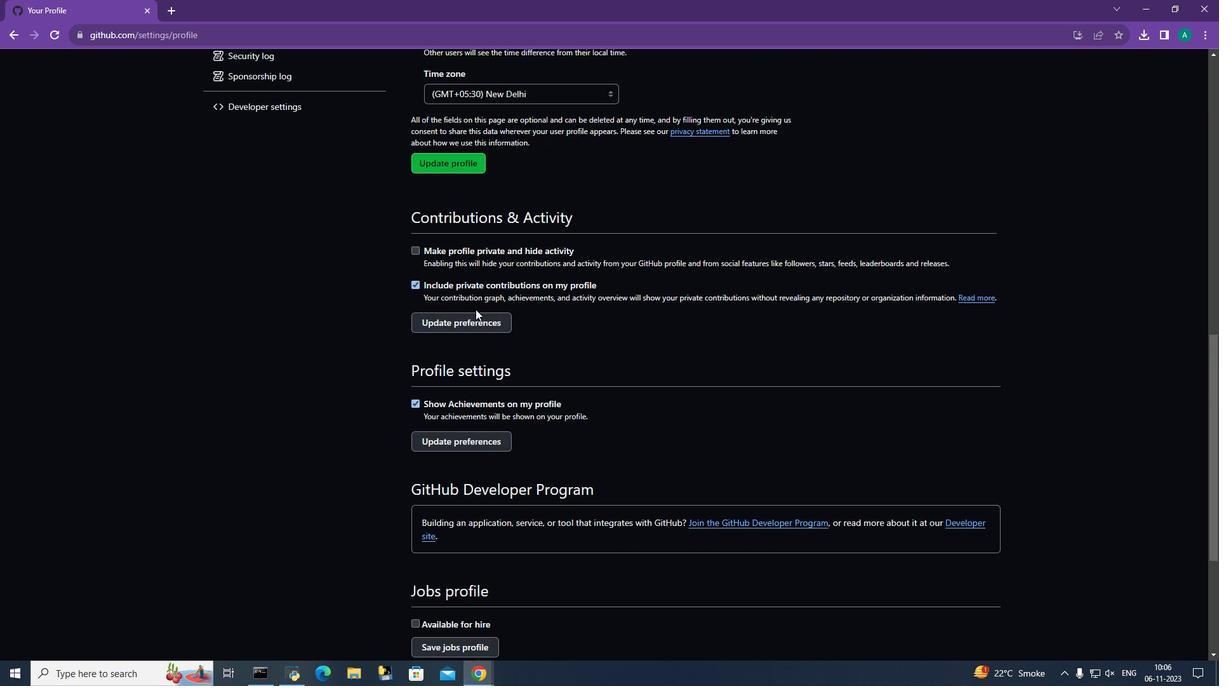 
Action: Mouse scrolled (475, 310) with delta (0, 0)
Screenshot: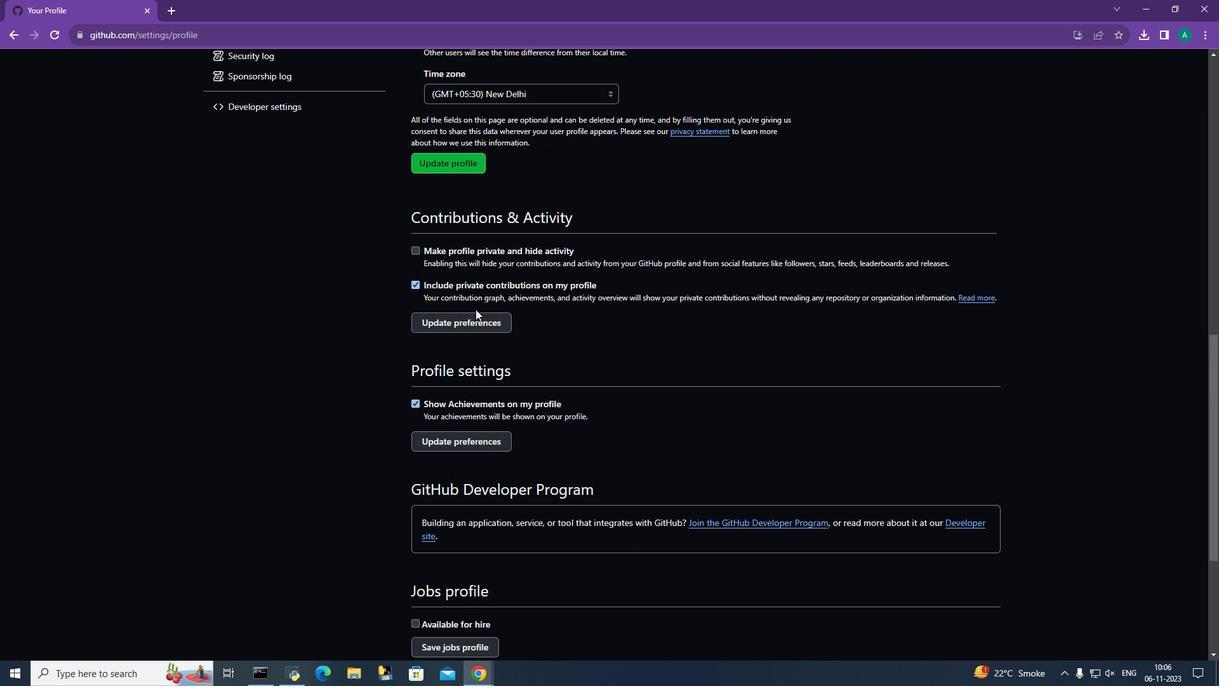 
Action: Mouse moved to (458, 235)
Screenshot: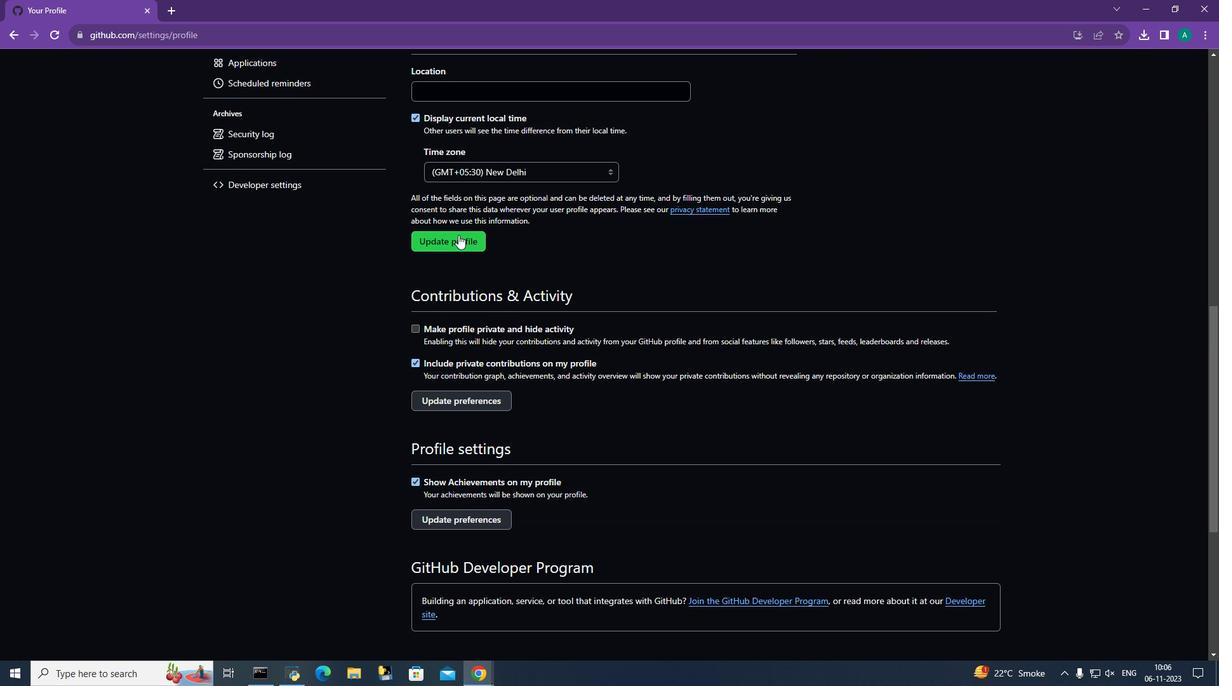 
Action: Mouse pressed left at (458, 235)
Screenshot: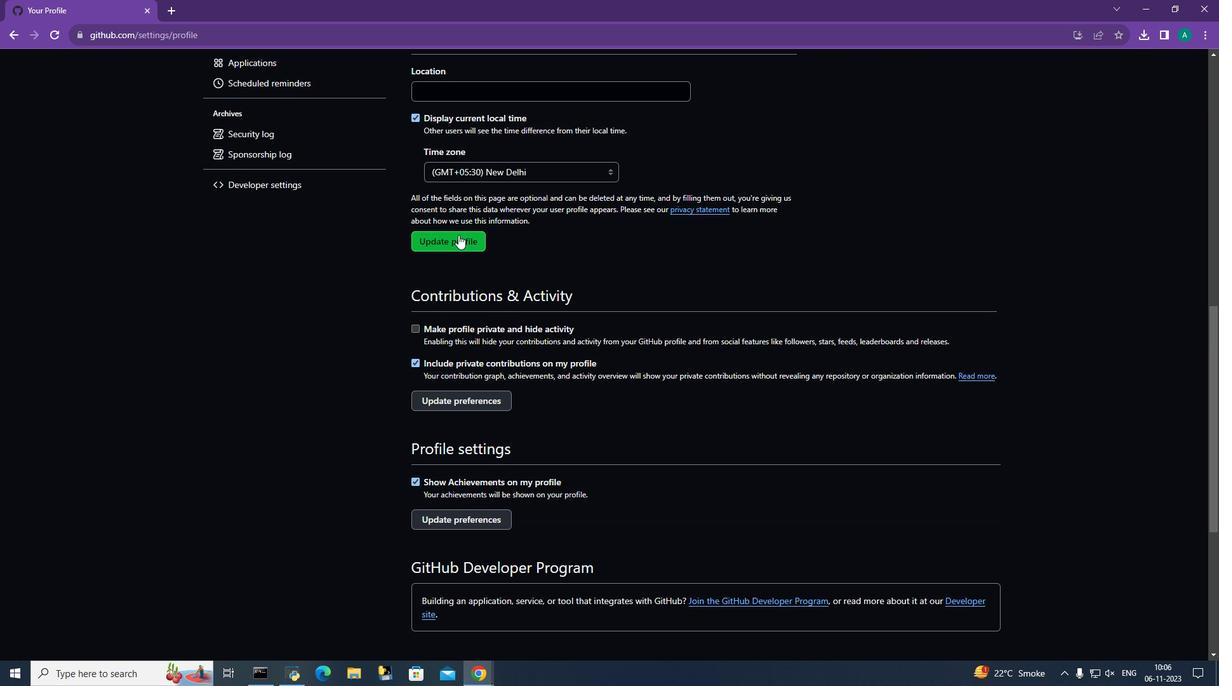 
Action: Mouse moved to (52, 70)
Screenshot: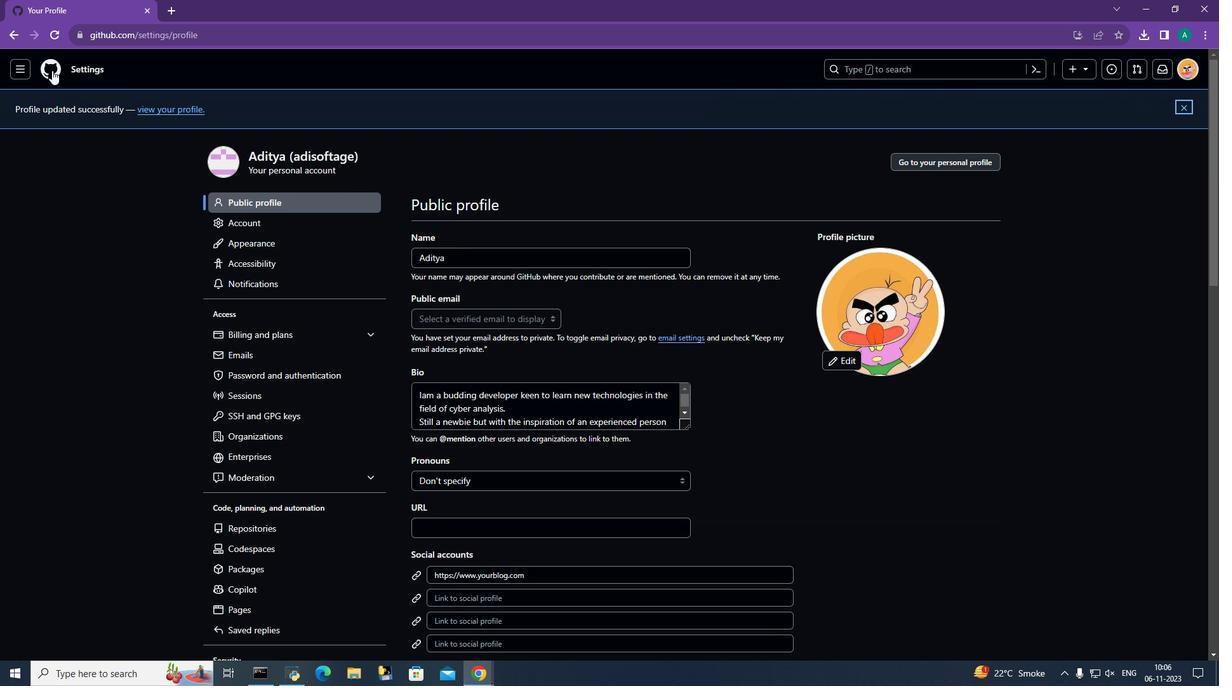 
Action: Mouse pressed left at (52, 70)
Screenshot: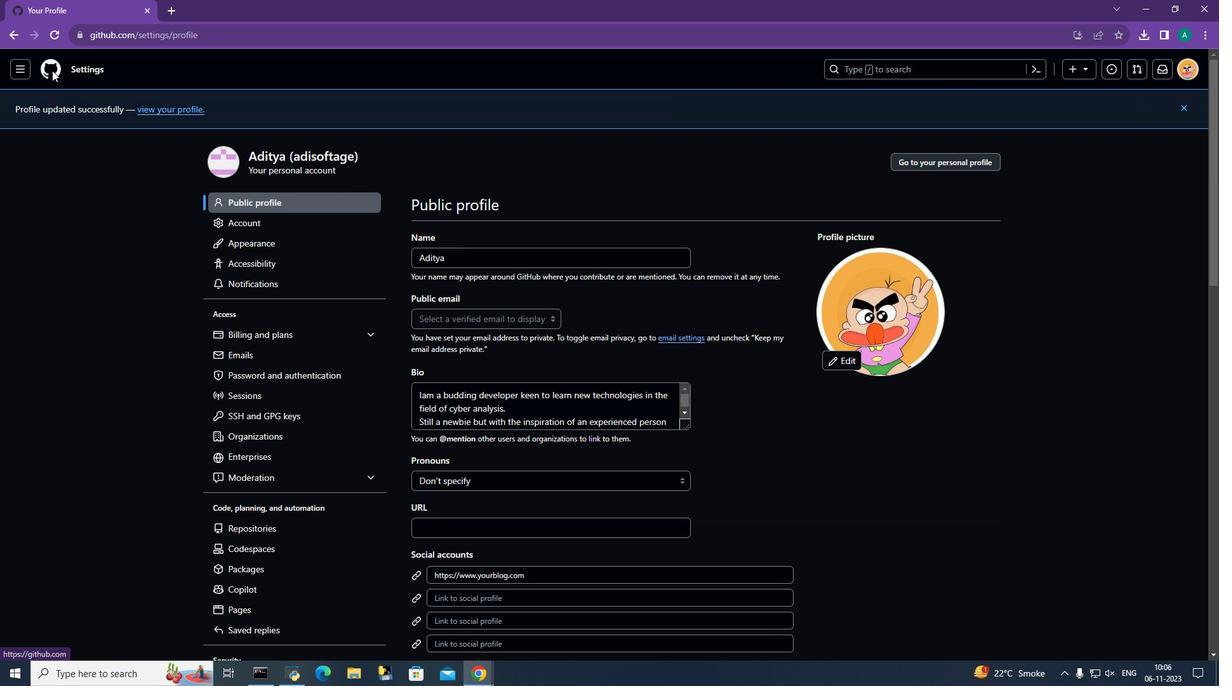 
Action: Mouse moved to (1191, 69)
Screenshot: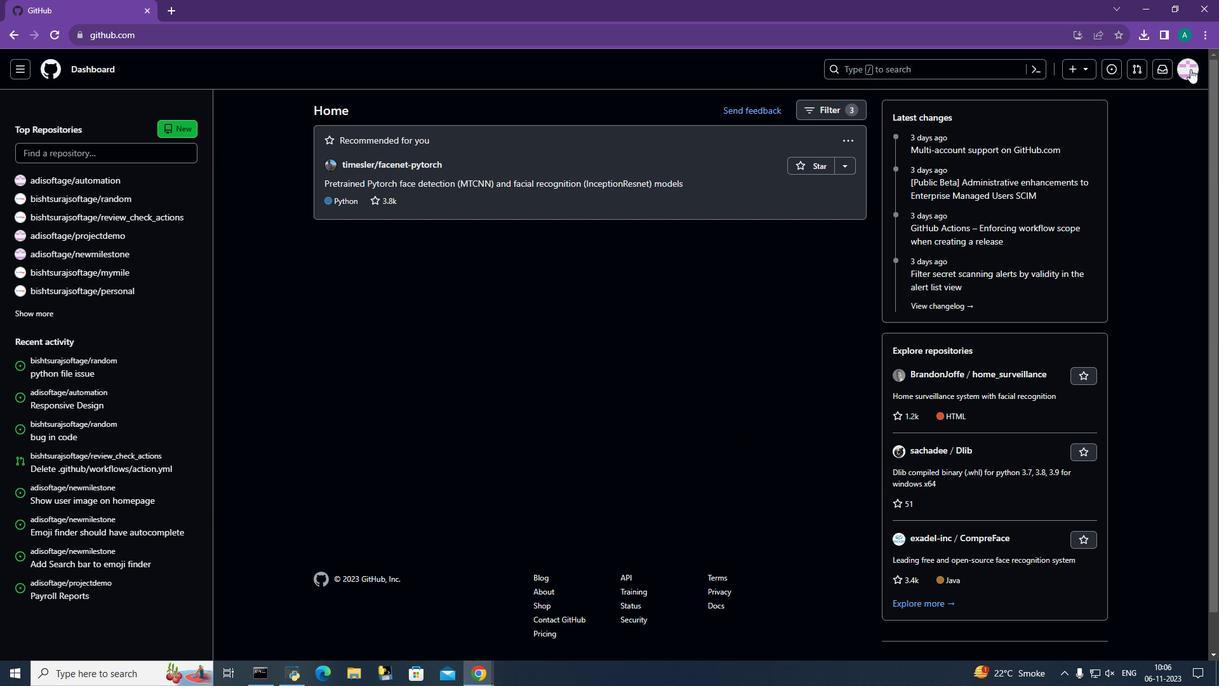 
Action: Mouse pressed left at (1191, 69)
Screenshot: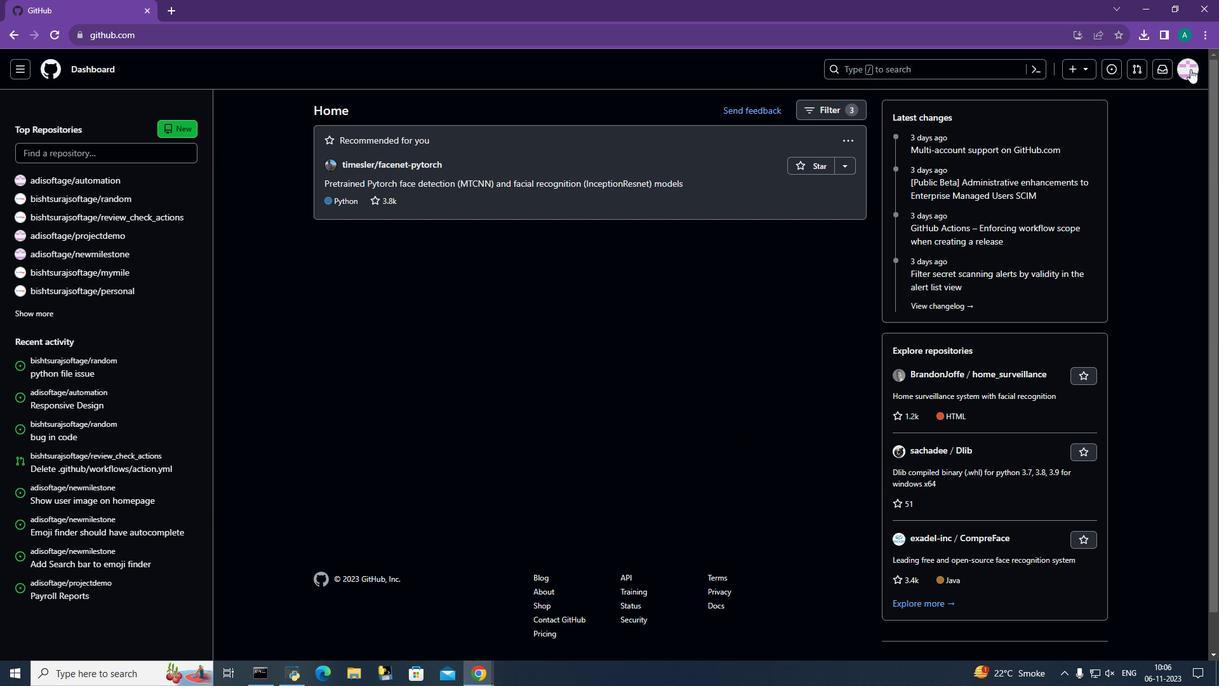 
Action: Mouse moved to (1078, 133)
Screenshot: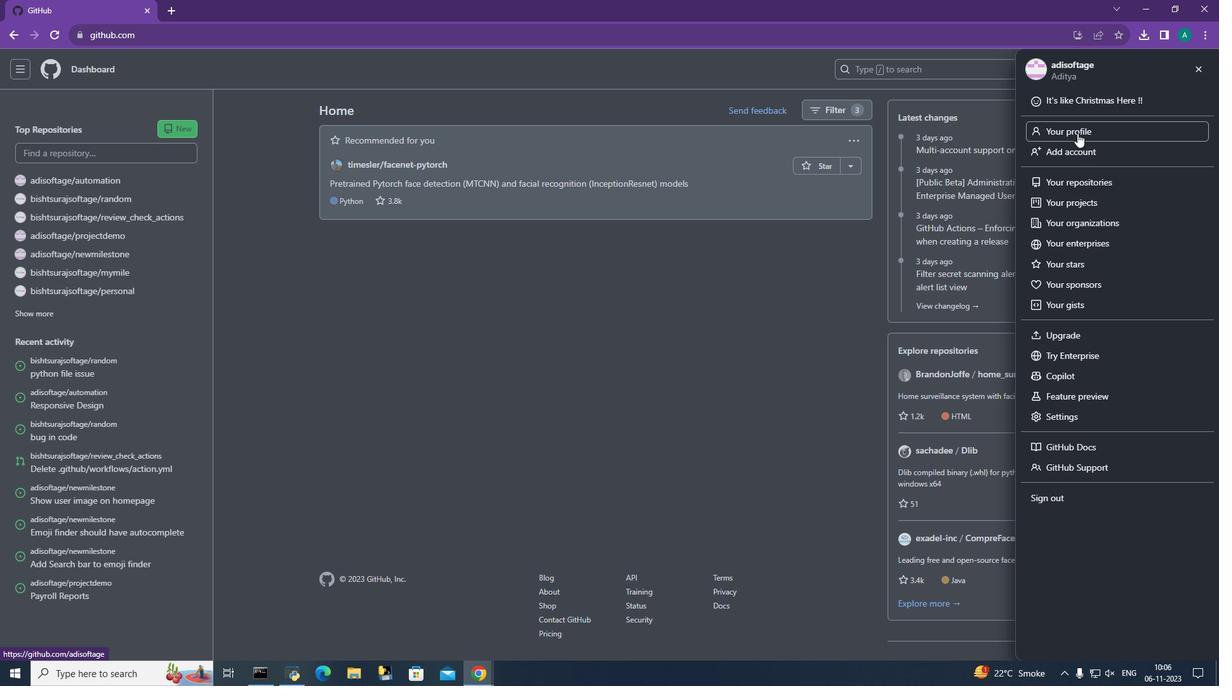 
Action: Mouse pressed left at (1078, 133)
Screenshot: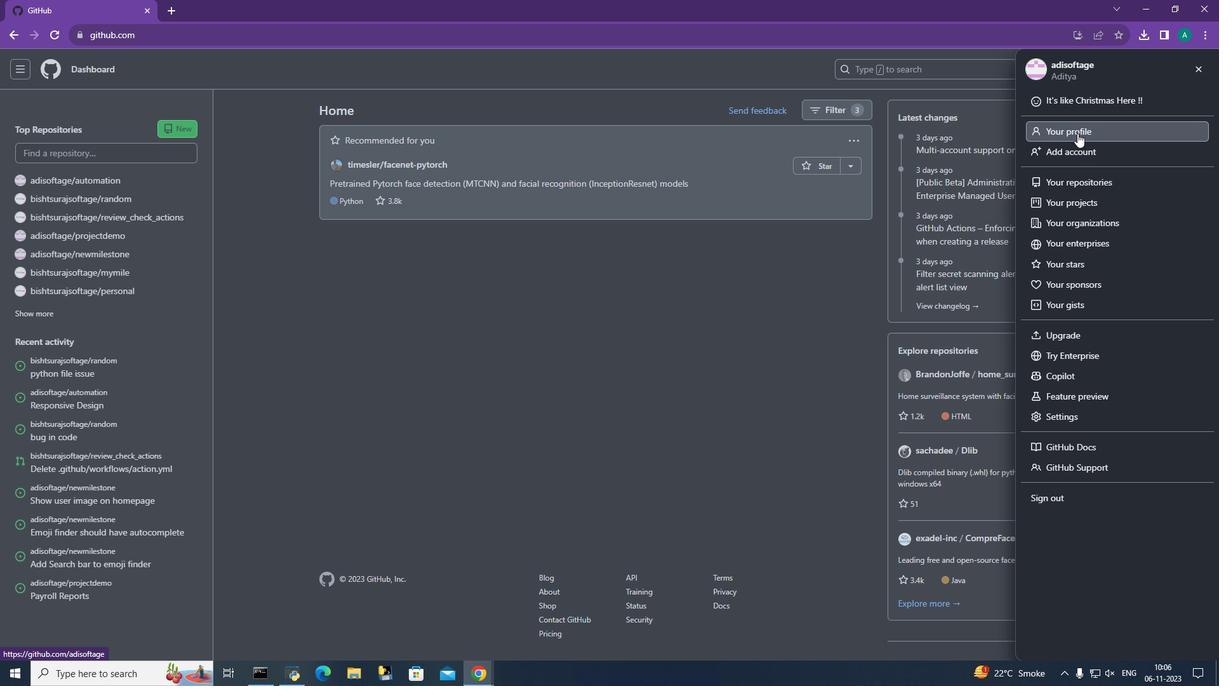 
Action: Mouse moved to (347, 249)
Screenshot: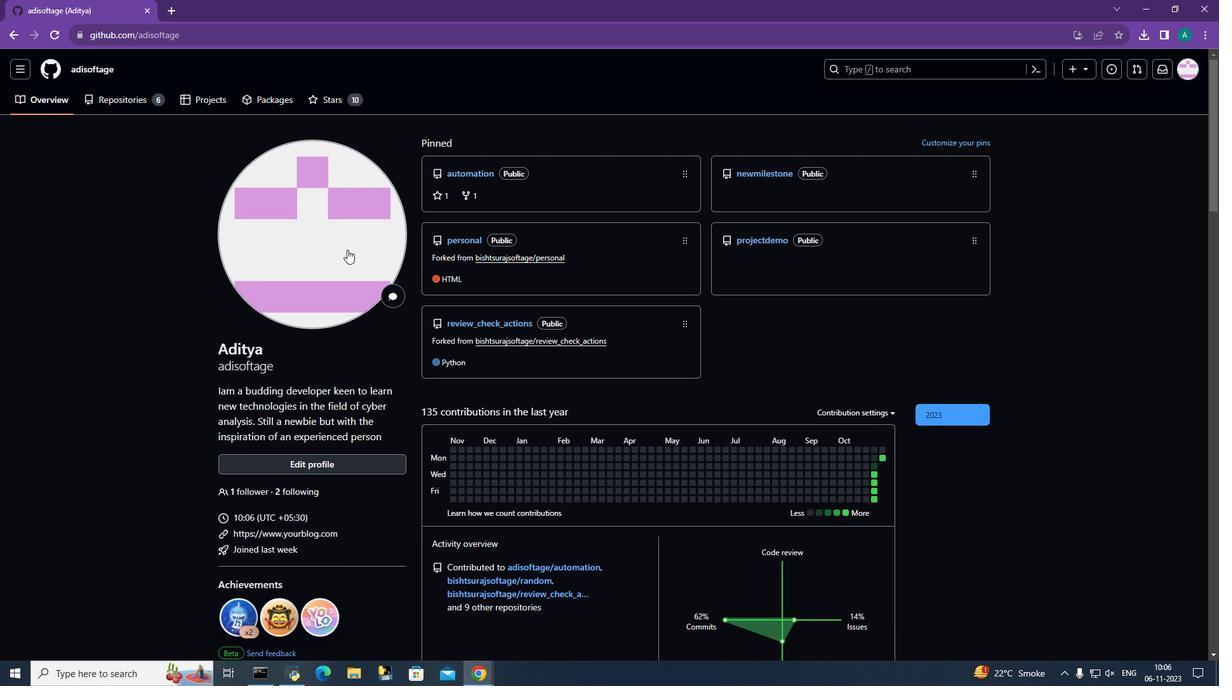 
Action: Mouse pressed left at (347, 249)
Screenshot: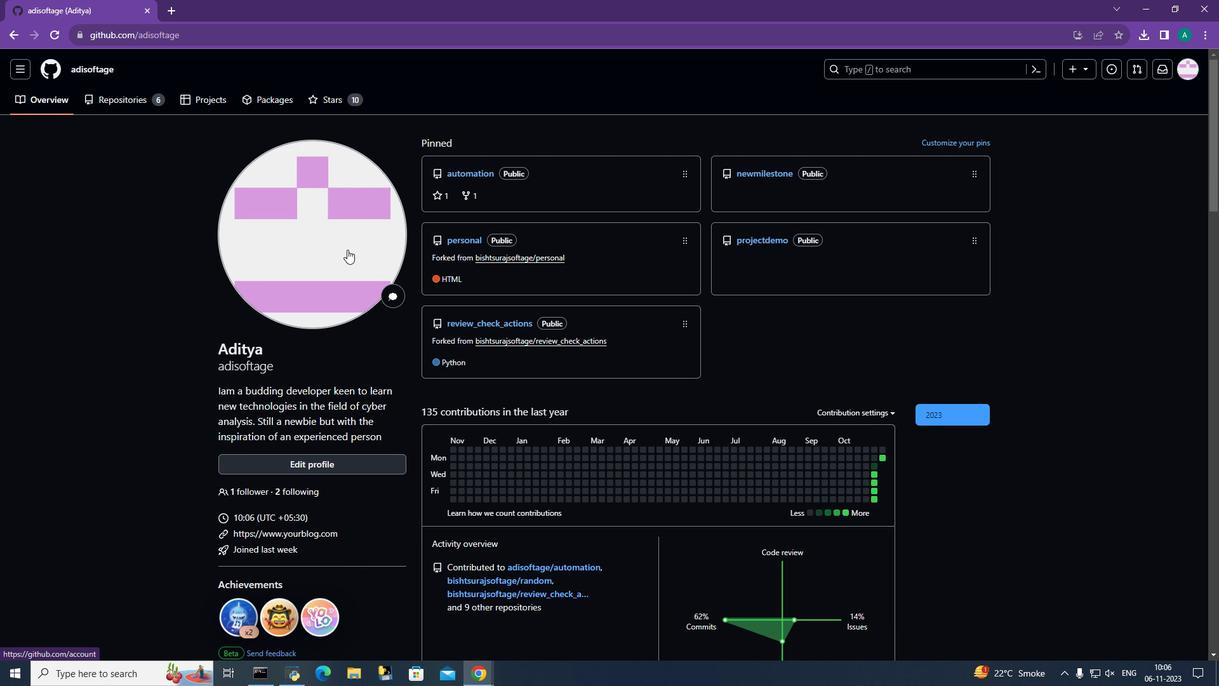 
Action: Mouse moved to (852, 298)
Screenshot: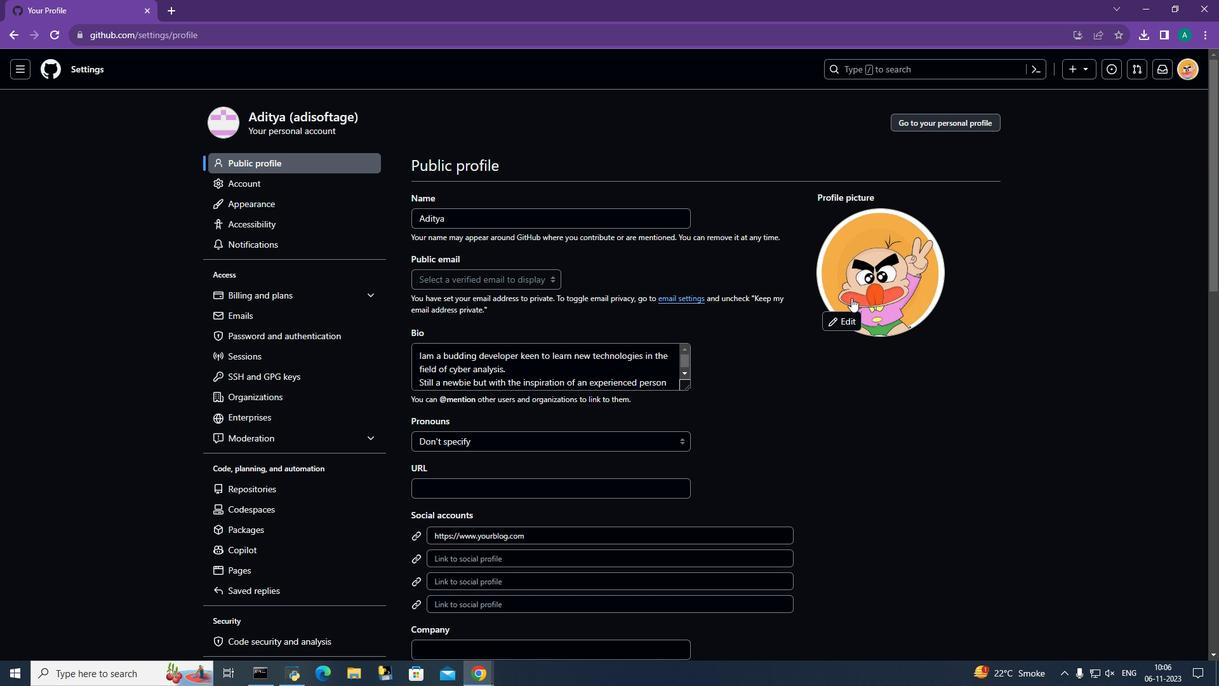 
Action: Mouse scrolled (852, 297) with delta (0, 0)
Screenshot: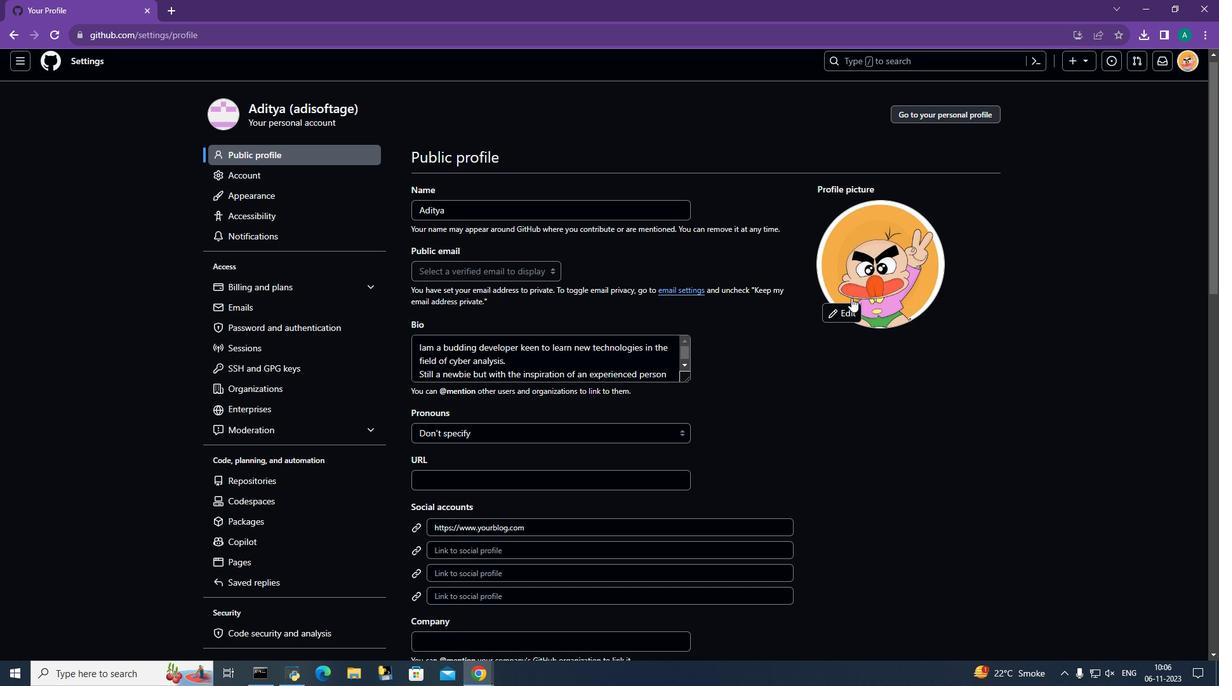 
Action: Mouse scrolled (852, 297) with delta (0, 0)
Screenshot: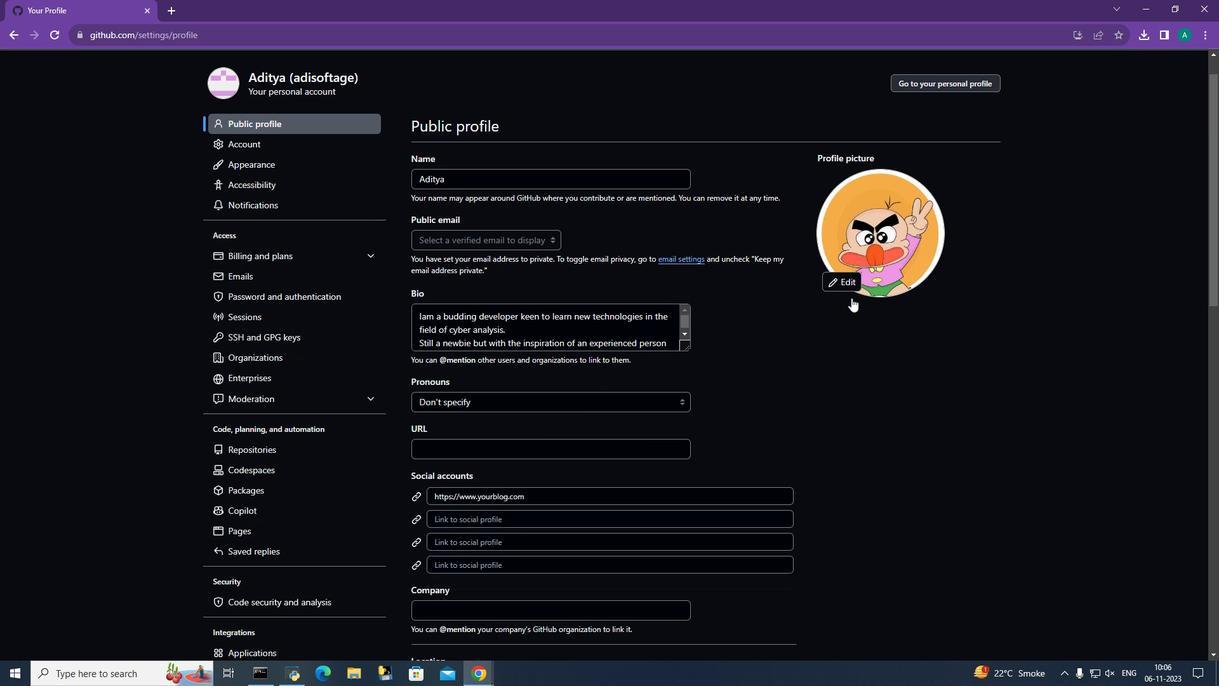 
Action: Mouse scrolled (852, 297) with delta (0, 0)
Screenshot: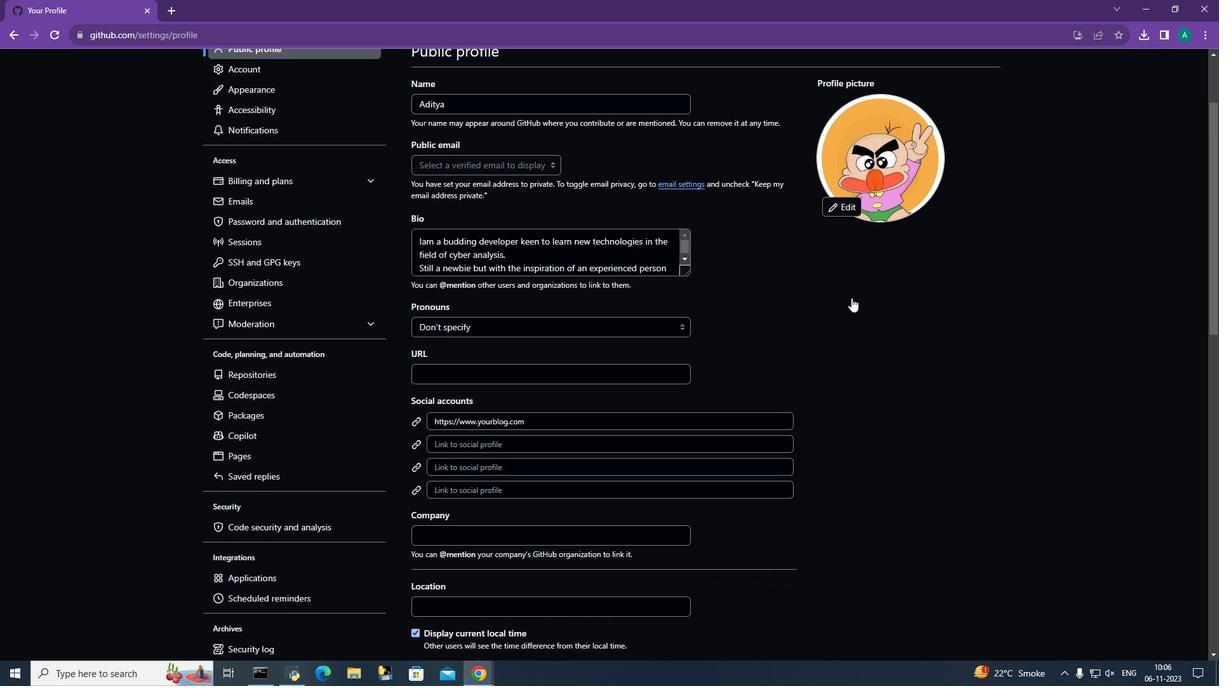 
Action: Mouse scrolled (852, 297) with delta (0, 0)
Screenshot: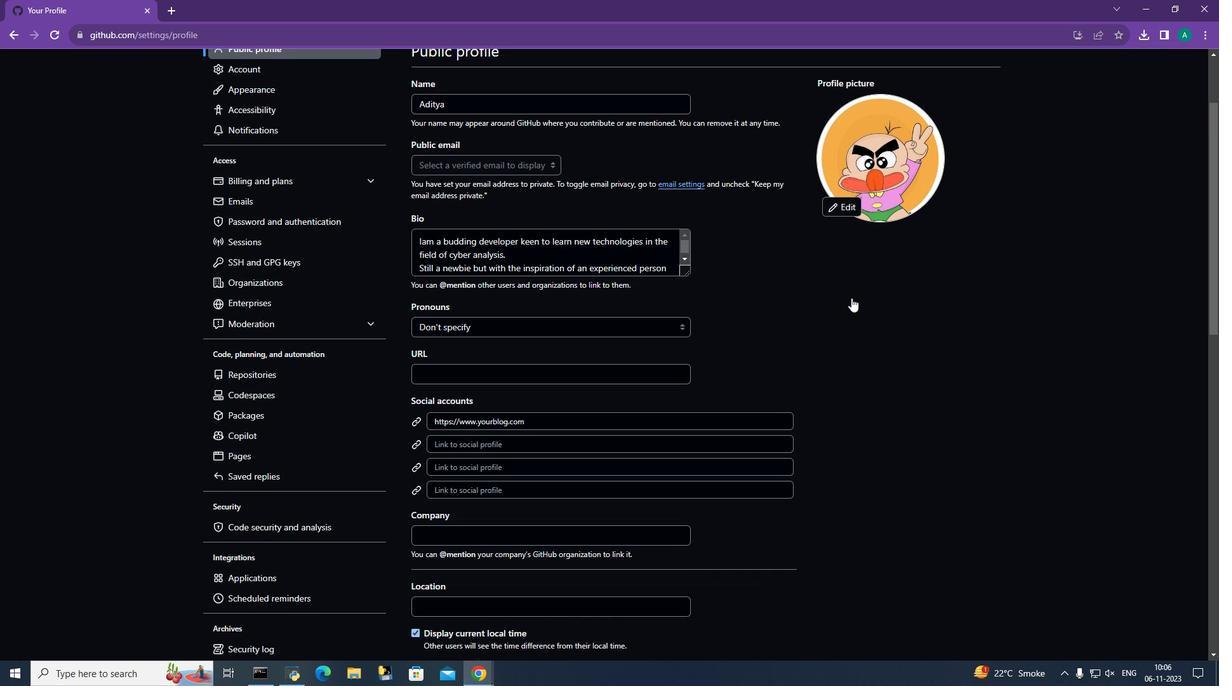 
Action: Mouse moved to (618, 416)
Screenshot: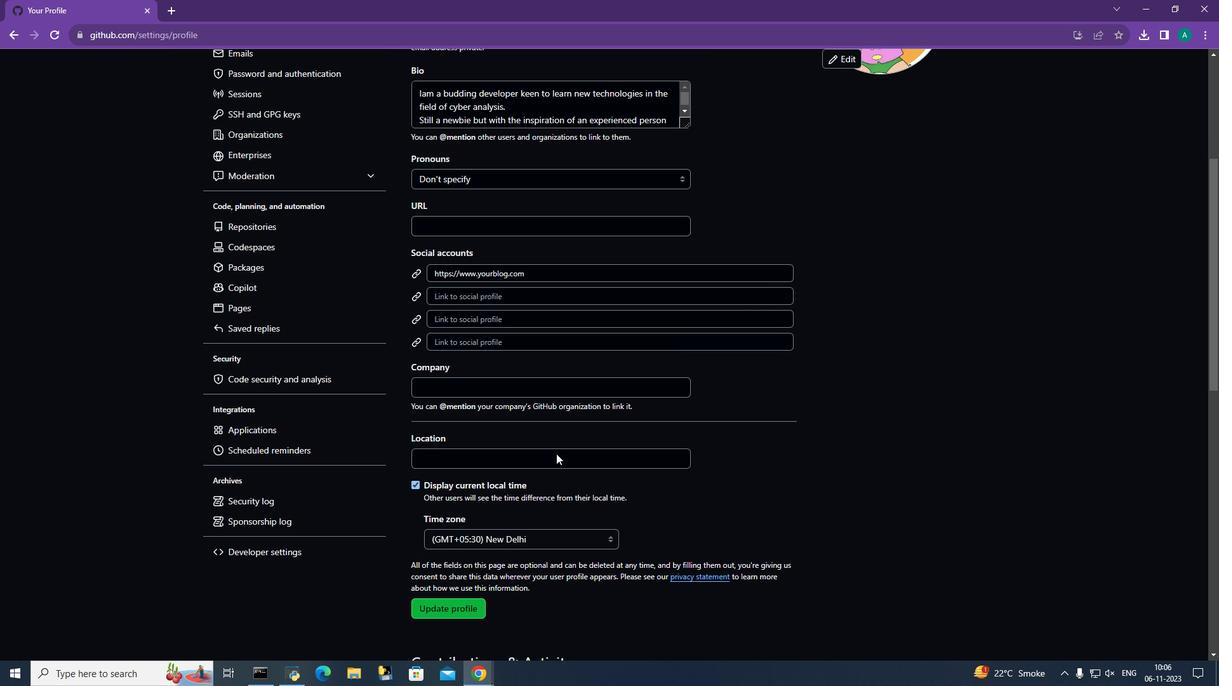 
Action: Mouse scrolled (618, 415) with delta (0, 0)
Screenshot: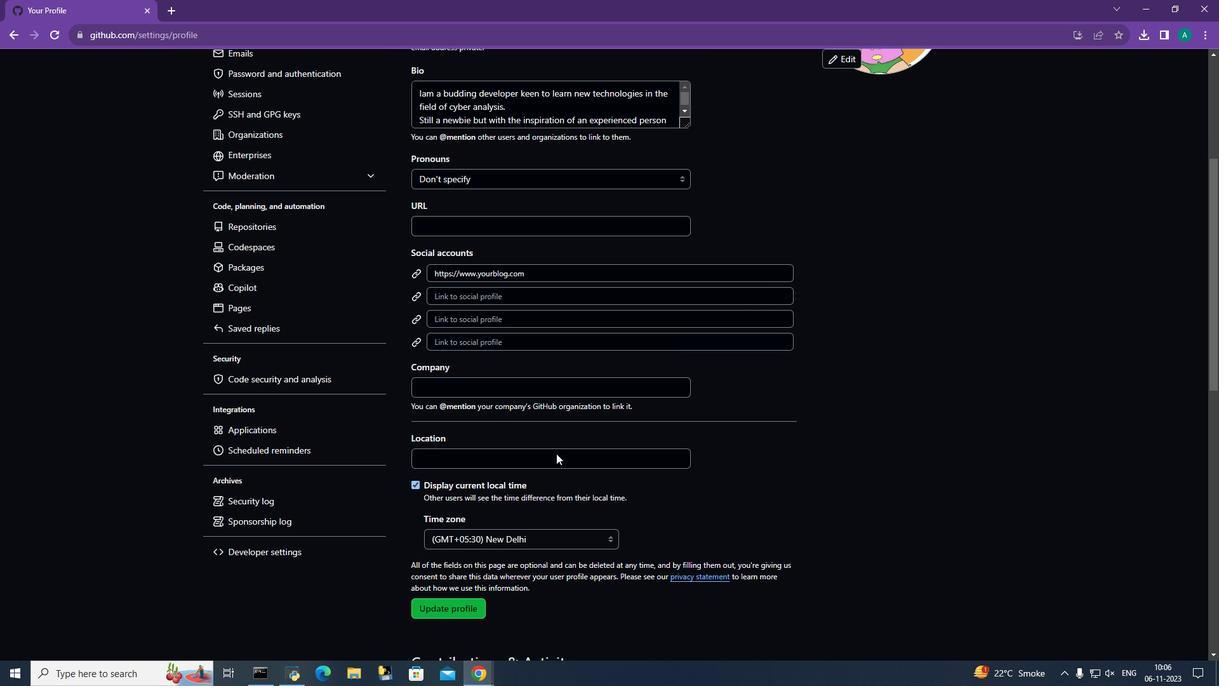 
Action: Mouse moved to (571, 448)
Screenshot: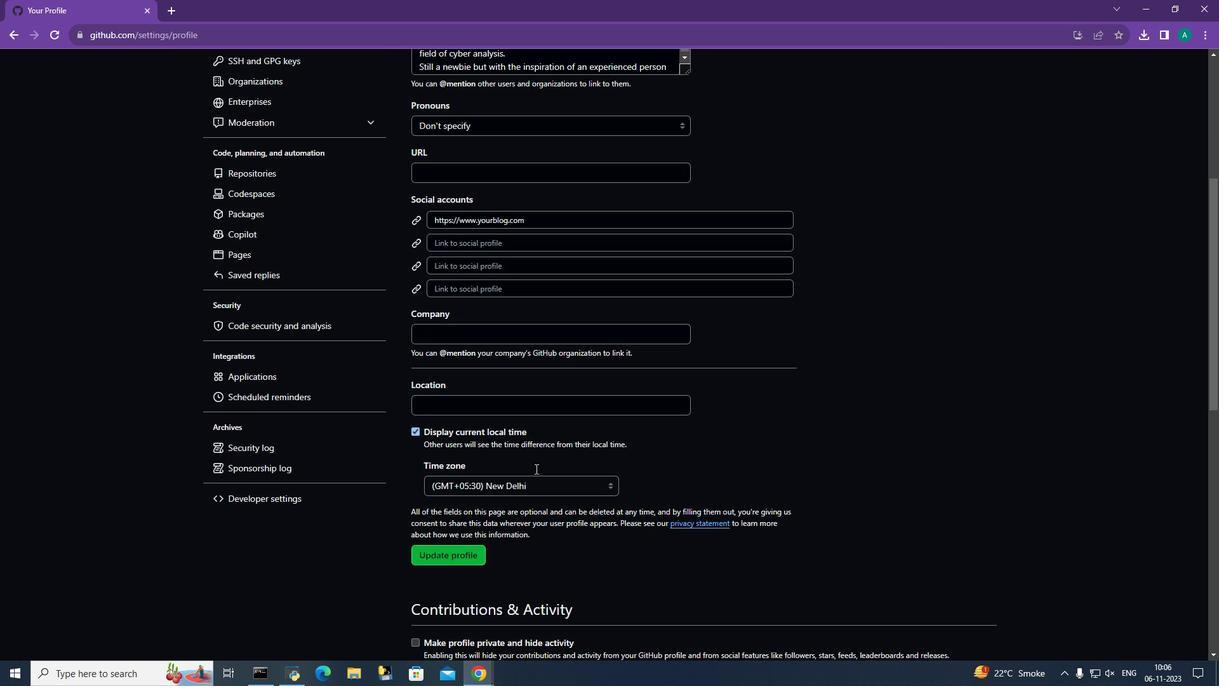 
Action: Mouse scrolled (571, 447) with delta (0, 0)
Screenshot: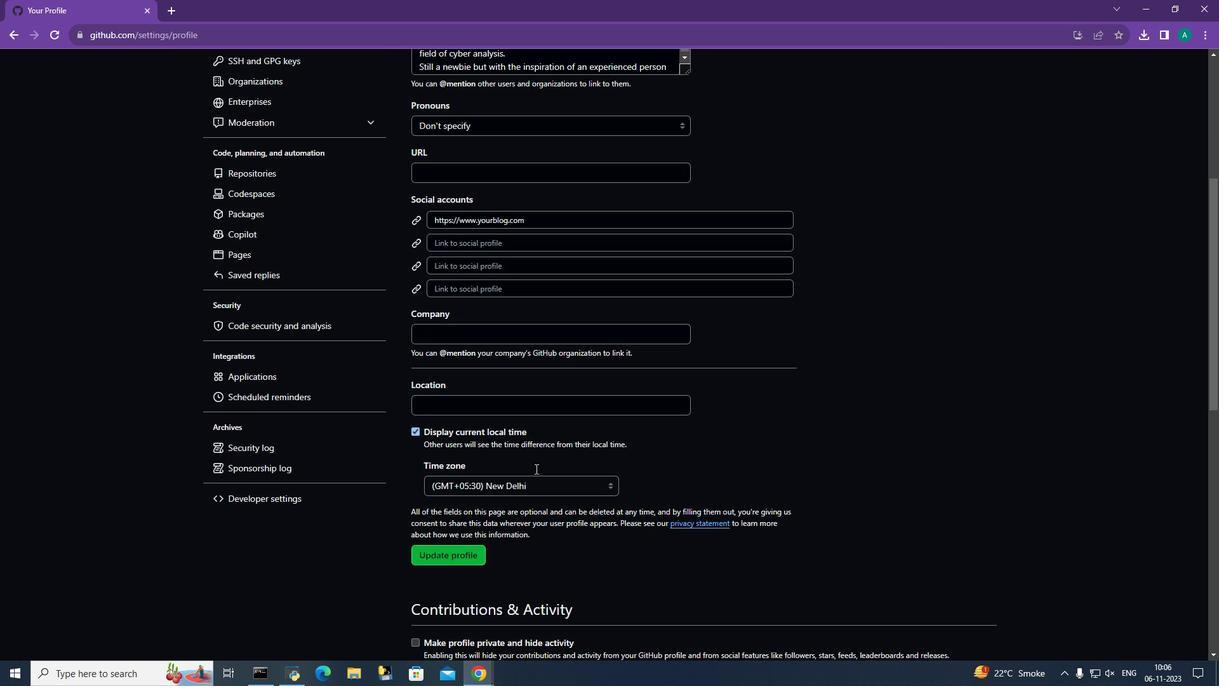 
Action: Mouse moved to (535, 468)
Screenshot: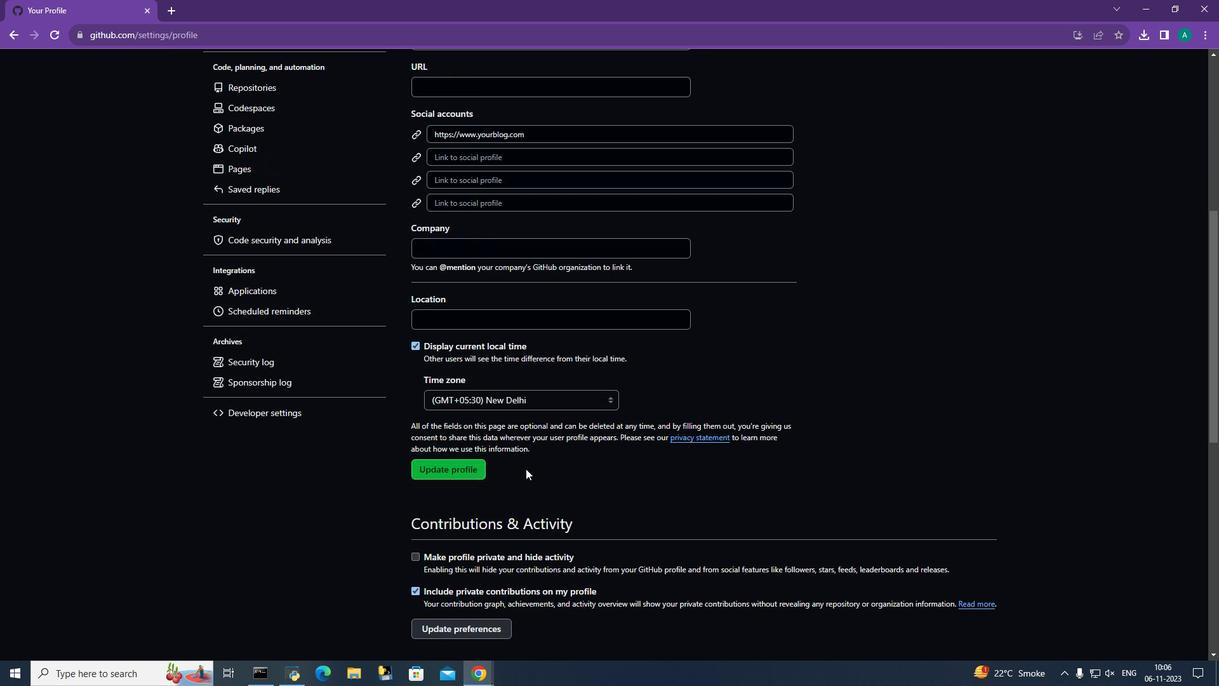 
Action: Mouse scrolled (535, 468) with delta (0, 0)
Screenshot: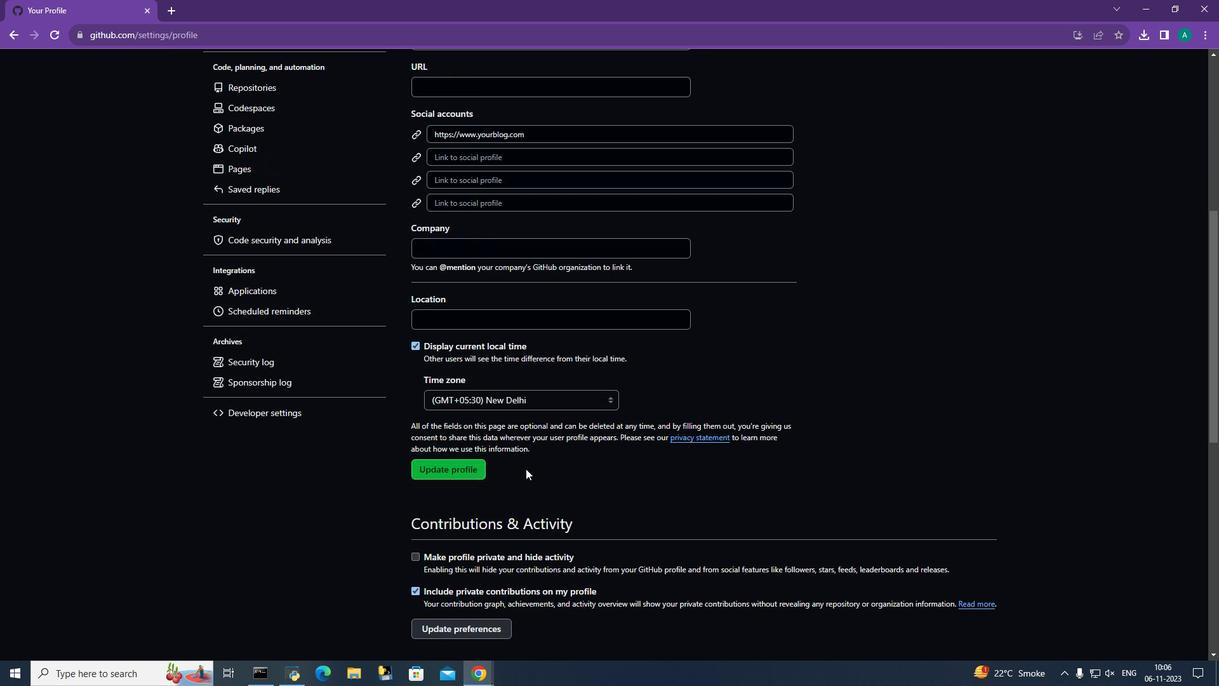 
Action: Mouse moved to (443, 423)
Screenshot: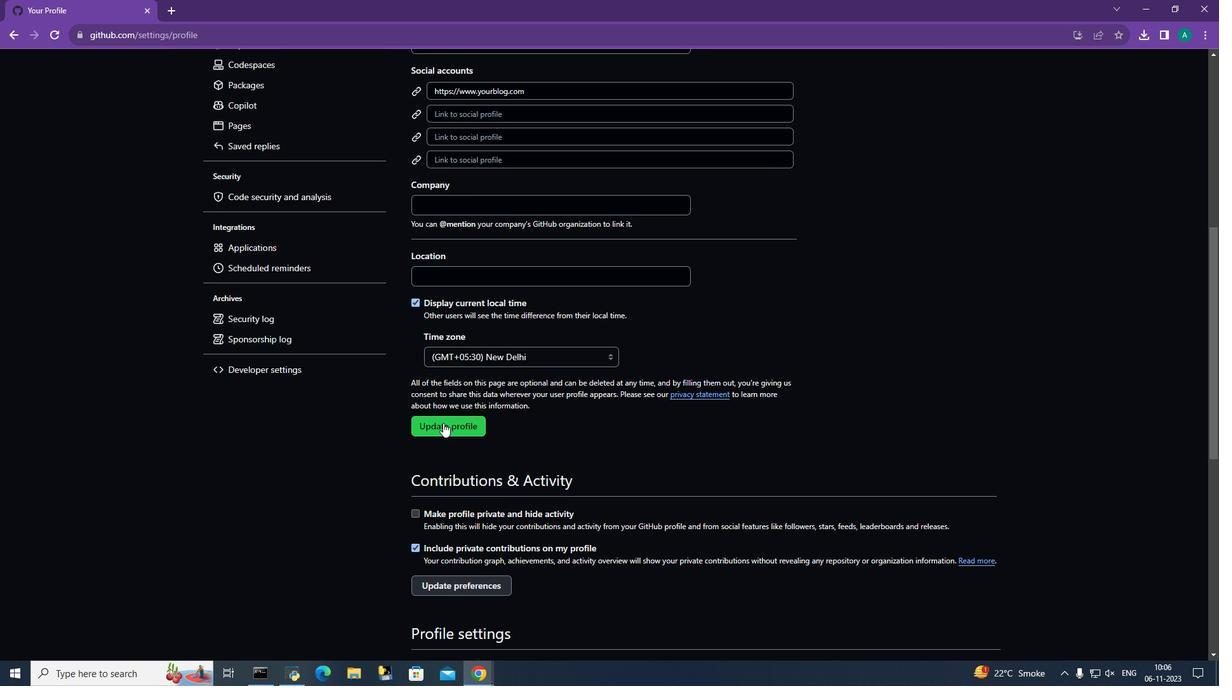 
Action: Mouse pressed left at (443, 423)
Screenshot: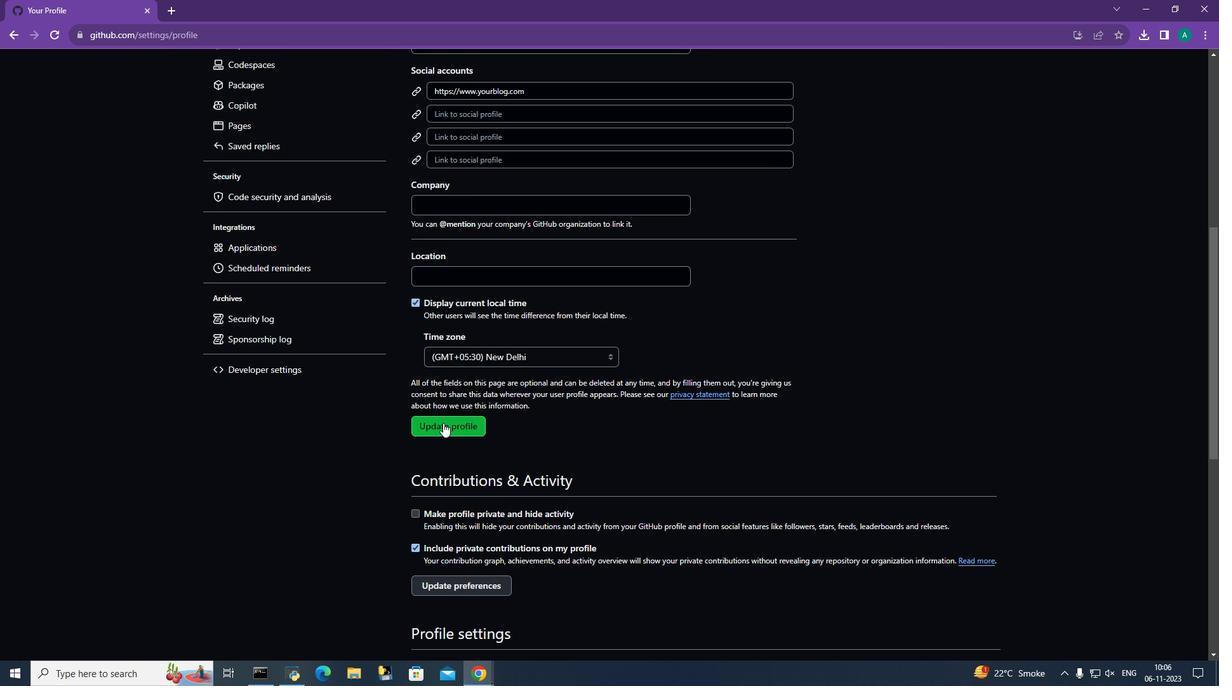 
Action: Mouse moved to (145, 109)
Screenshot: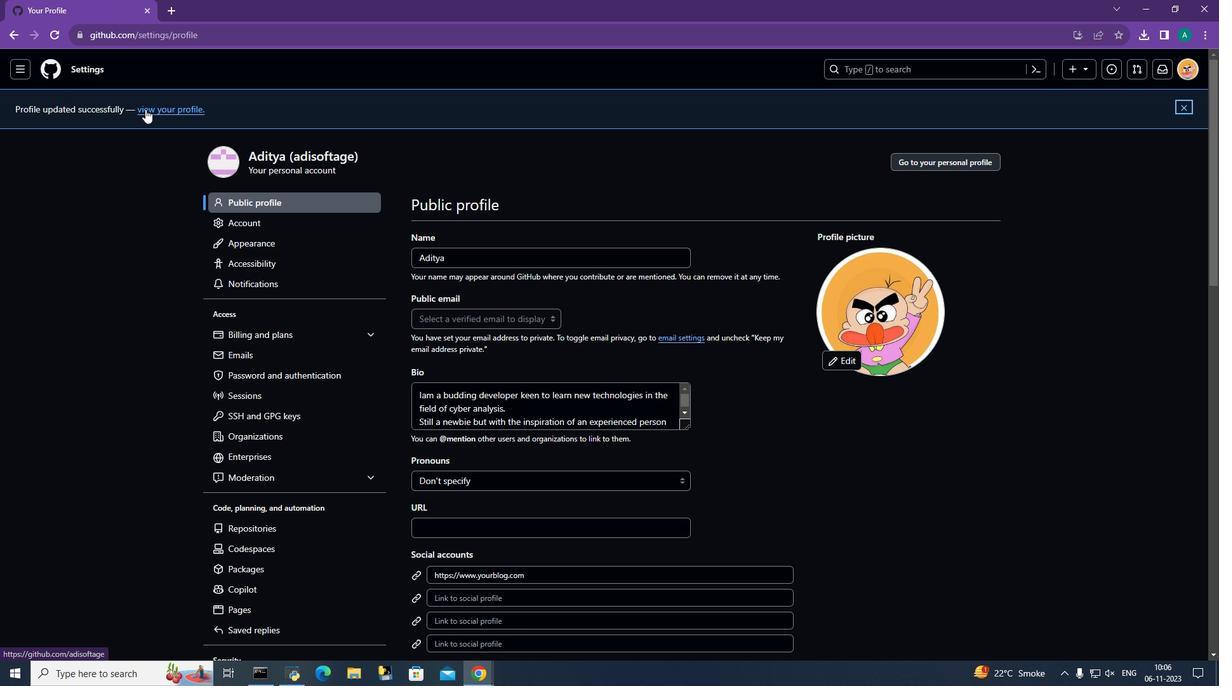 
Action: Mouse pressed left at (145, 109)
Screenshot: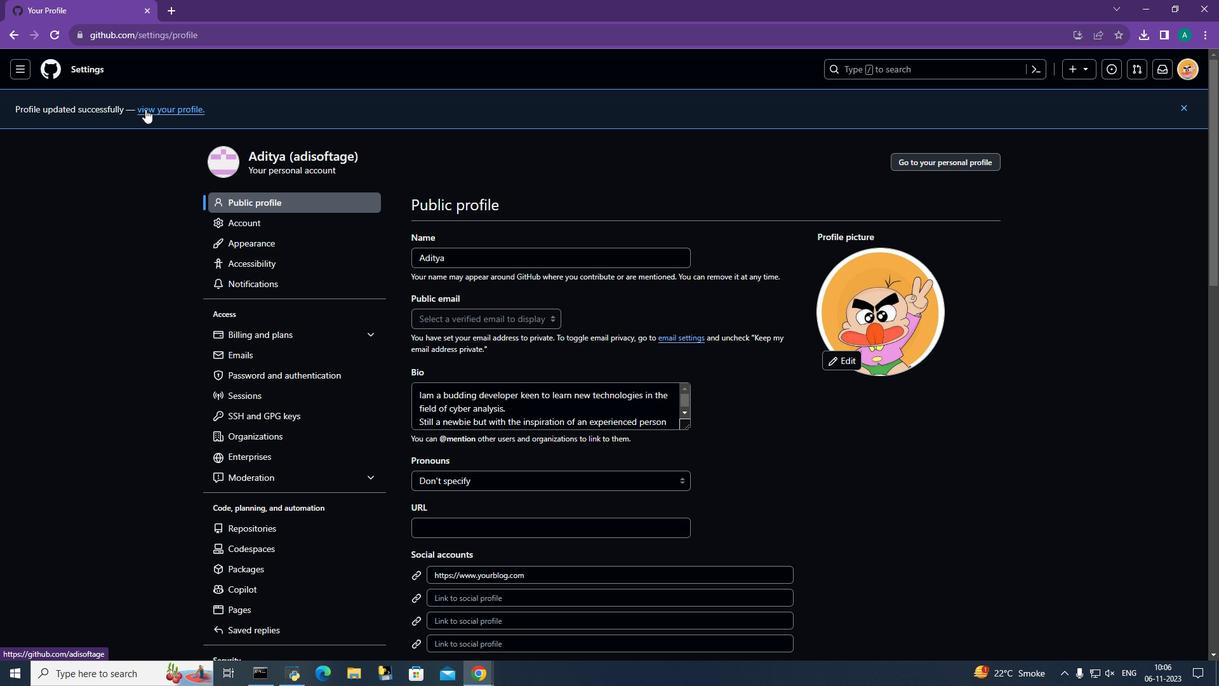 
Action: Mouse moved to (10, 38)
Screenshot: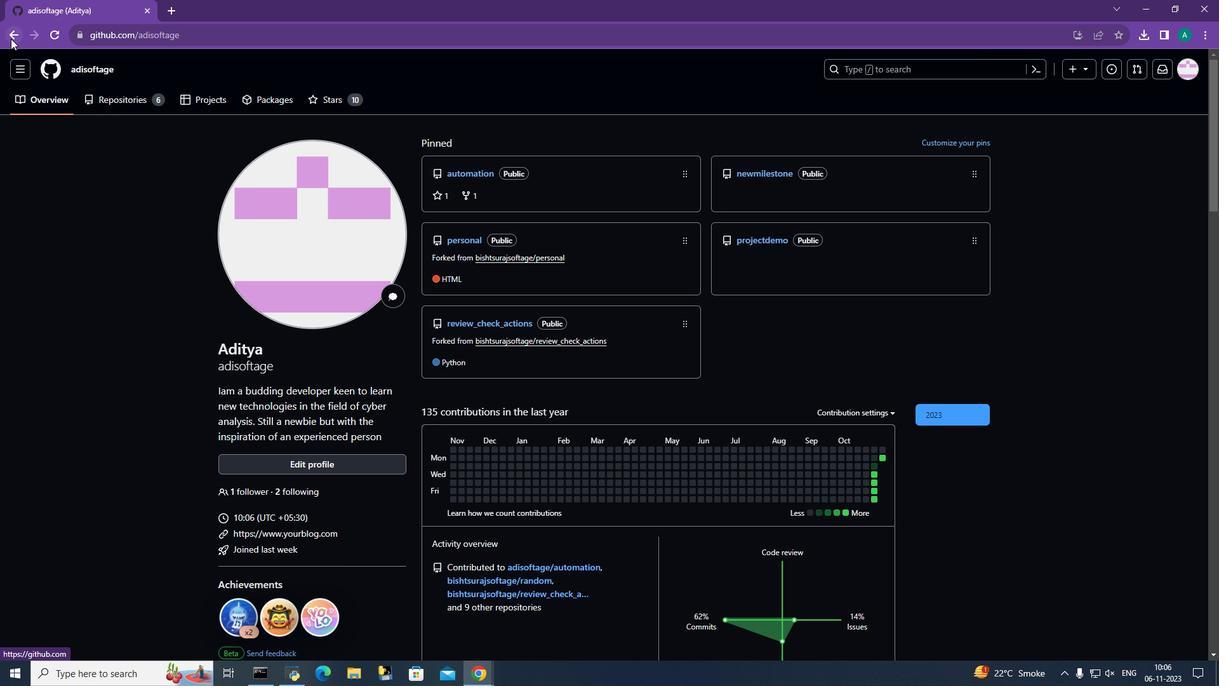 
Action: Mouse pressed left at (10, 38)
Screenshot: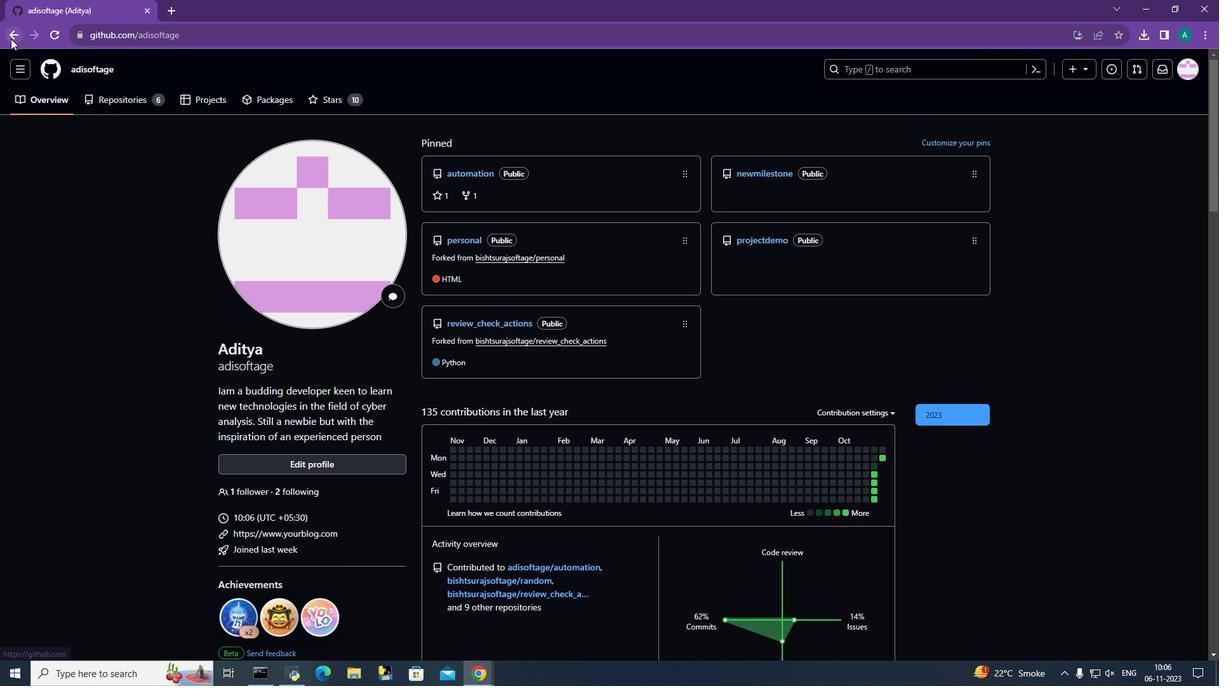 
Action: Mouse moved to (640, 411)
Screenshot: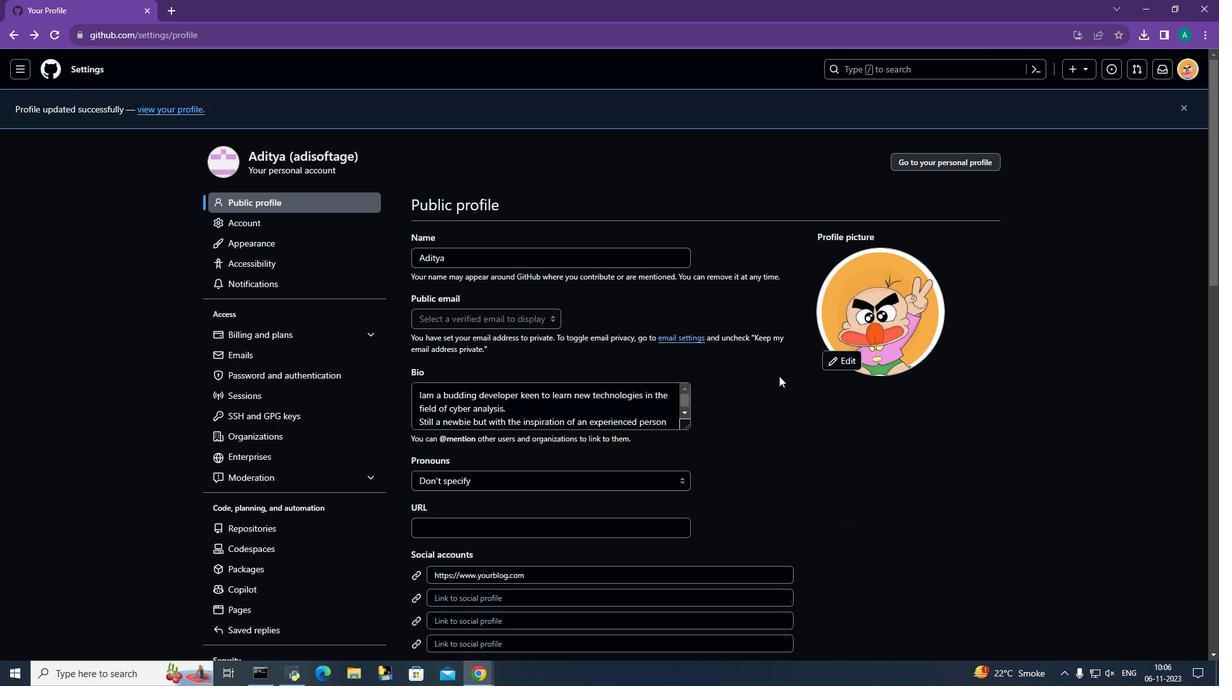 
